 Task: Look for space in Odienné, Ivory Coast from 12th August, 2023 to 16th August, 2023 for 8 adults in price range Rs.10000 to Rs.16000. Place can be private room with 8 bedrooms having 8 beds and 8 bathrooms. Property type can be house, flat, guest house, hotel. Amenities needed are: wifi, TV, free parkinig on premises, gym, breakfast. Booking option can be shelf check-in. Required host language is English.
Action: Mouse moved to (499, 105)
Screenshot: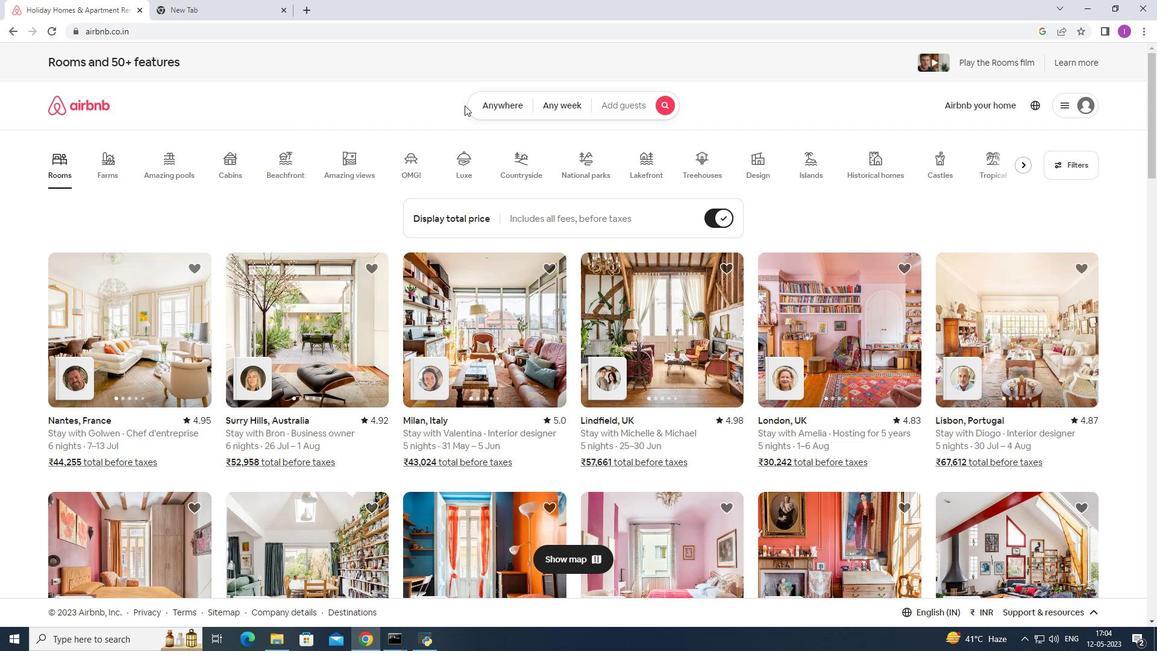 
Action: Mouse pressed left at (499, 105)
Screenshot: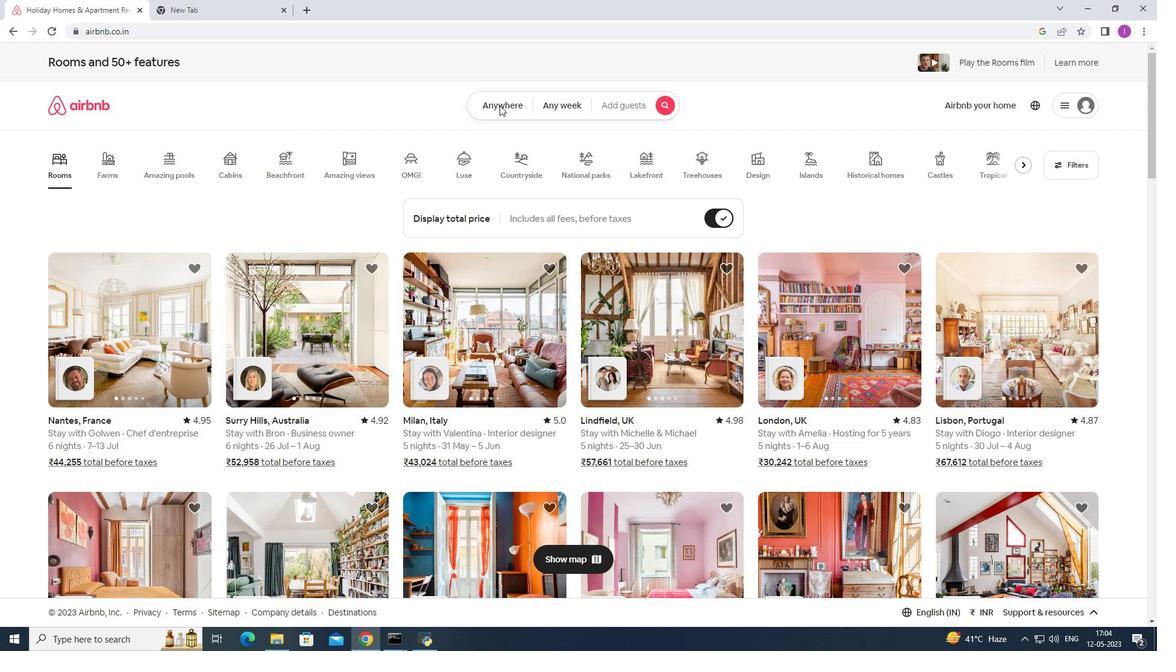 
Action: Mouse moved to (355, 156)
Screenshot: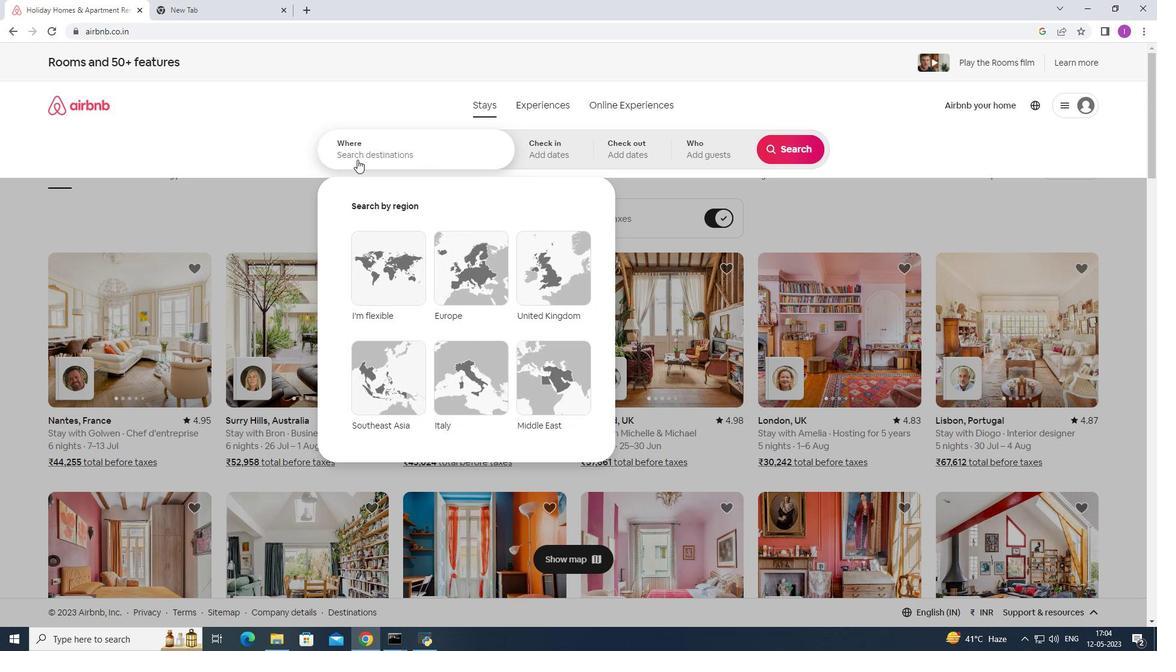 
Action: Mouse pressed left at (355, 156)
Screenshot: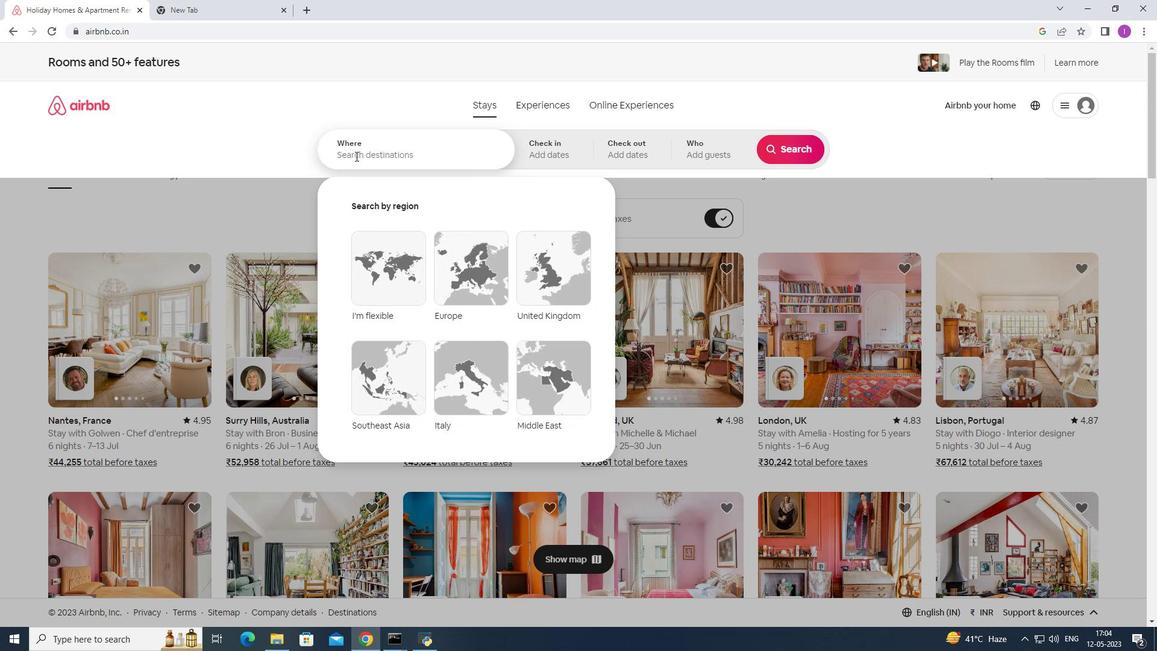 
Action: Mouse moved to (350, 153)
Screenshot: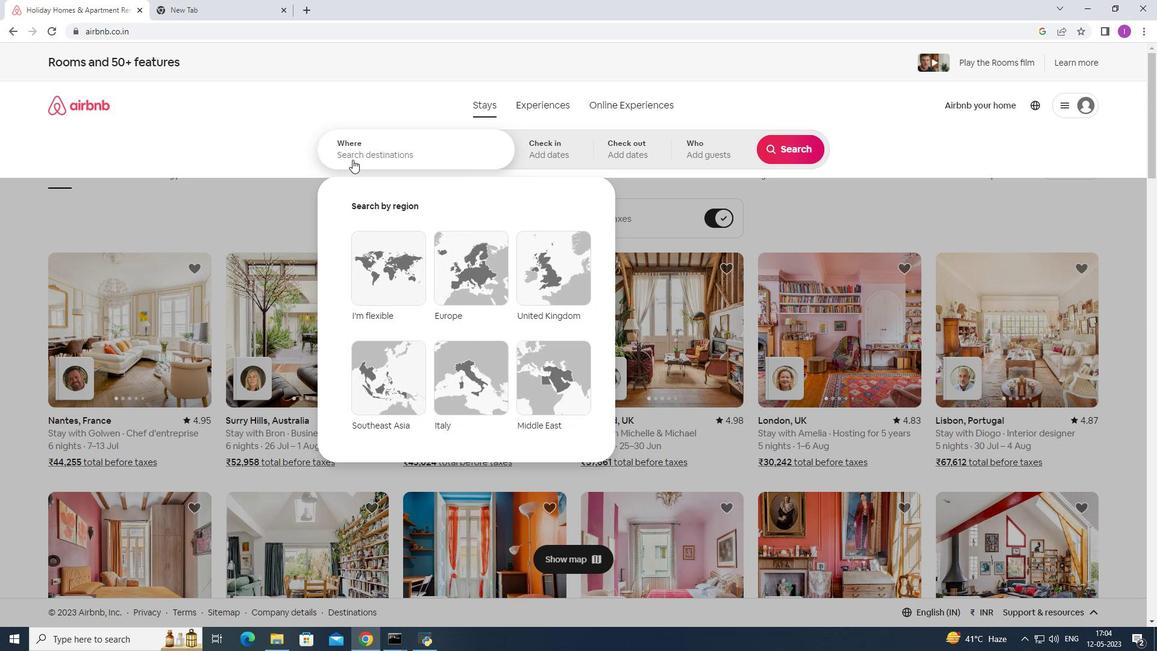 
Action: Mouse pressed left at (350, 153)
Screenshot: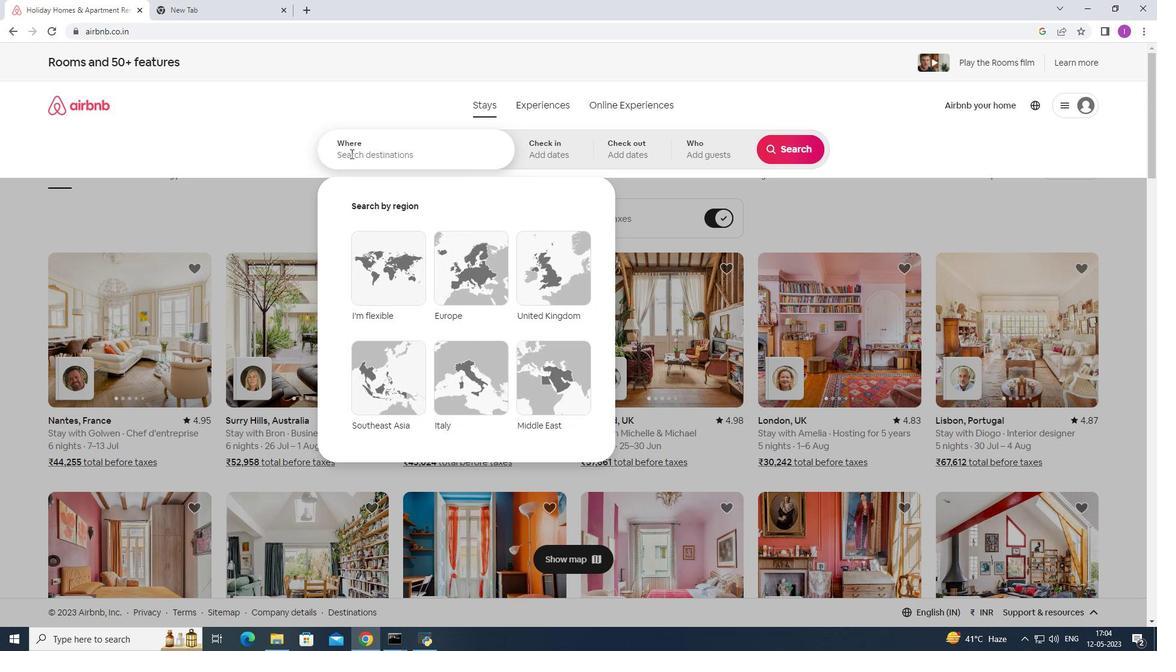 
Action: Mouse moved to (343, 136)
Screenshot: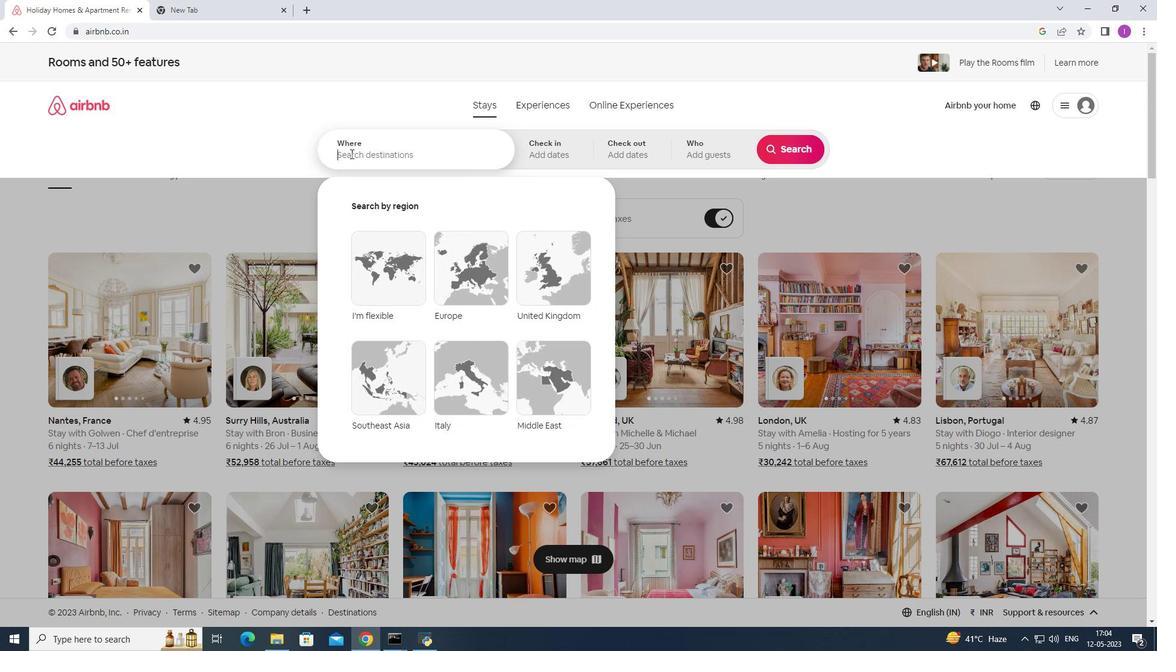 
Action: Key pressed <Key.shift><Key.shift>Odienne,<Key.shift>Ivory
Screenshot: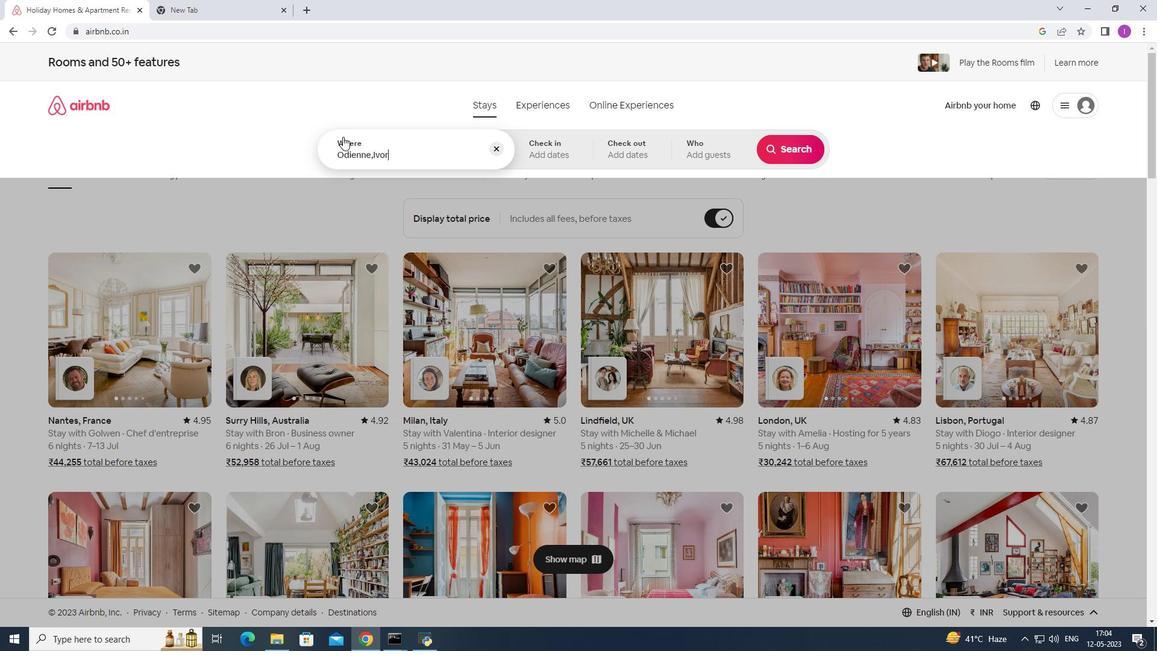 
Action: Mouse moved to (421, 214)
Screenshot: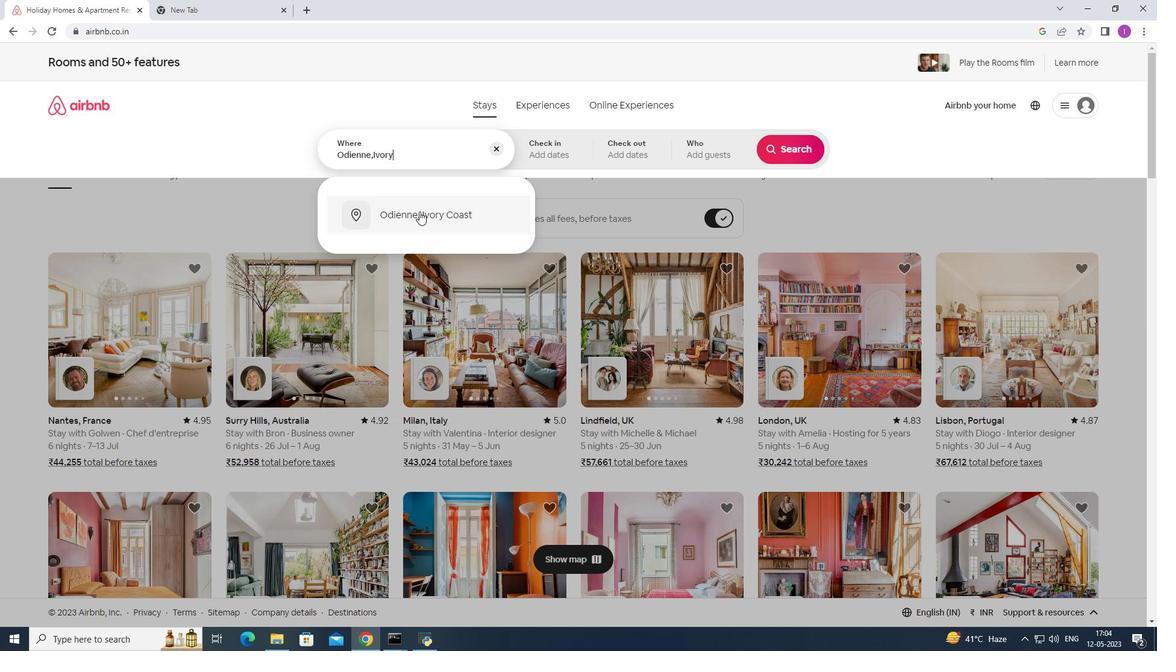
Action: Mouse pressed left at (421, 214)
Screenshot: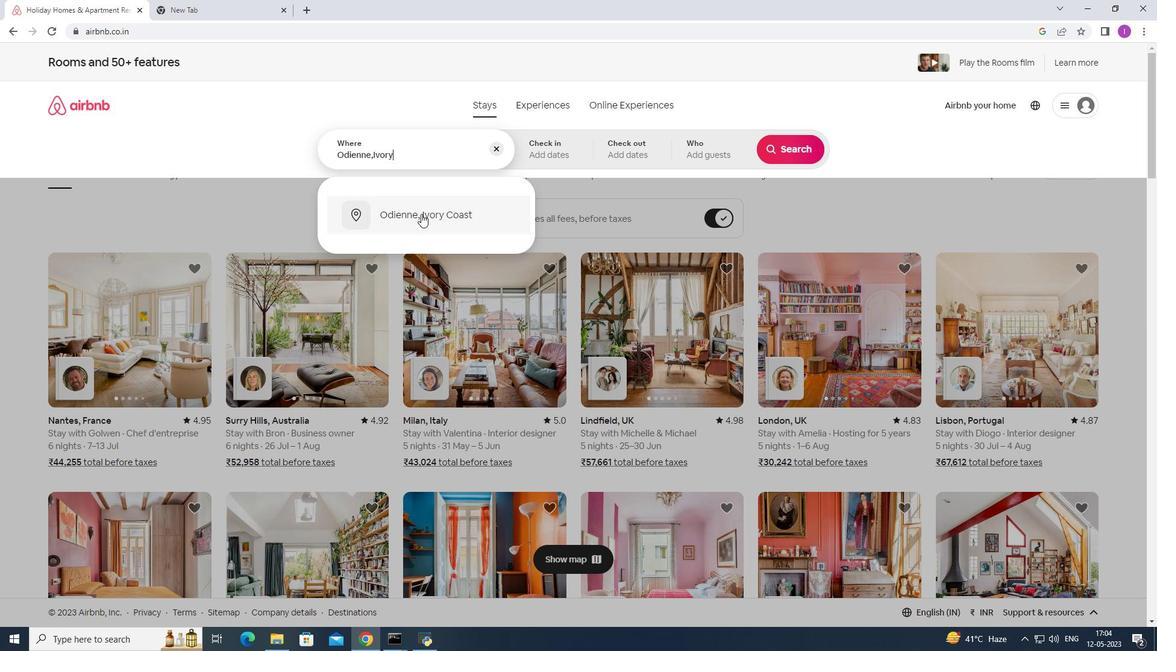 
Action: Mouse moved to (792, 244)
Screenshot: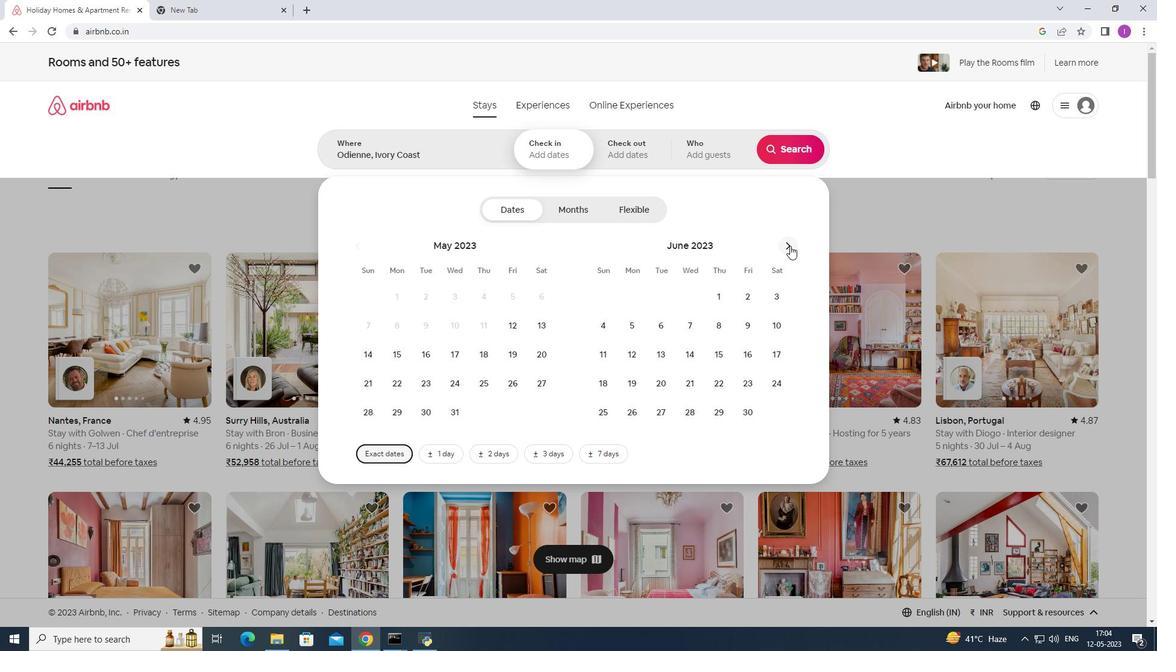 
Action: Mouse pressed left at (792, 244)
Screenshot: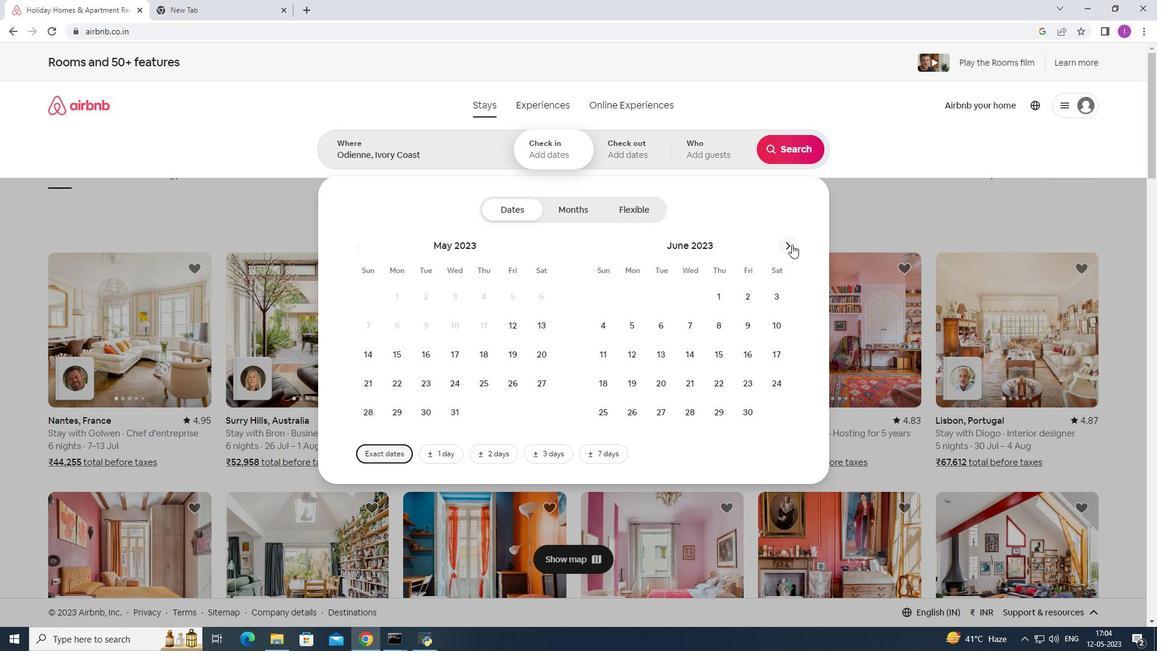 
Action: Mouse pressed left at (792, 244)
Screenshot: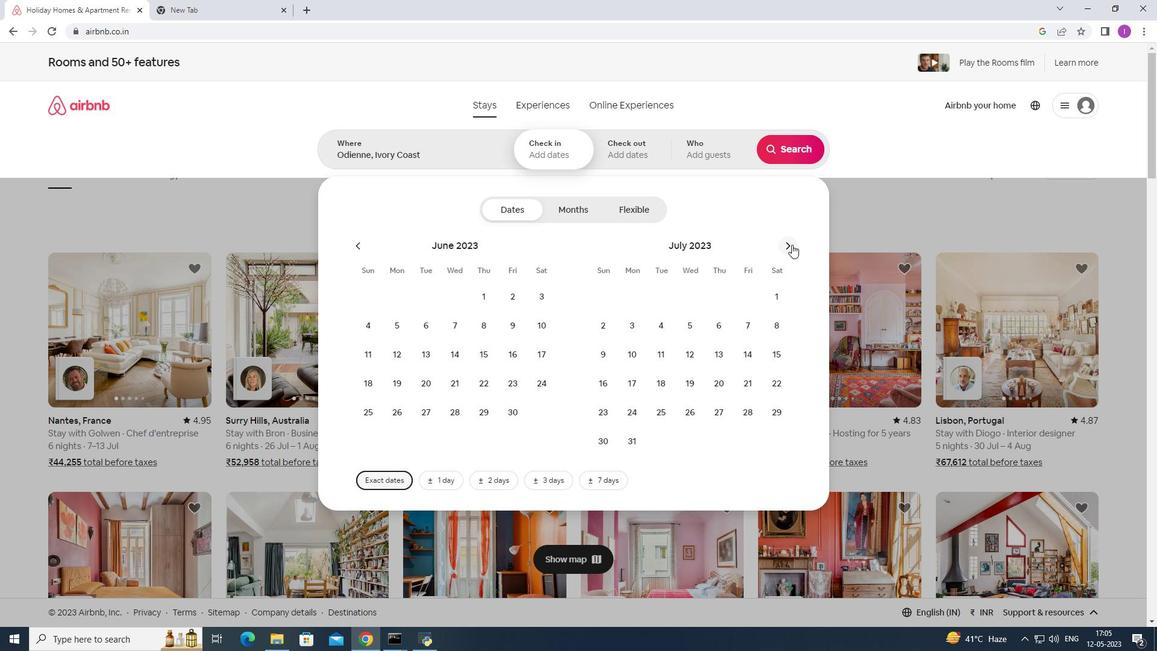 
Action: Mouse moved to (780, 320)
Screenshot: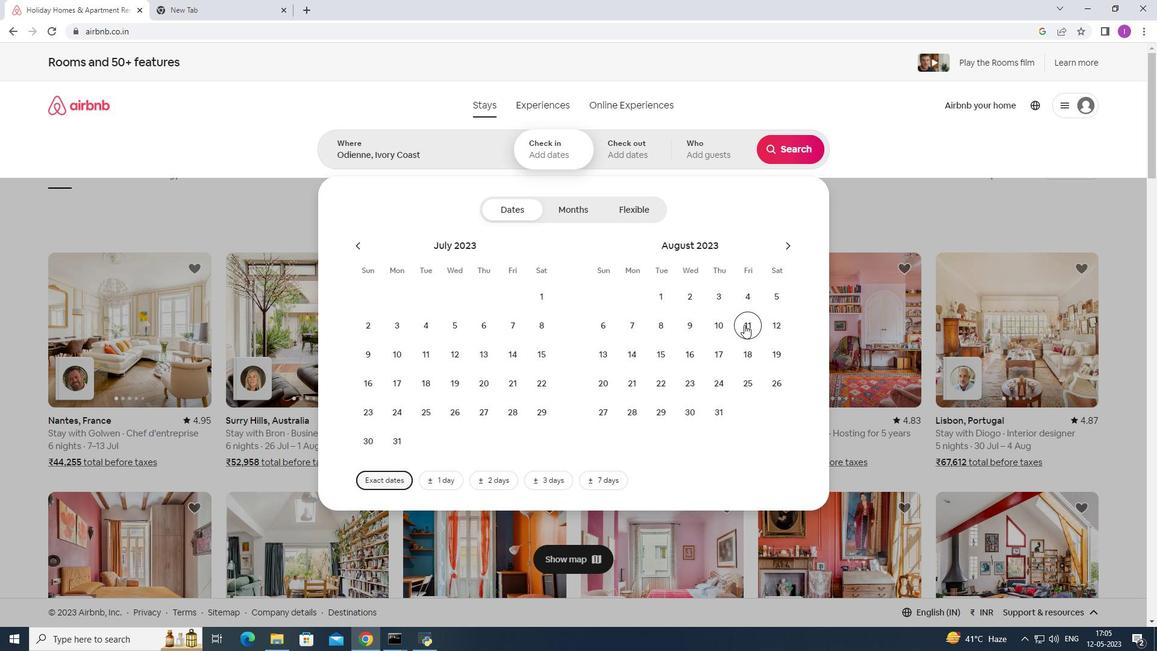 
Action: Mouse pressed left at (780, 320)
Screenshot: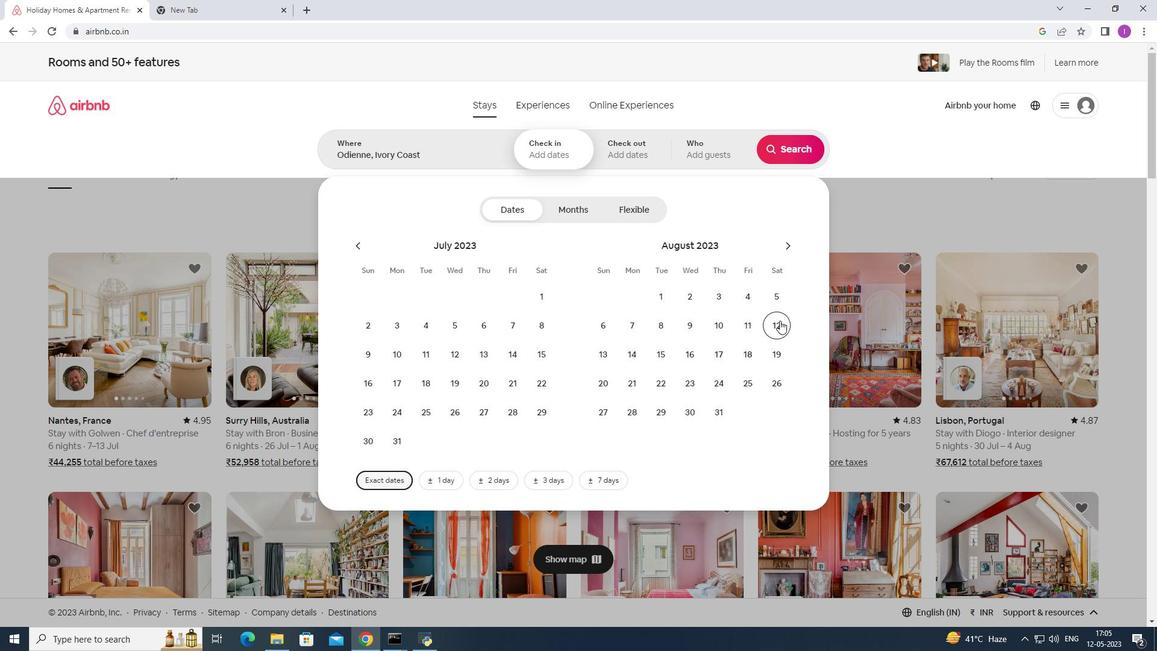 
Action: Mouse moved to (695, 354)
Screenshot: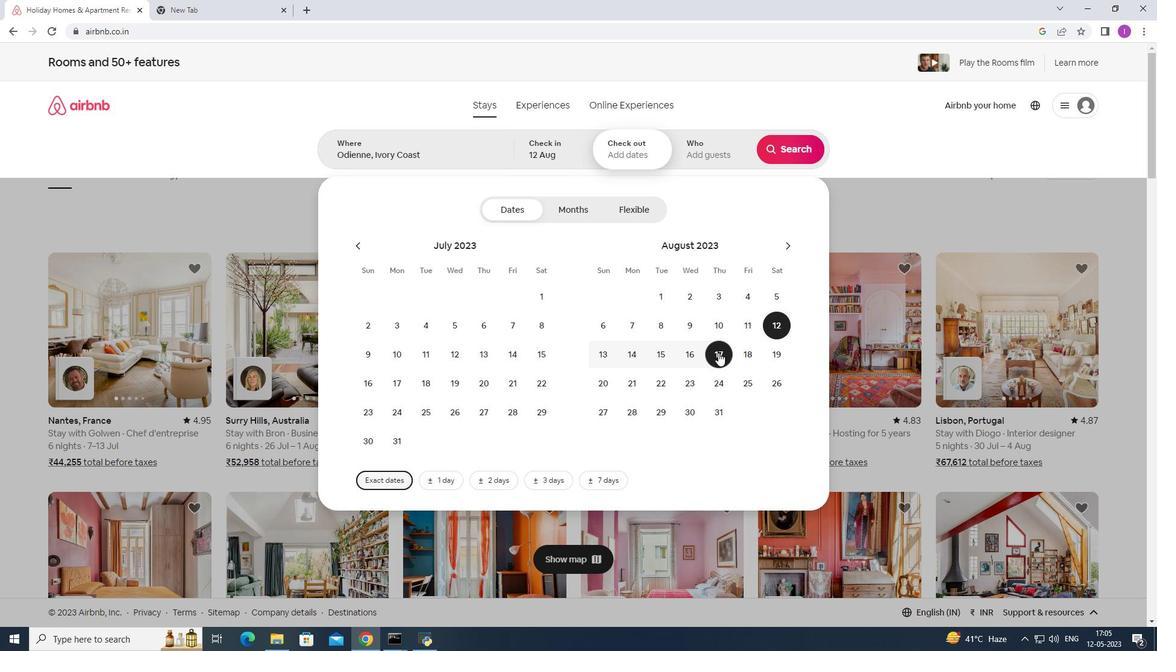 
Action: Mouse pressed left at (695, 354)
Screenshot: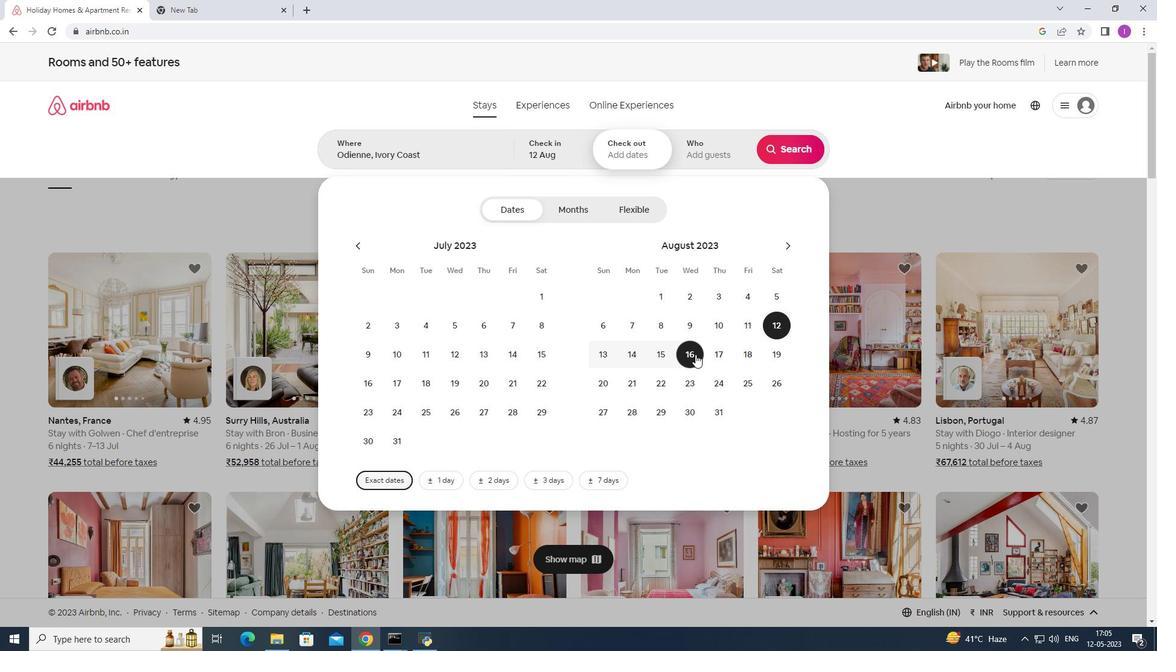 
Action: Mouse moved to (709, 148)
Screenshot: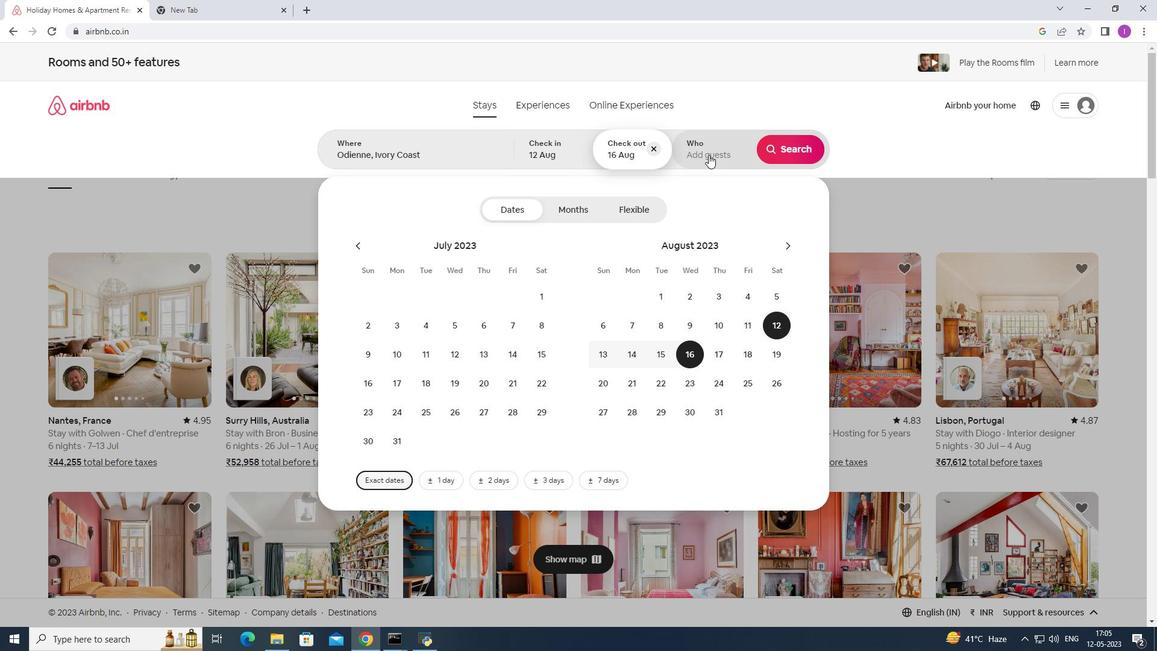 
Action: Mouse pressed left at (709, 148)
Screenshot: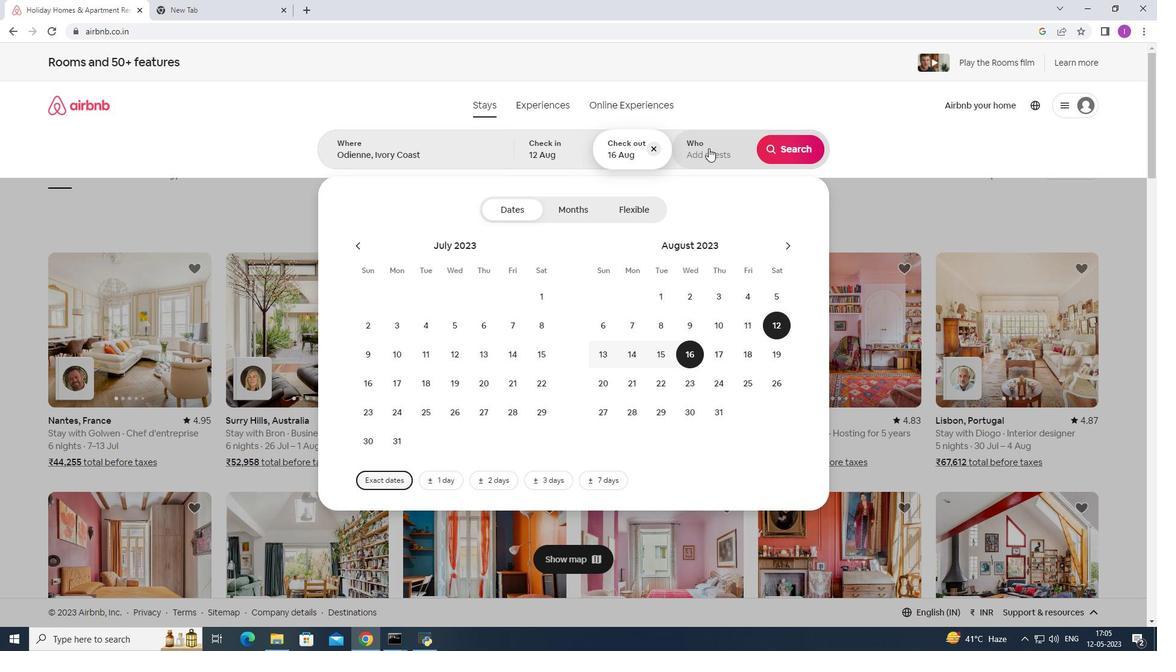 
Action: Mouse moved to (786, 212)
Screenshot: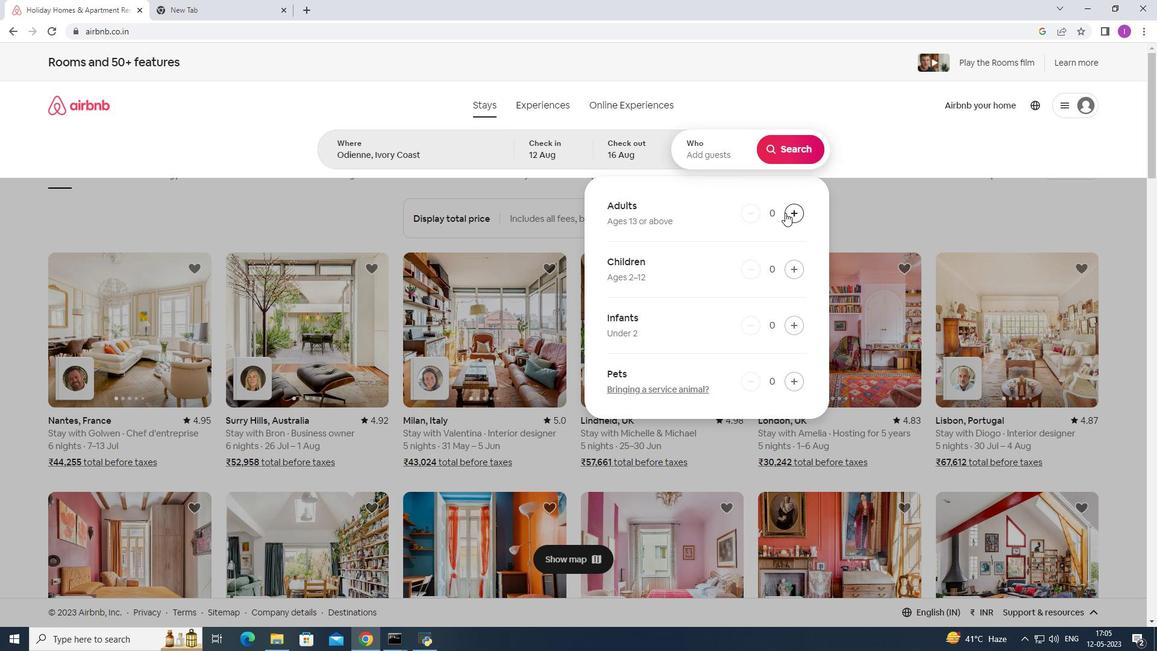 
Action: Mouse pressed left at (786, 212)
Screenshot: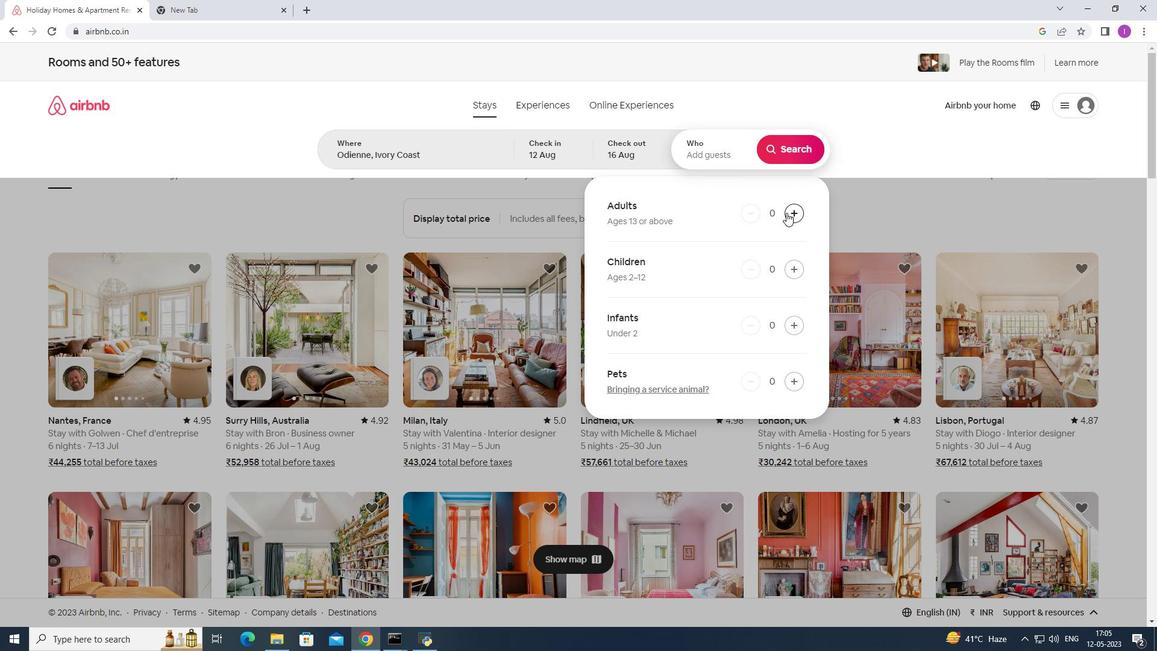 
Action: Mouse pressed left at (786, 212)
Screenshot: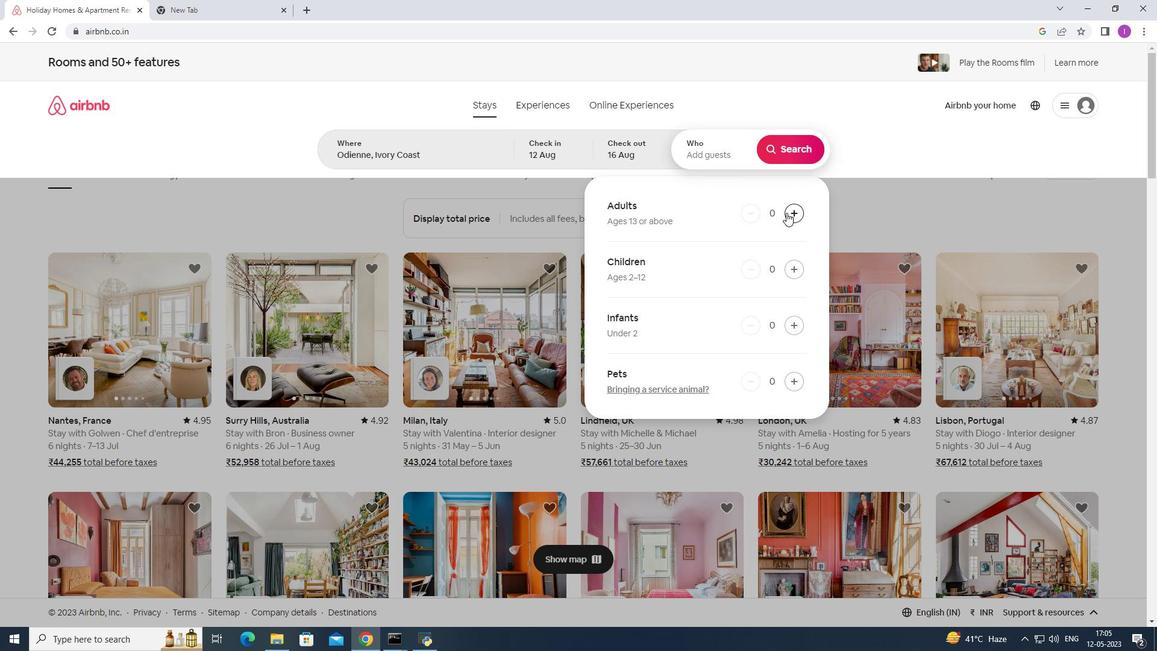 
Action: Mouse moved to (786, 212)
Screenshot: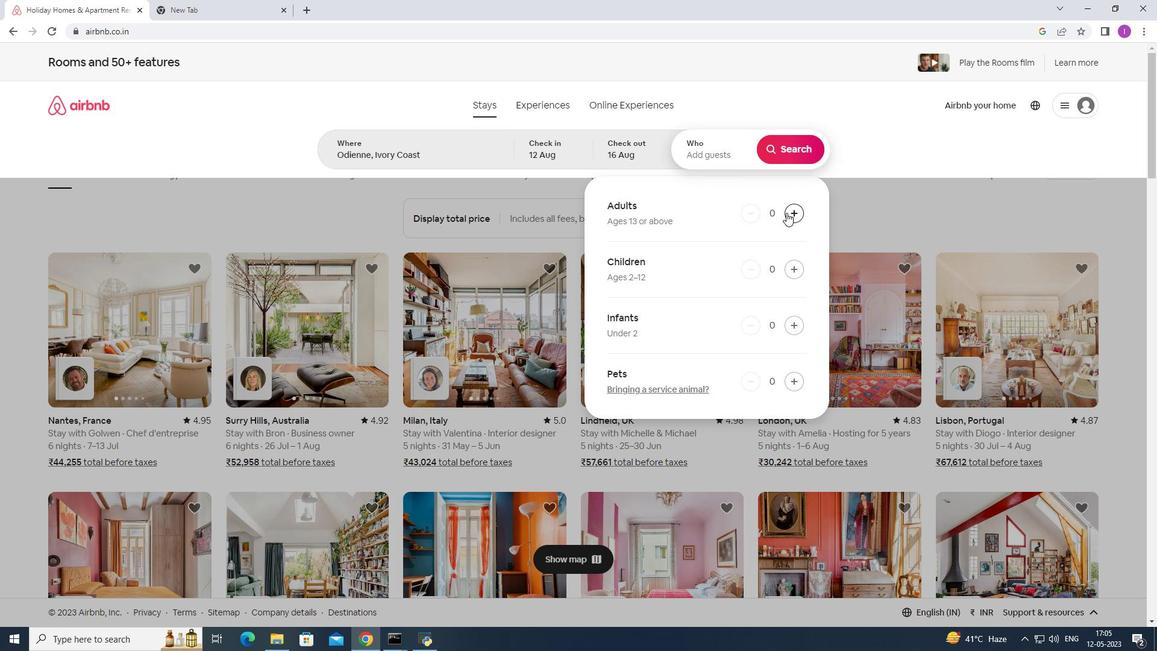 
Action: Mouse pressed left at (786, 212)
Screenshot: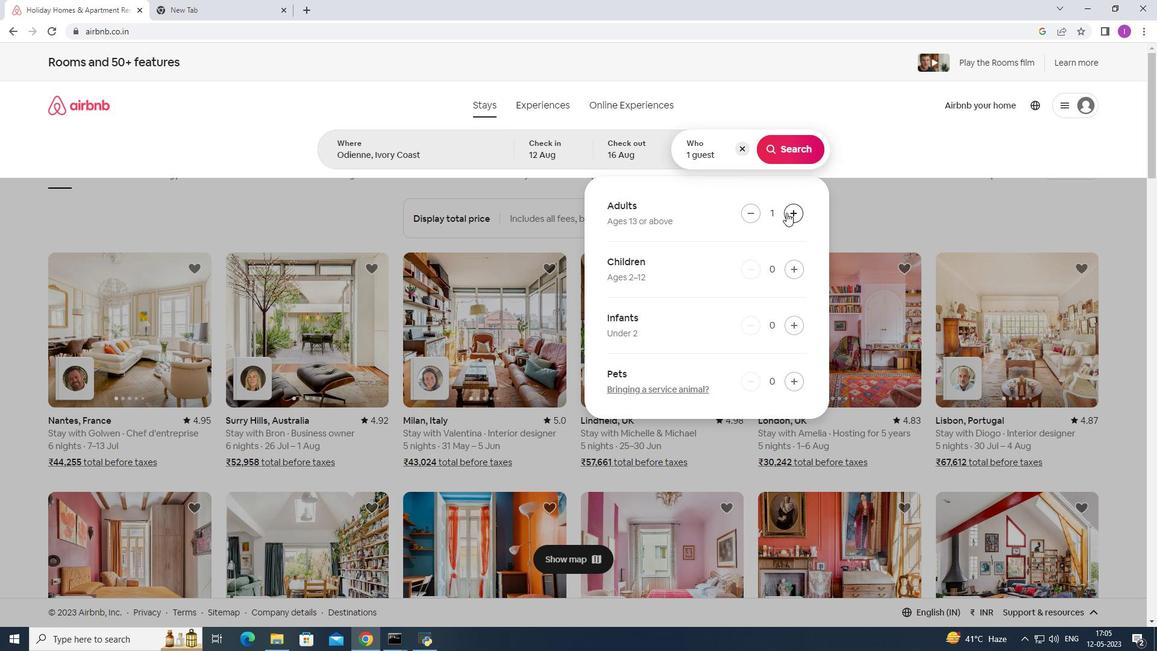 
Action: Mouse pressed left at (786, 212)
Screenshot: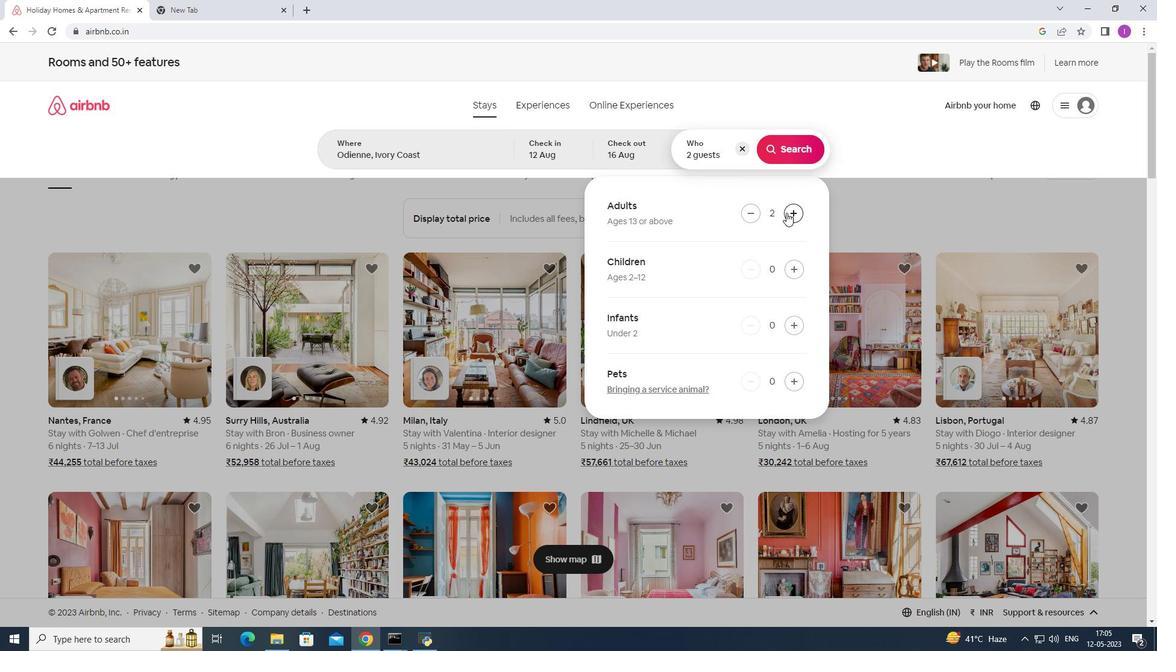 
Action: Mouse pressed left at (786, 212)
Screenshot: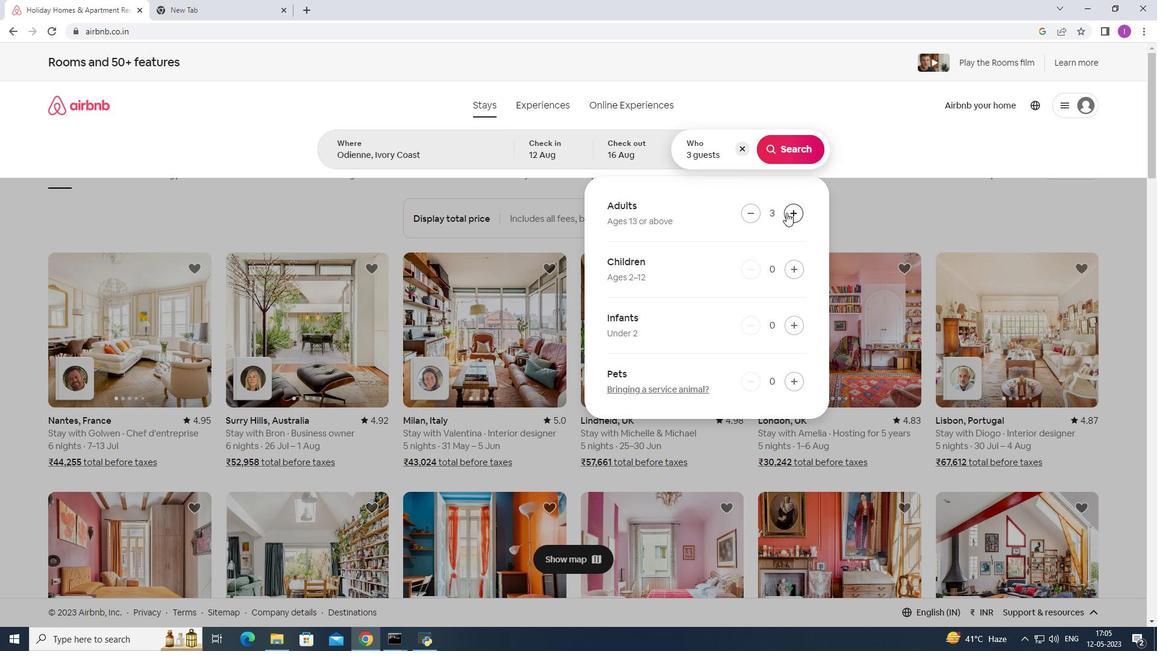 
Action: Mouse pressed left at (786, 212)
Screenshot: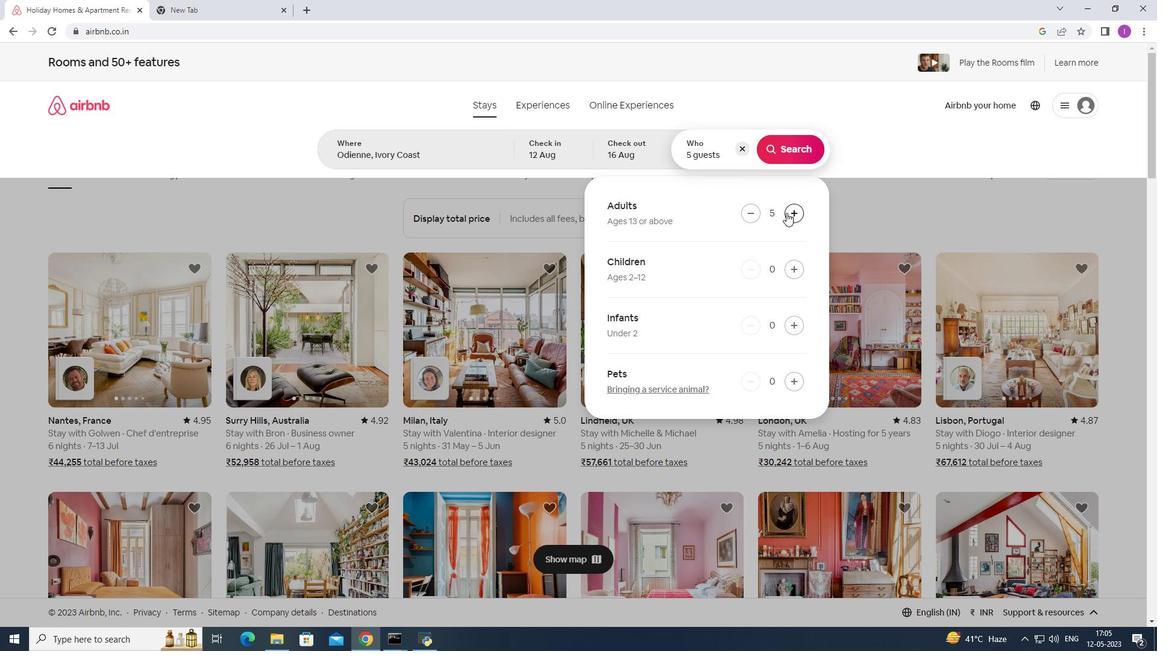 
Action: Mouse pressed left at (786, 212)
Screenshot: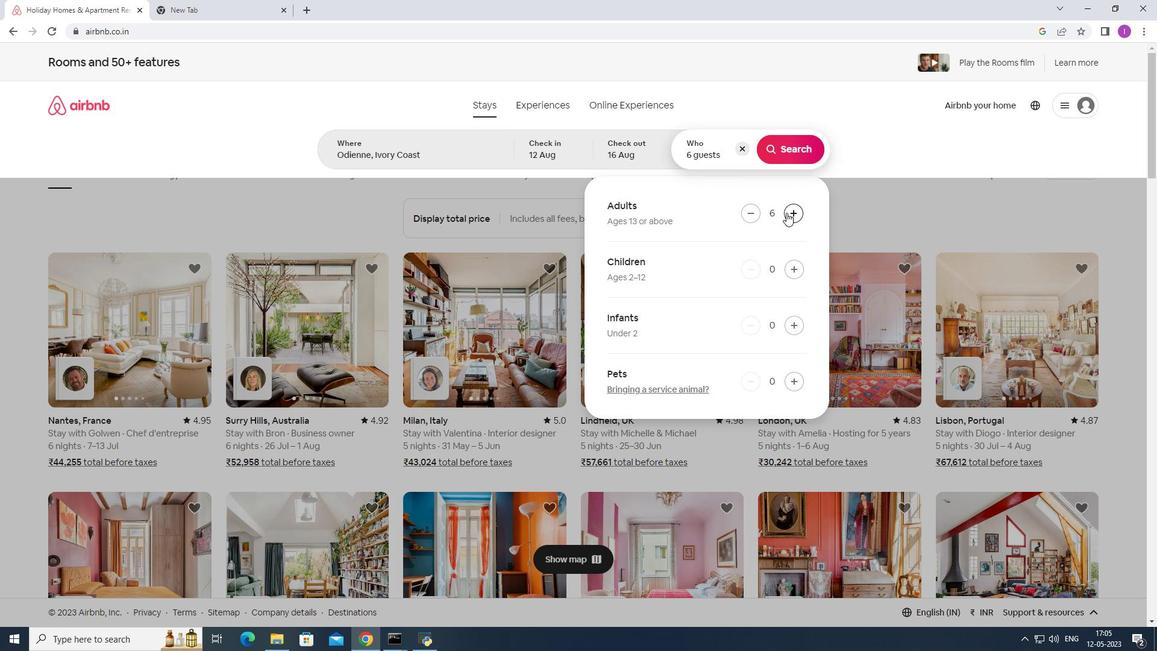 
Action: Mouse pressed left at (786, 212)
Screenshot: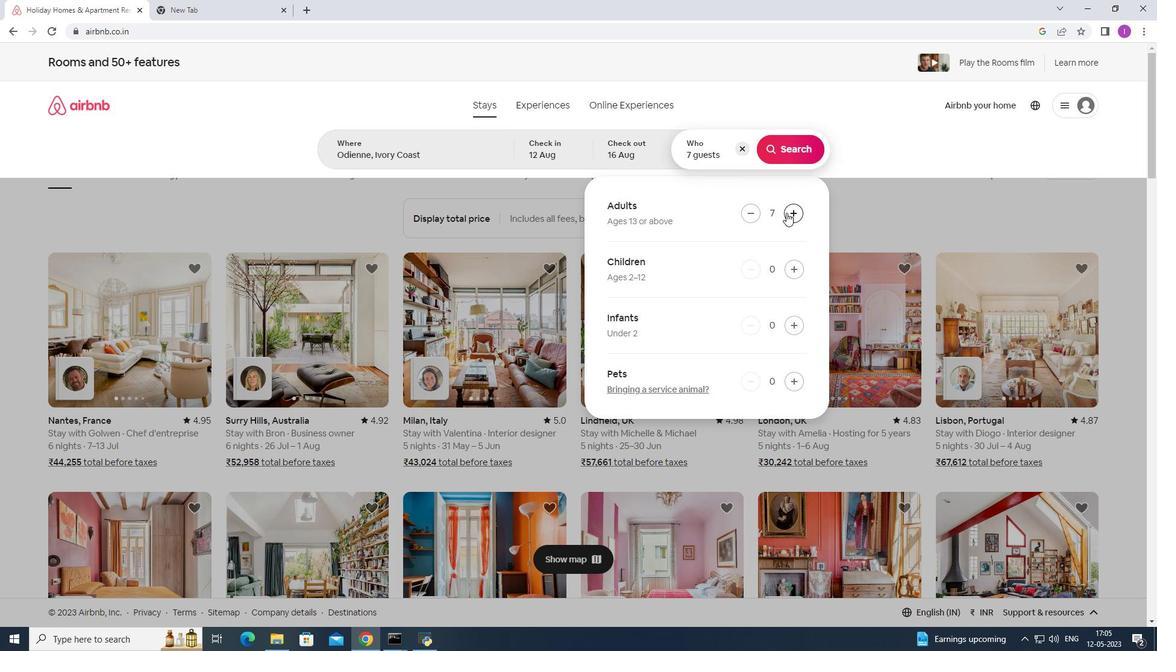 
Action: Mouse moved to (793, 154)
Screenshot: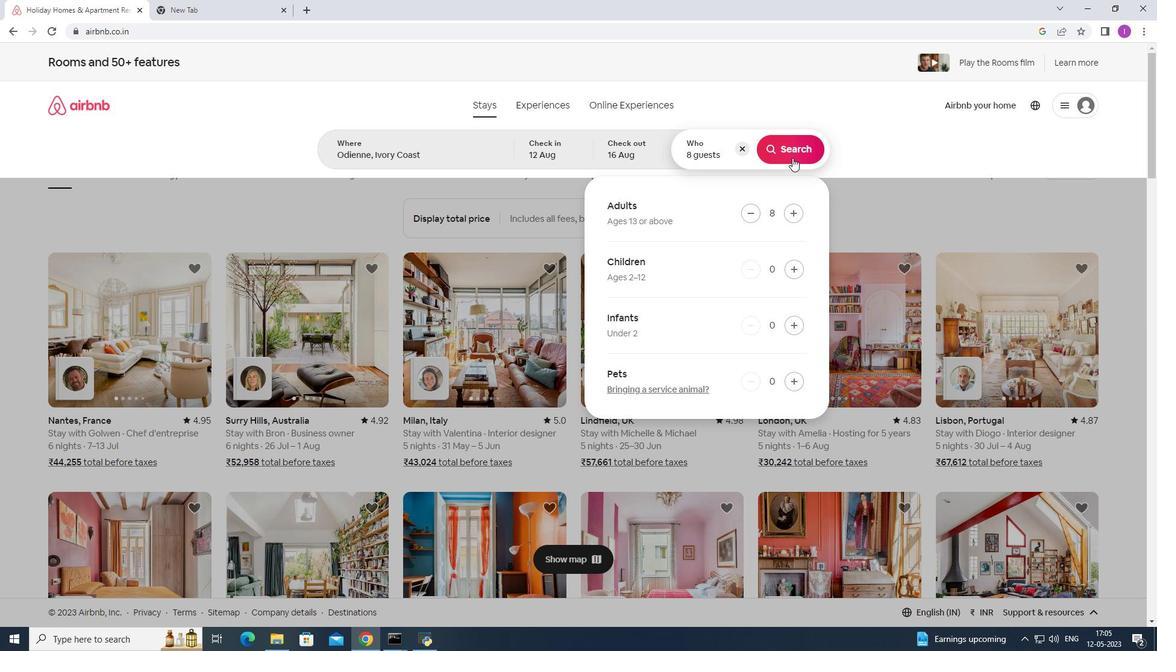 
Action: Mouse pressed left at (793, 154)
Screenshot: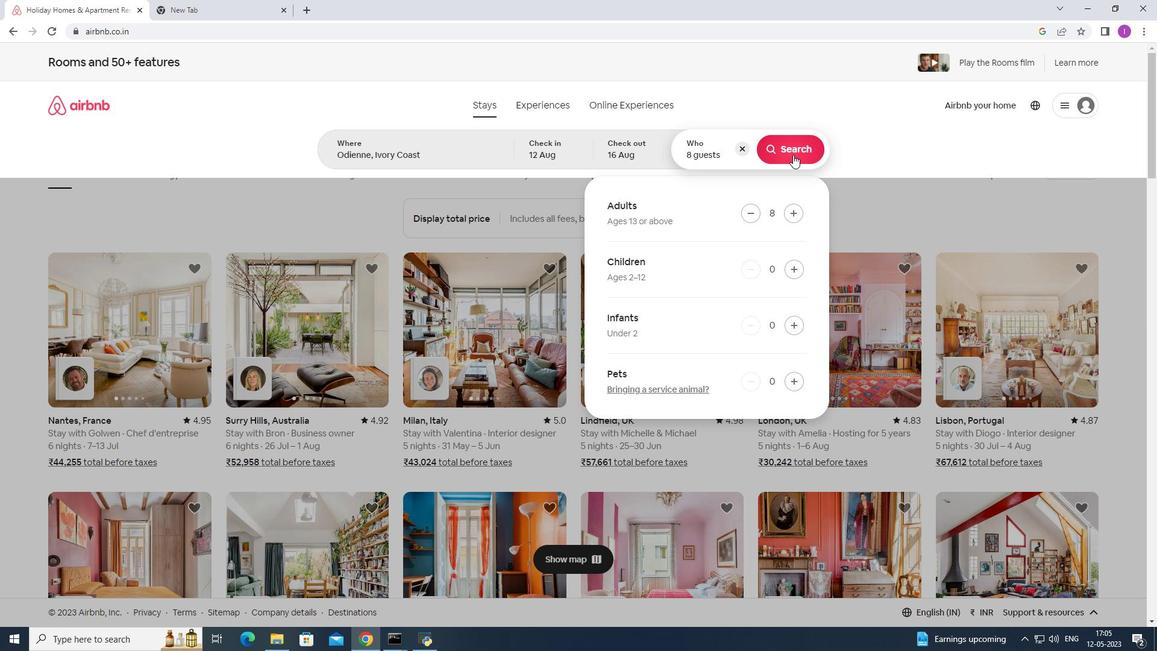 
Action: Mouse moved to (1104, 119)
Screenshot: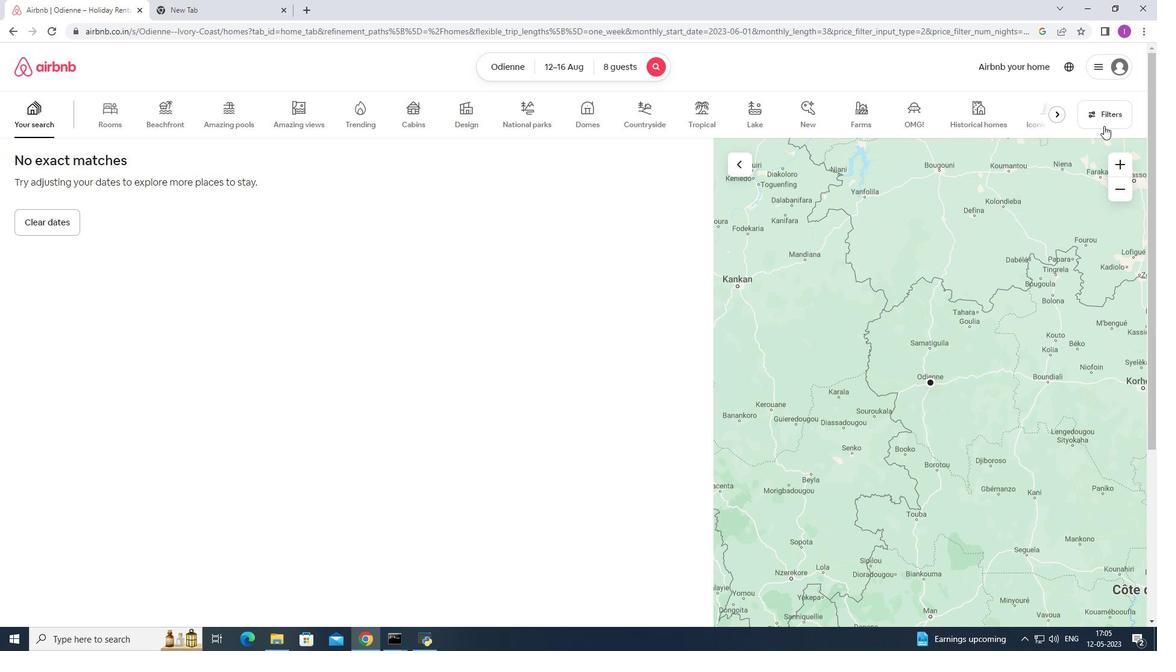 
Action: Mouse pressed left at (1104, 119)
Screenshot: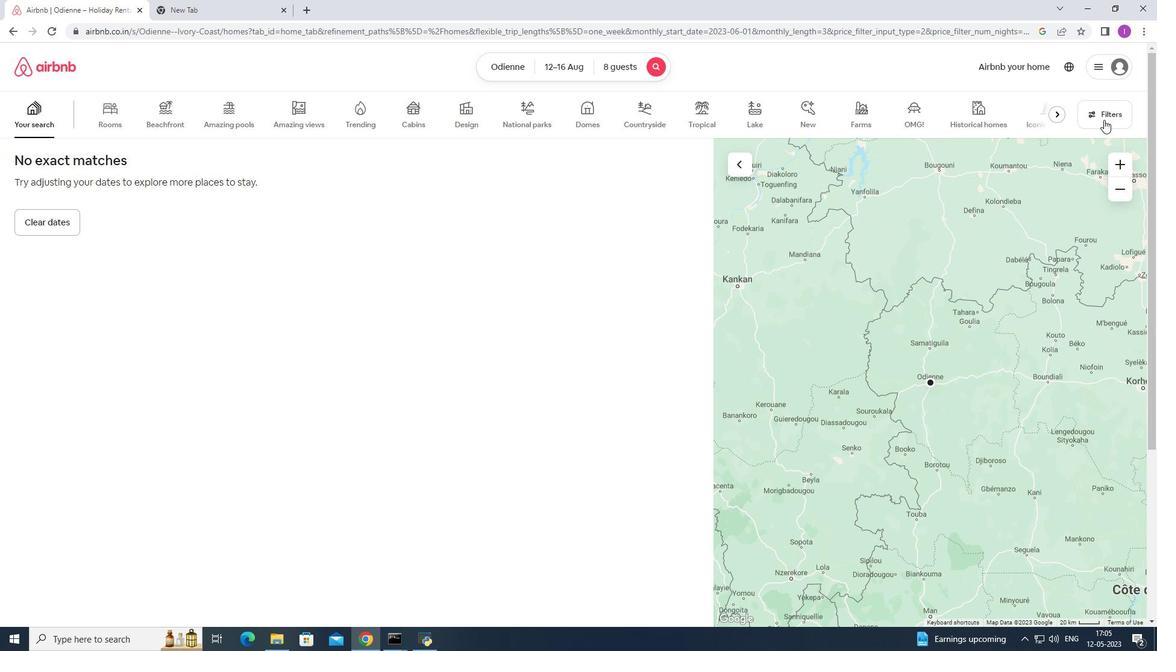 
Action: Mouse moved to (659, 410)
Screenshot: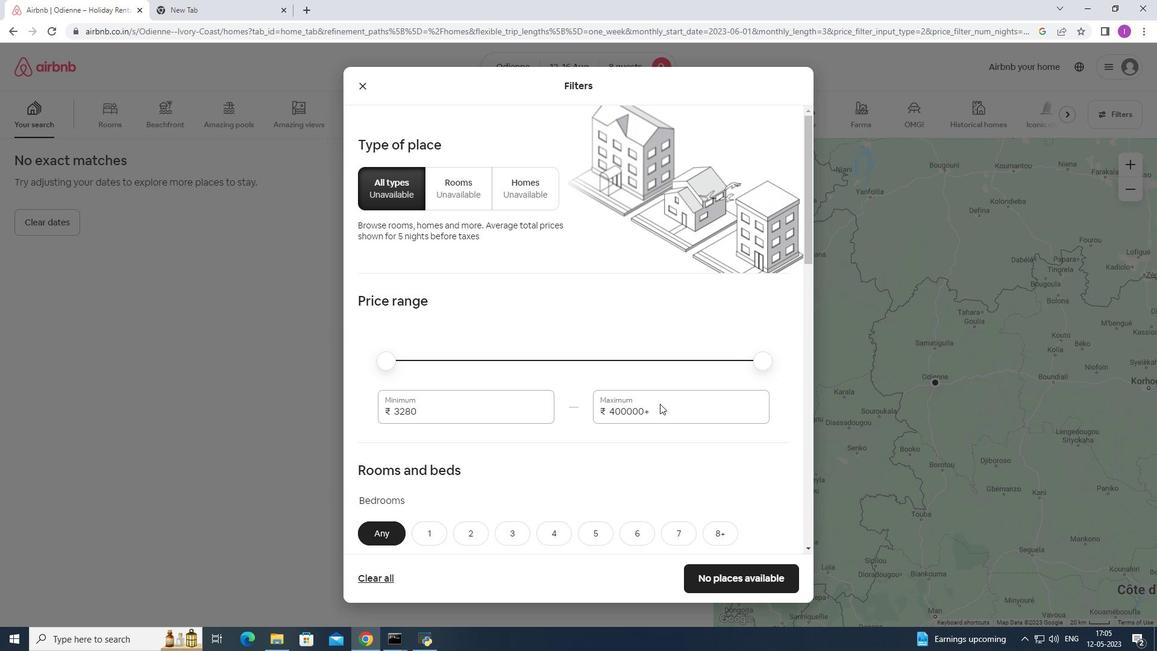
Action: Mouse pressed left at (659, 410)
Screenshot: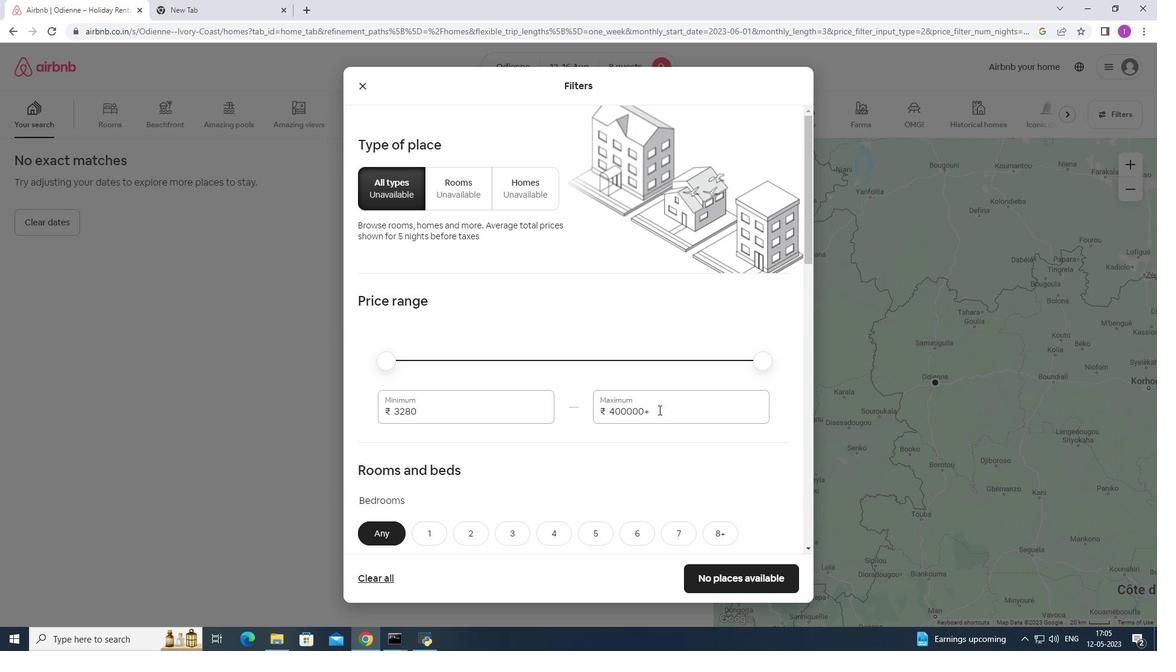 
Action: Mouse moved to (632, 390)
Screenshot: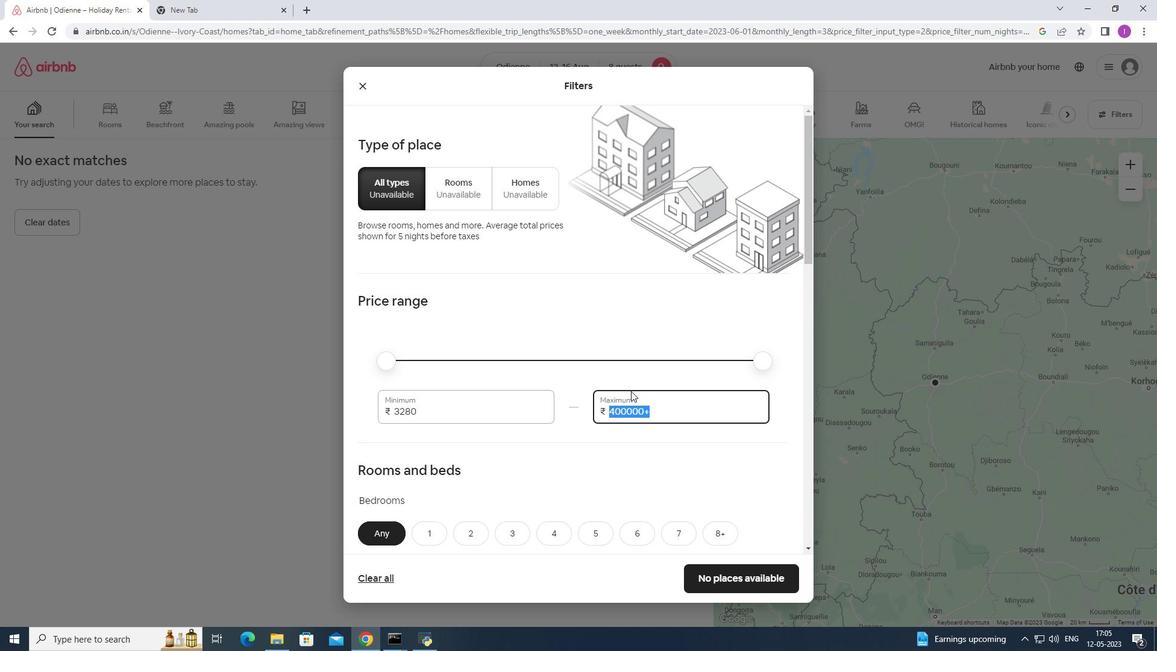 
Action: Key pressed 1
Screenshot: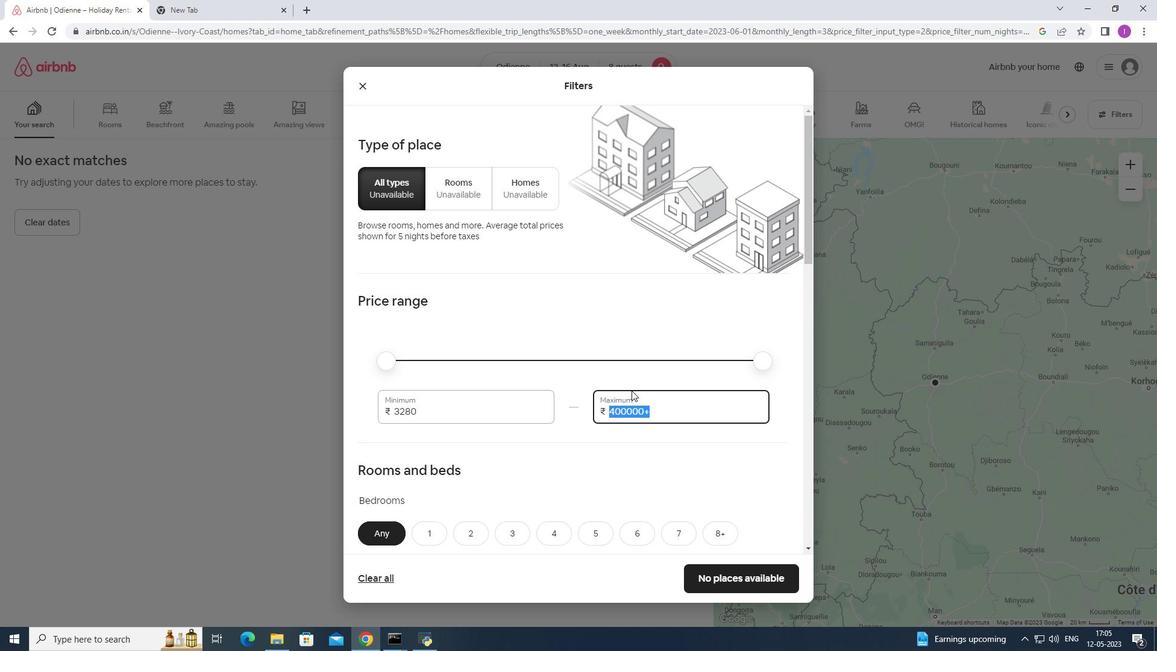 
Action: Mouse moved to (632, 390)
Screenshot: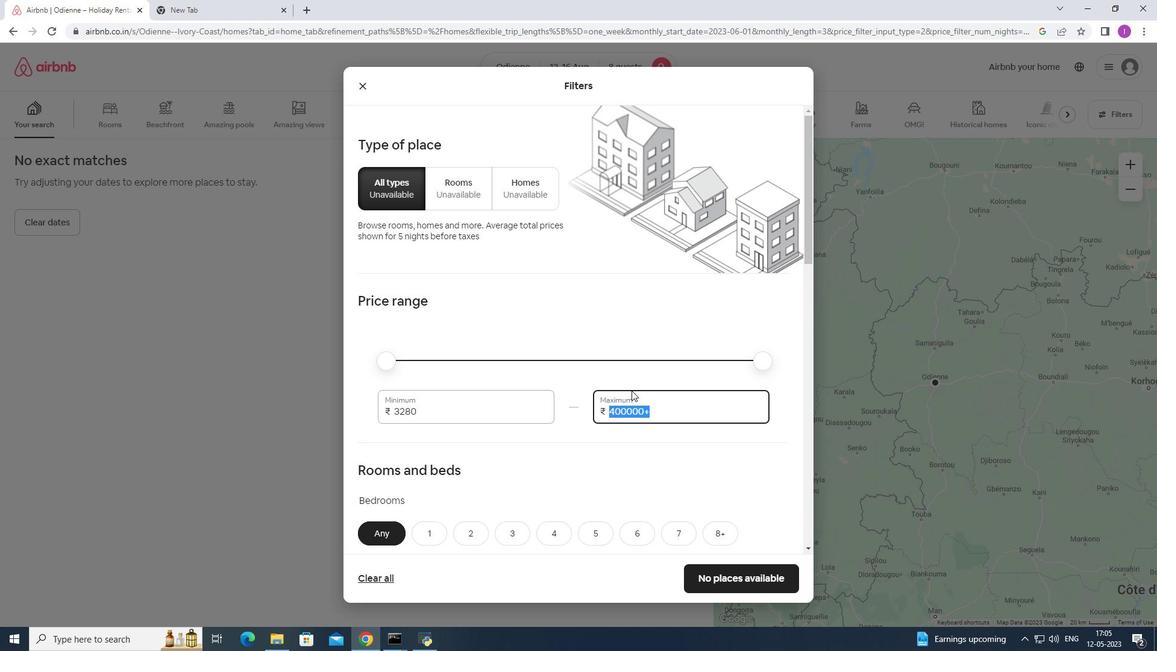 
Action: Key pressed 6
Screenshot: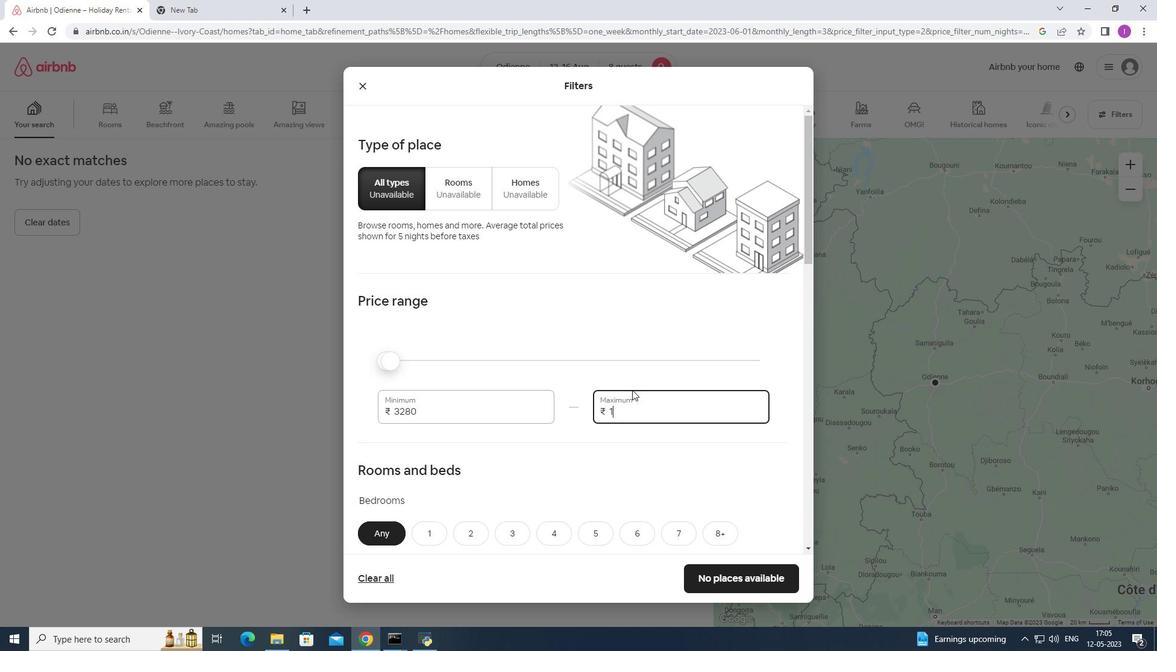 
Action: Mouse moved to (634, 388)
Screenshot: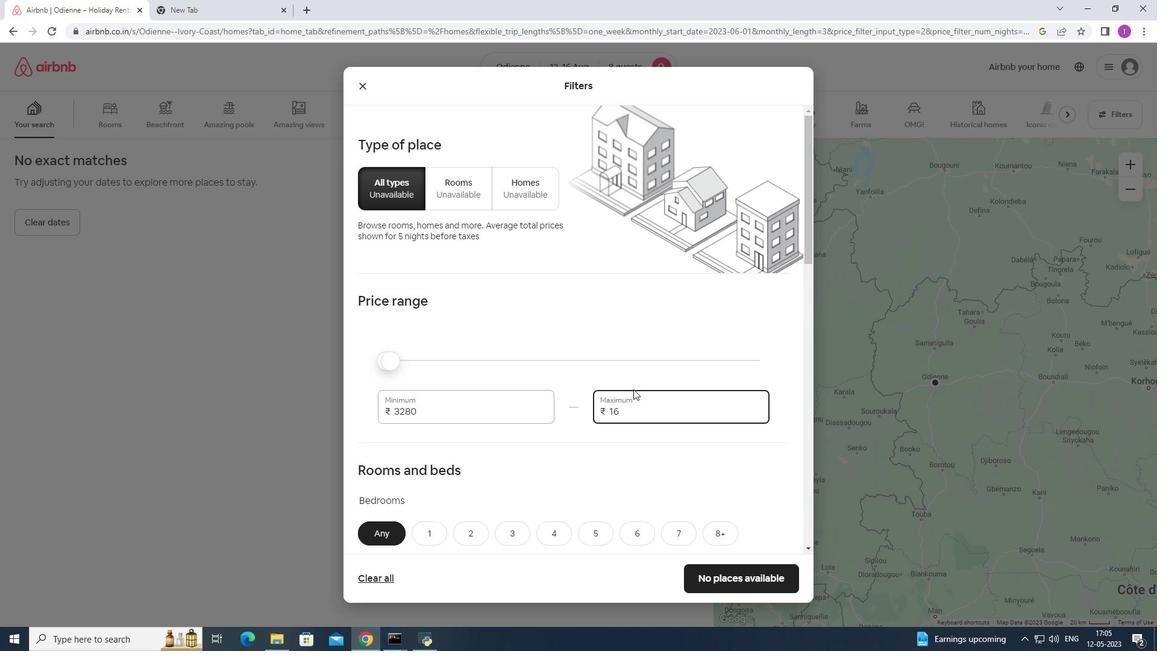 
Action: Key pressed 000
Screenshot: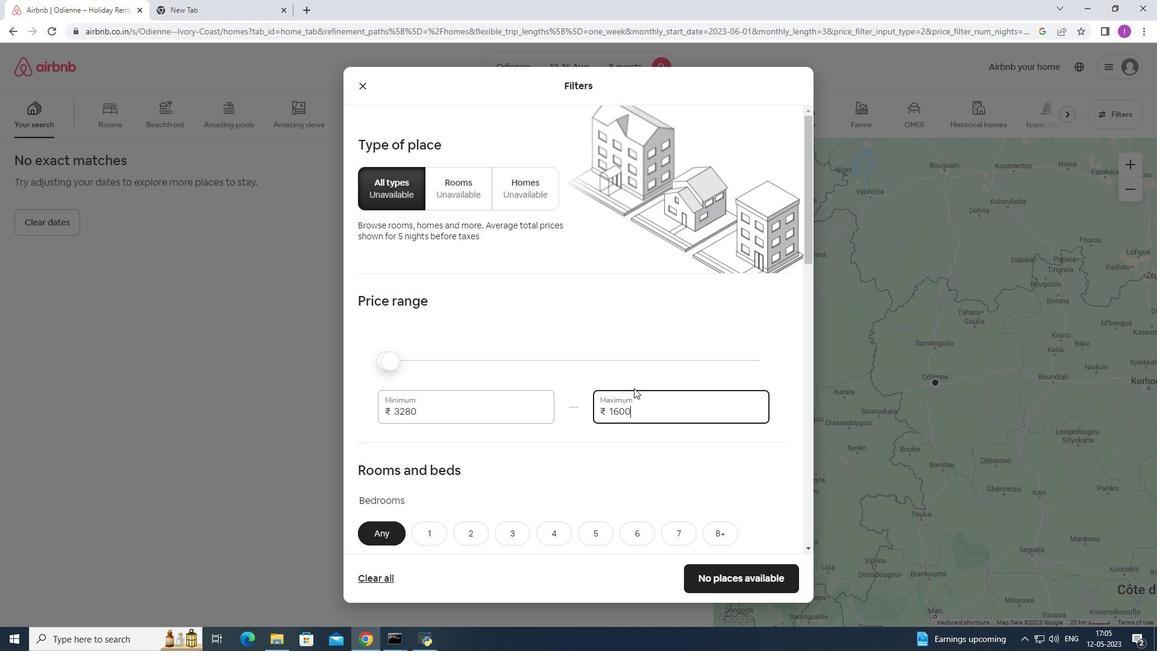 
Action: Mouse moved to (439, 411)
Screenshot: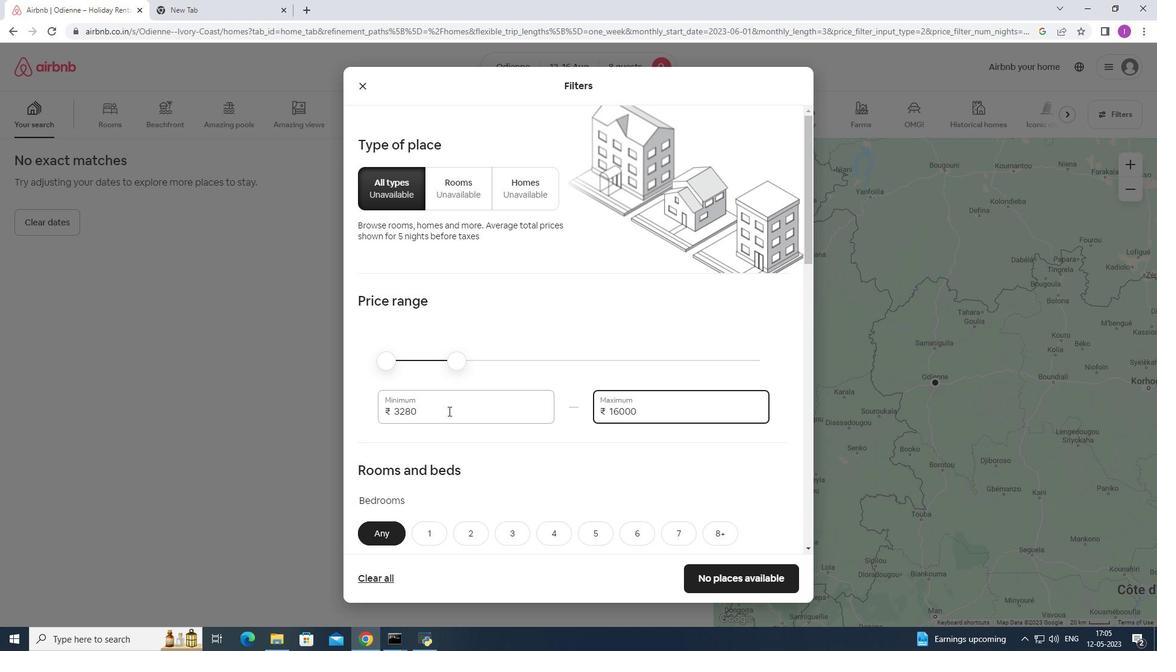 
Action: Mouse pressed left at (439, 411)
Screenshot: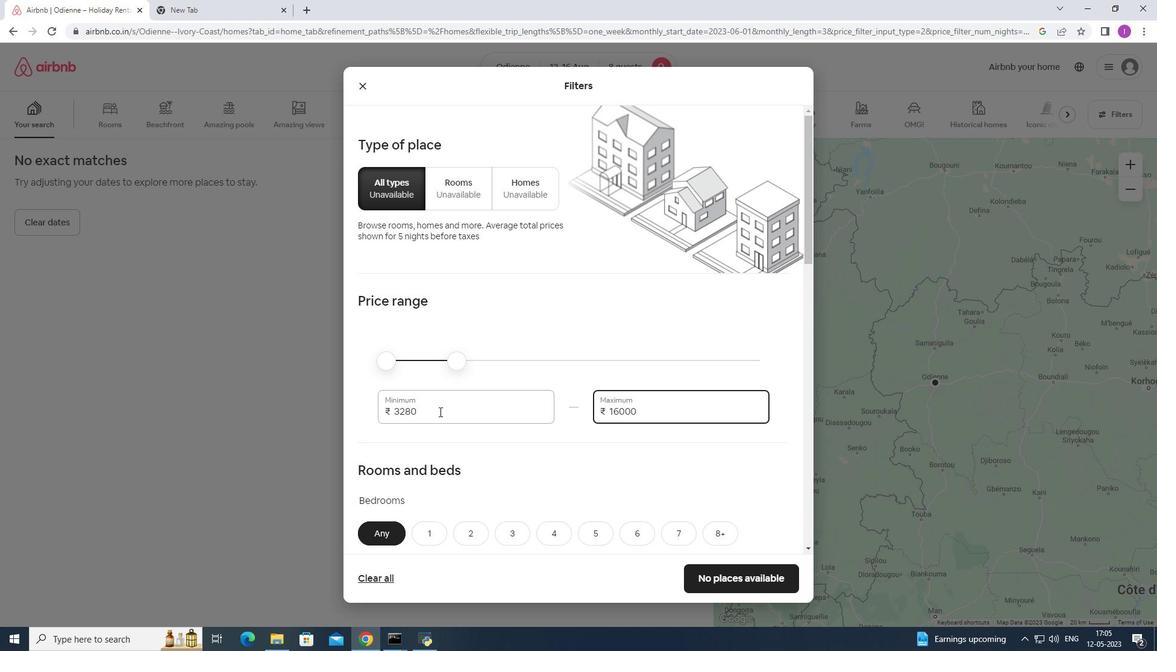 
Action: Mouse moved to (454, 410)
Screenshot: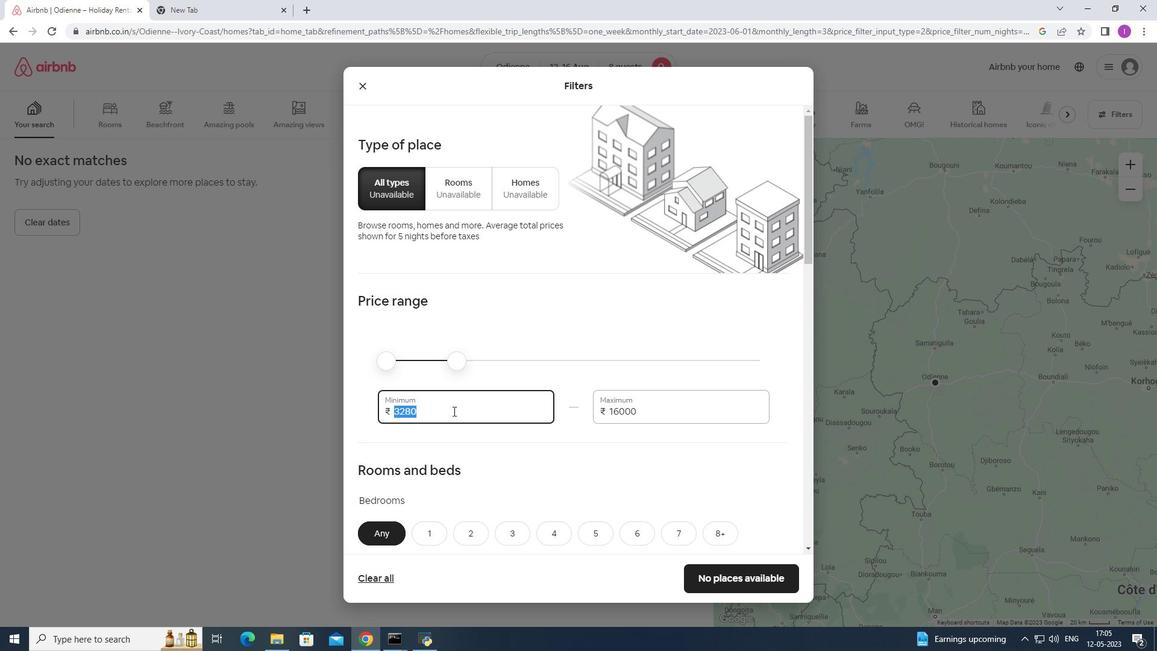 
Action: Key pressed 1
Screenshot: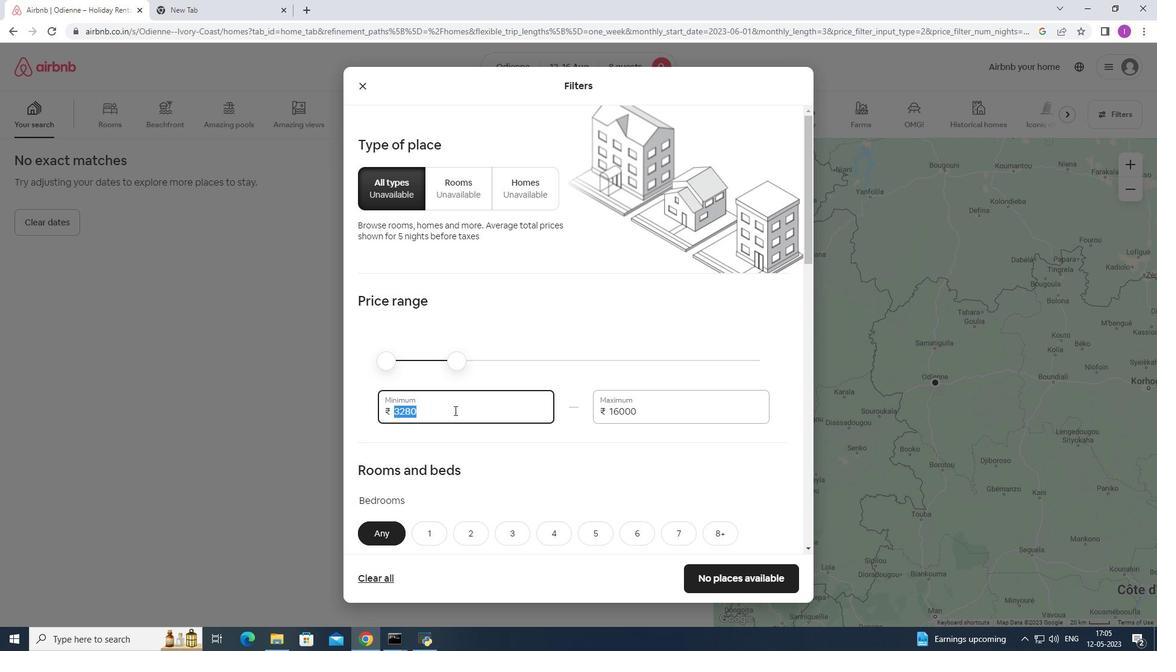 
Action: Mouse moved to (455, 409)
Screenshot: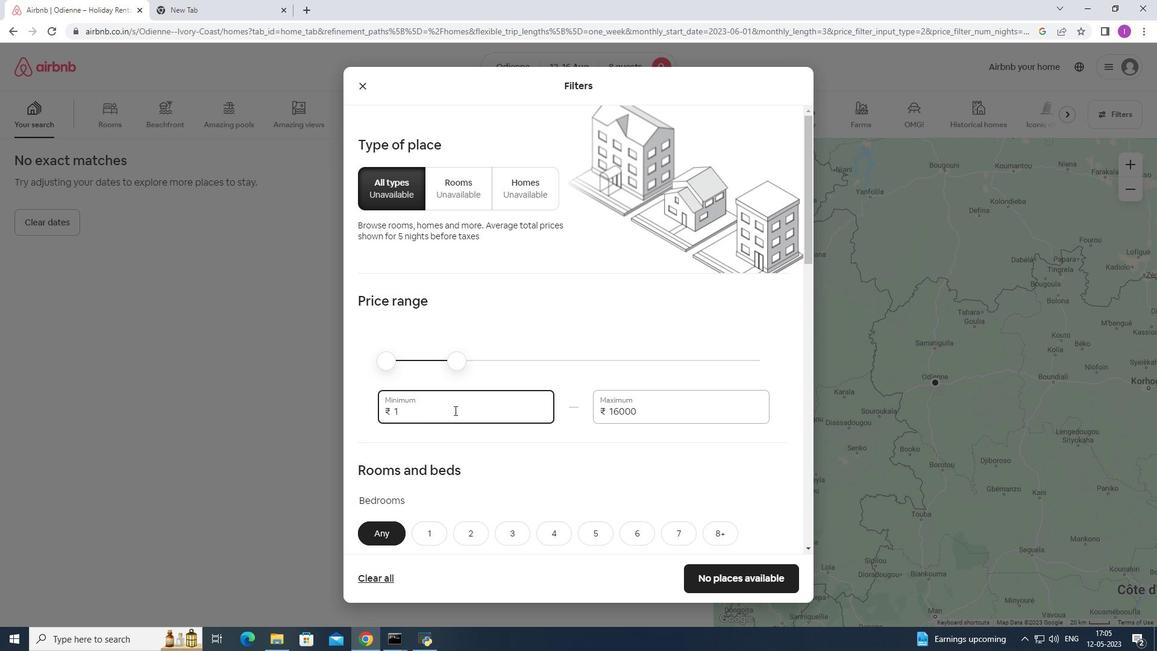 
Action: Key pressed 0
Screenshot: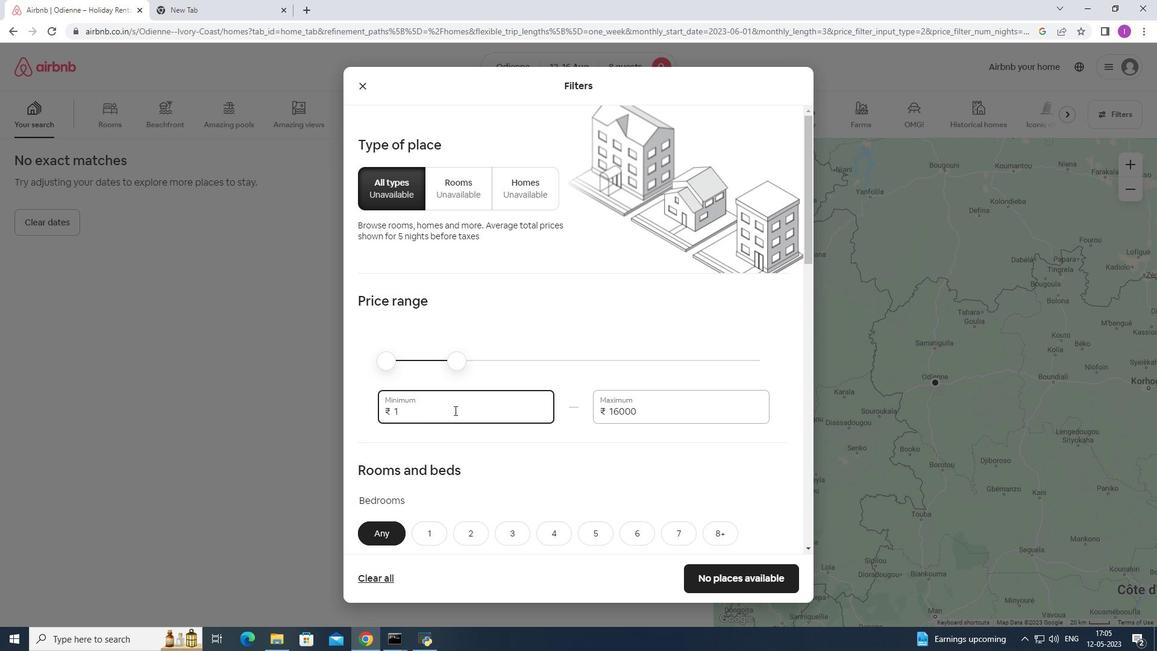 
Action: Mouse moved to (455, 408)
Screenshot: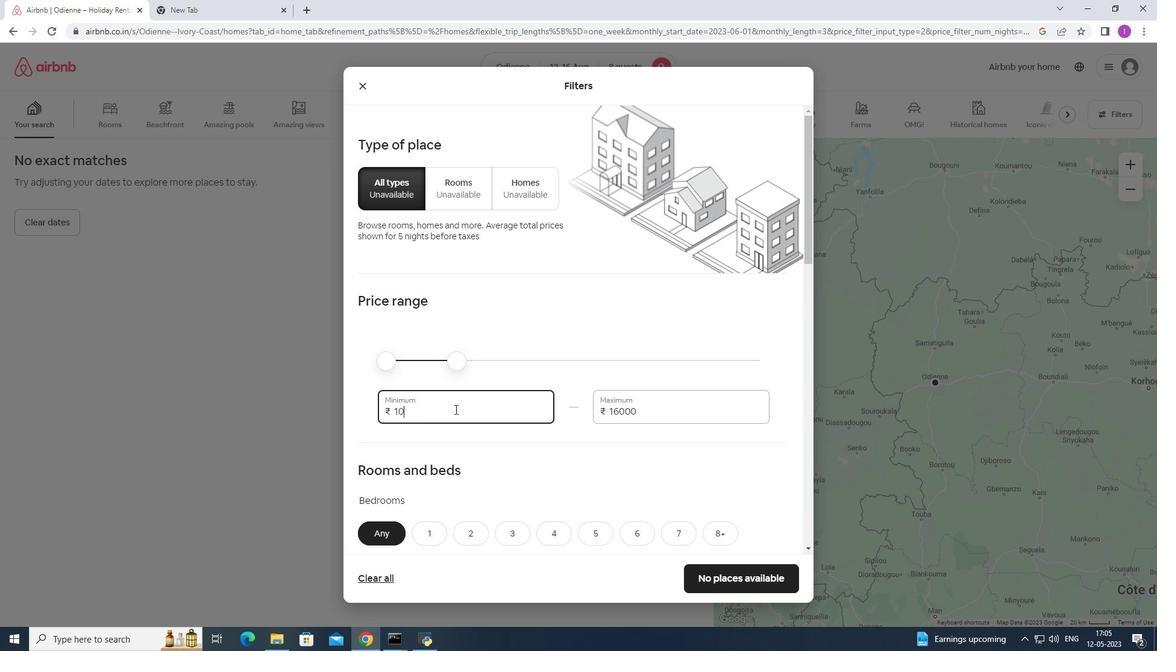 
Action: Key pressed 0
Screenshot: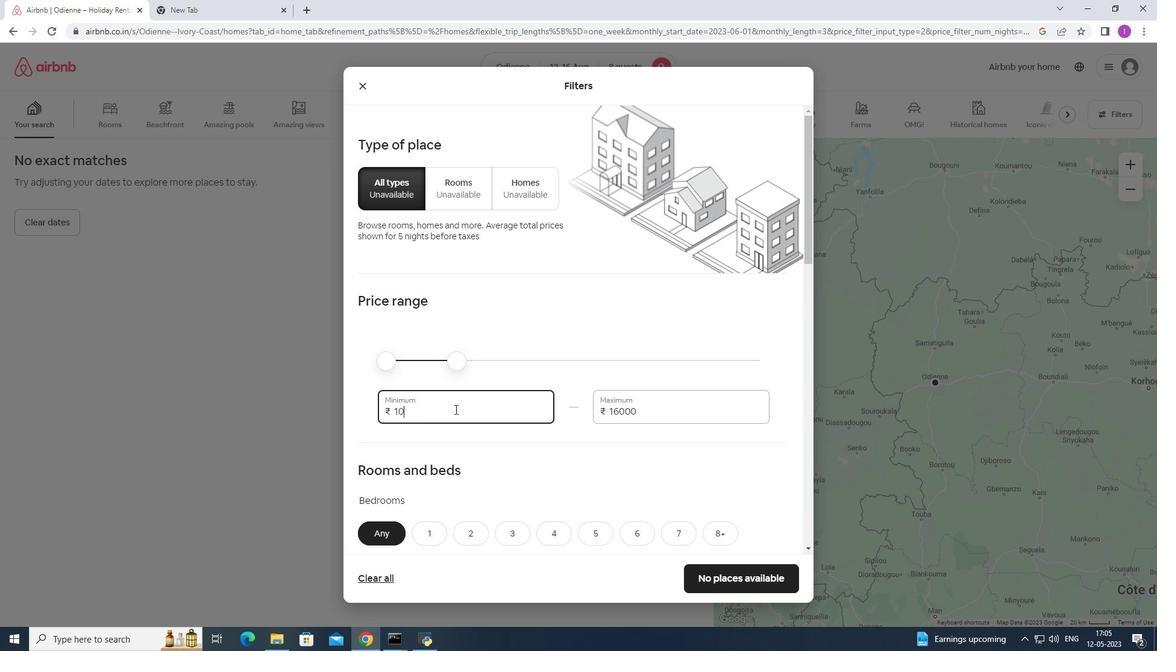 
Action: Mouse moved to (456, 407)
Screenshot: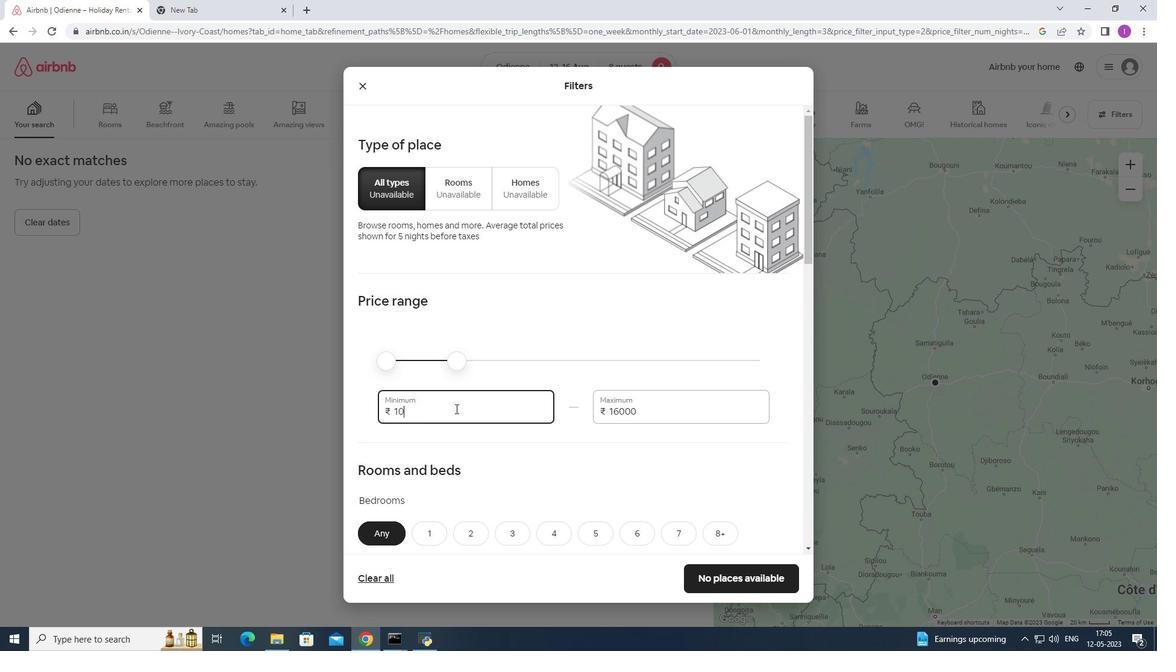 
Action: Key pressed 00
Screenshot: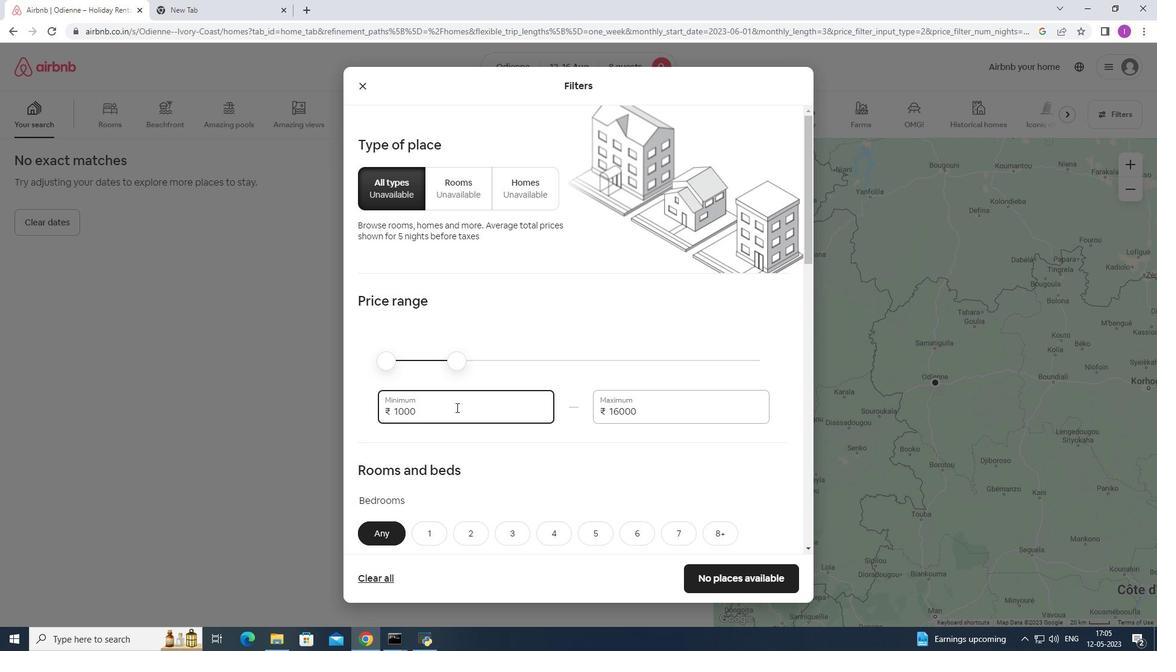 
Action: Mouse moved to (471, 425)
Screenshot: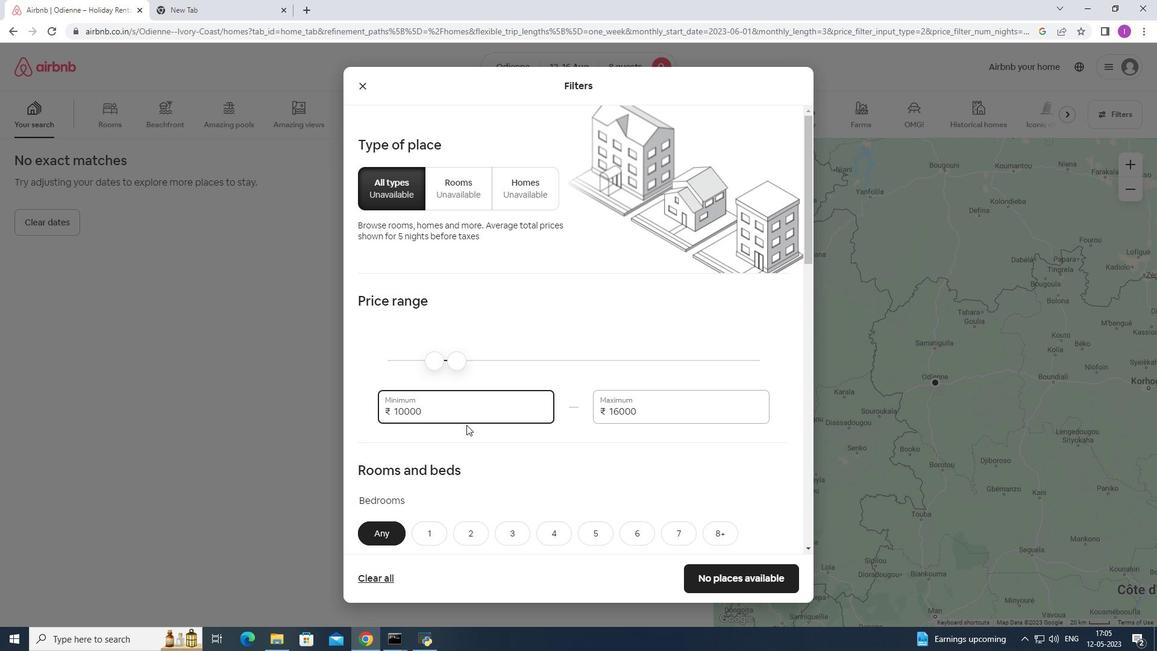 
Action: Mouse scrolled (471, 425) with delta (0, 0)
Screenshot: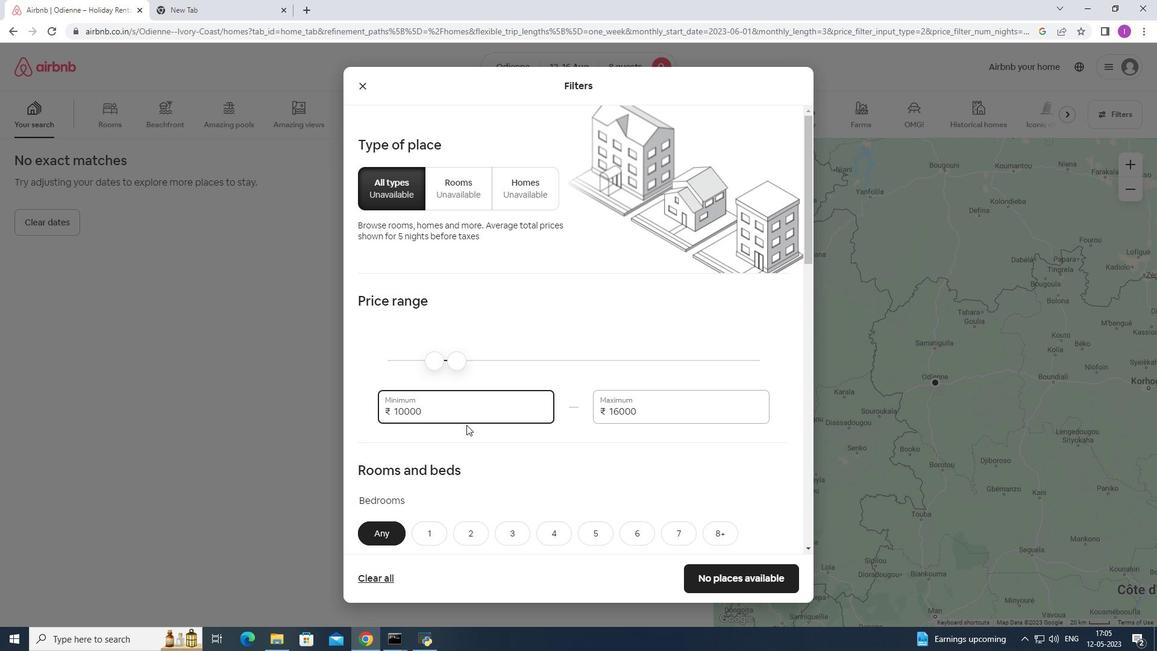 
Action: Mouse moved to (518, 383)
Screenshot: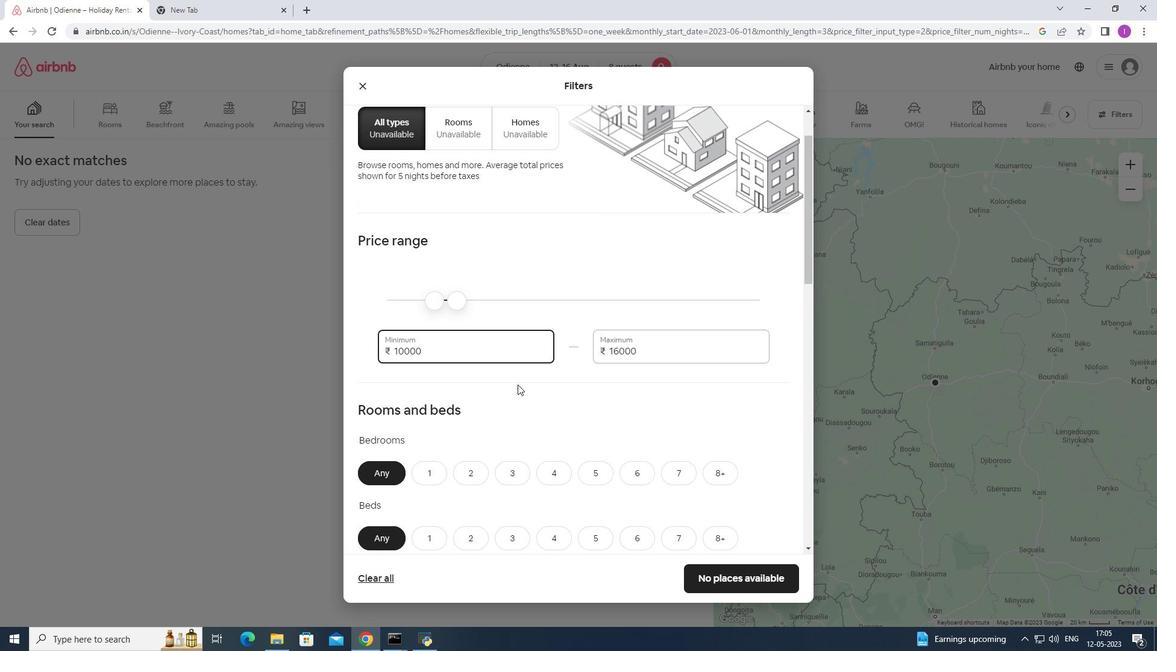 
Action: Mouse scrolled (518, 382) with delta (0, 0)
Screenshot: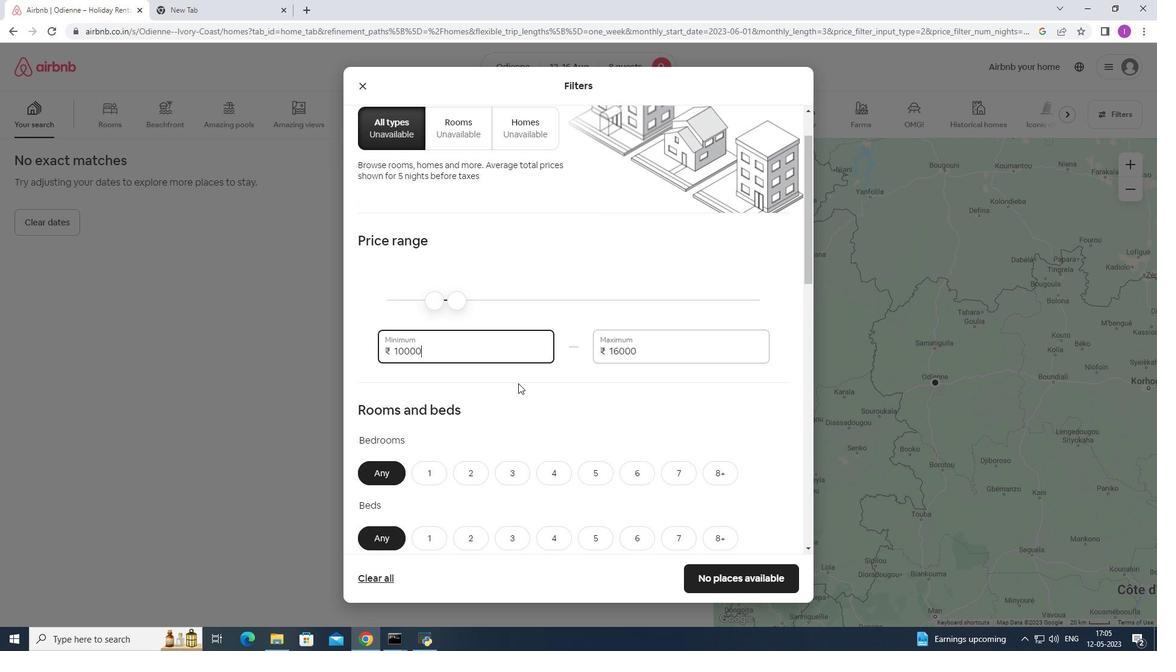 
Action: Mouse moved to (529, 372)
Screenshot: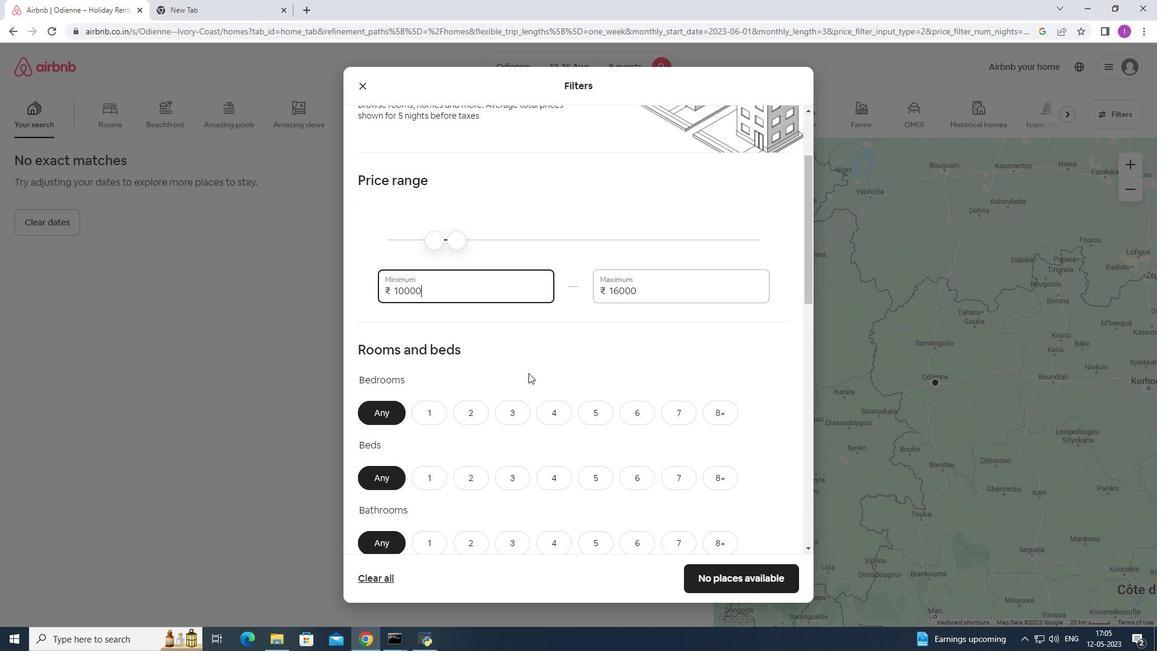 
Action: Mouse scrolled (529, 372) with delta (0, 0)
Screenshot: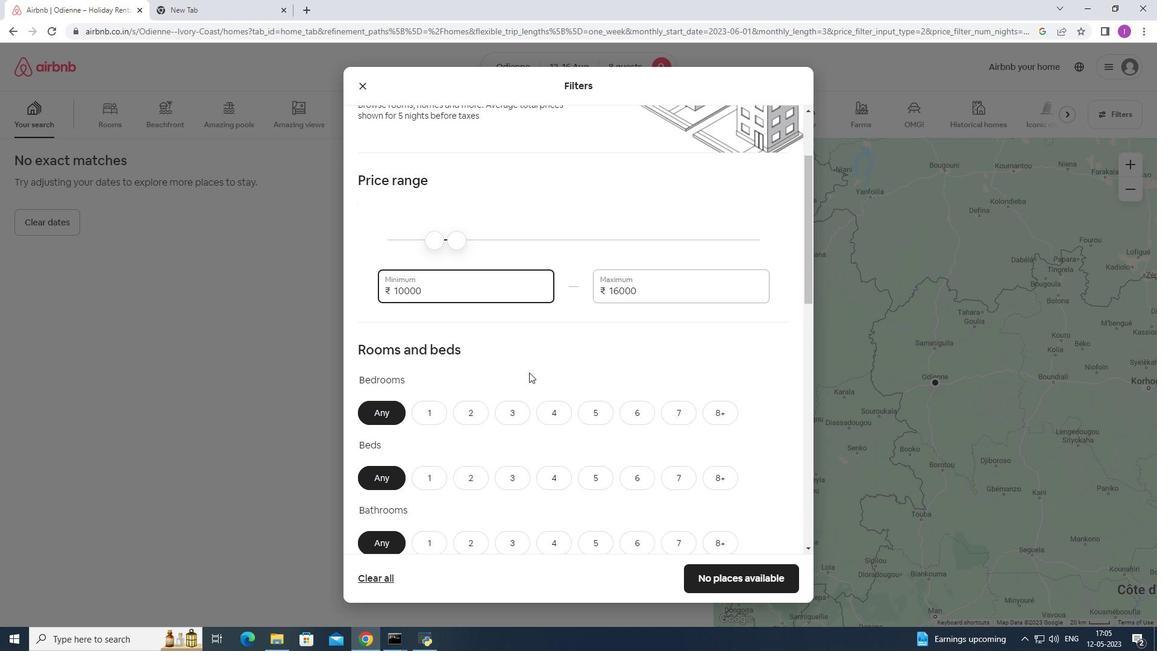 
Action: Mouse scrolled (529, 372) with delta (0, 0)
Screenshot: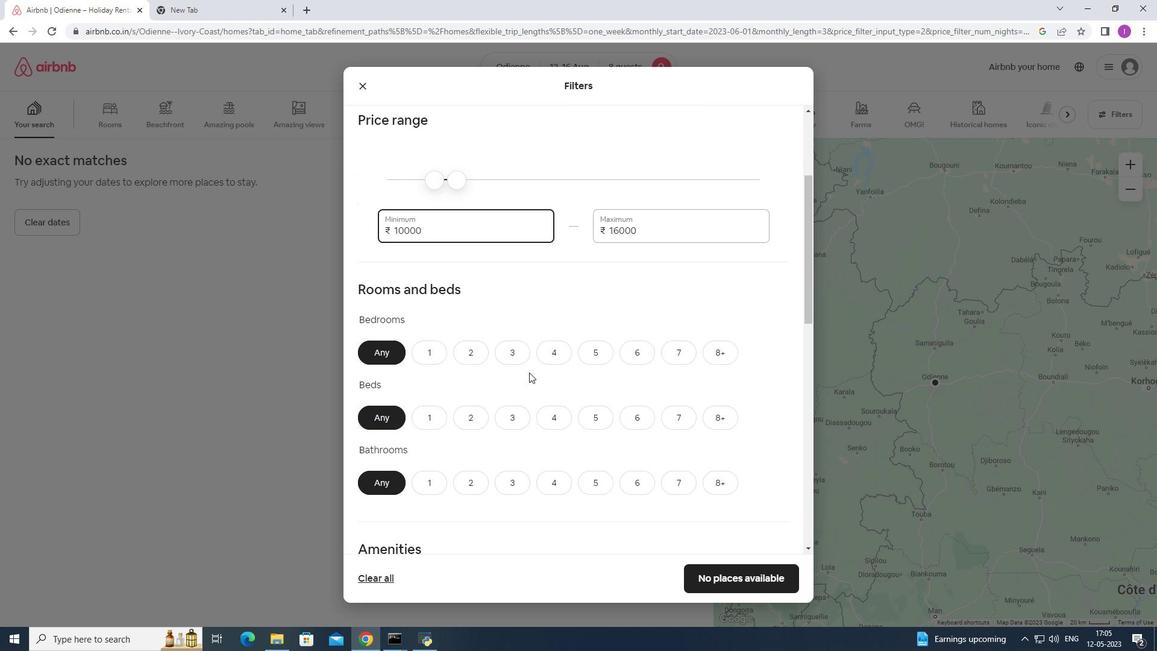 
Action: Mouse moved to (712, 300)
Screenshot: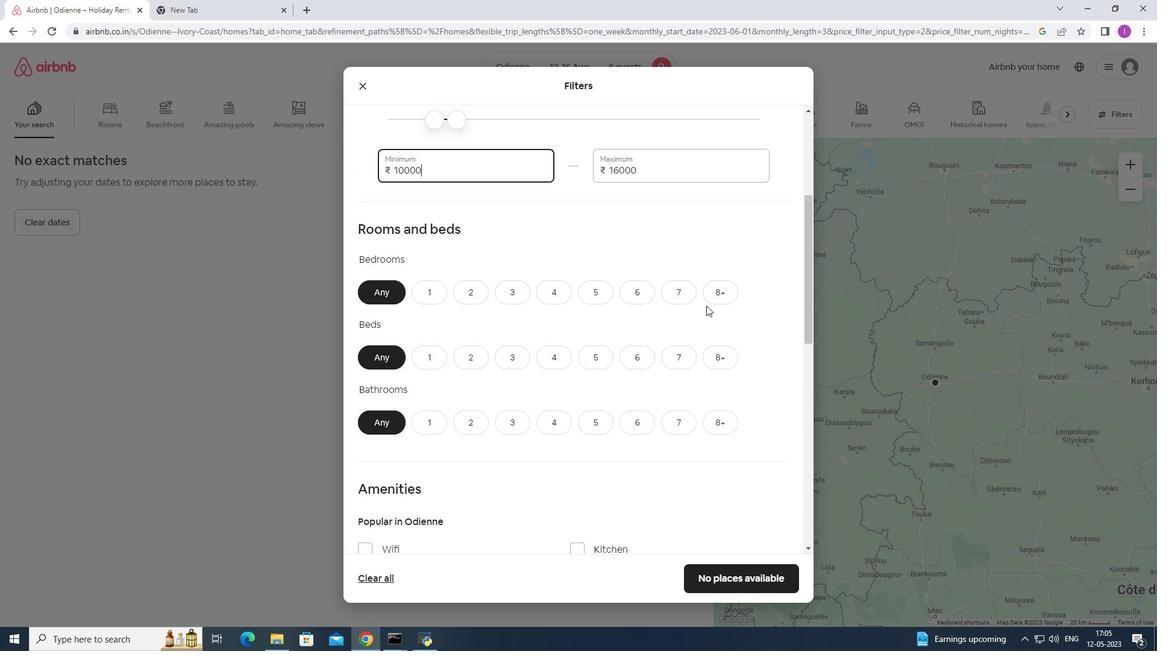 
Action: Mouse pressed left at (712, 300)
Screenshot: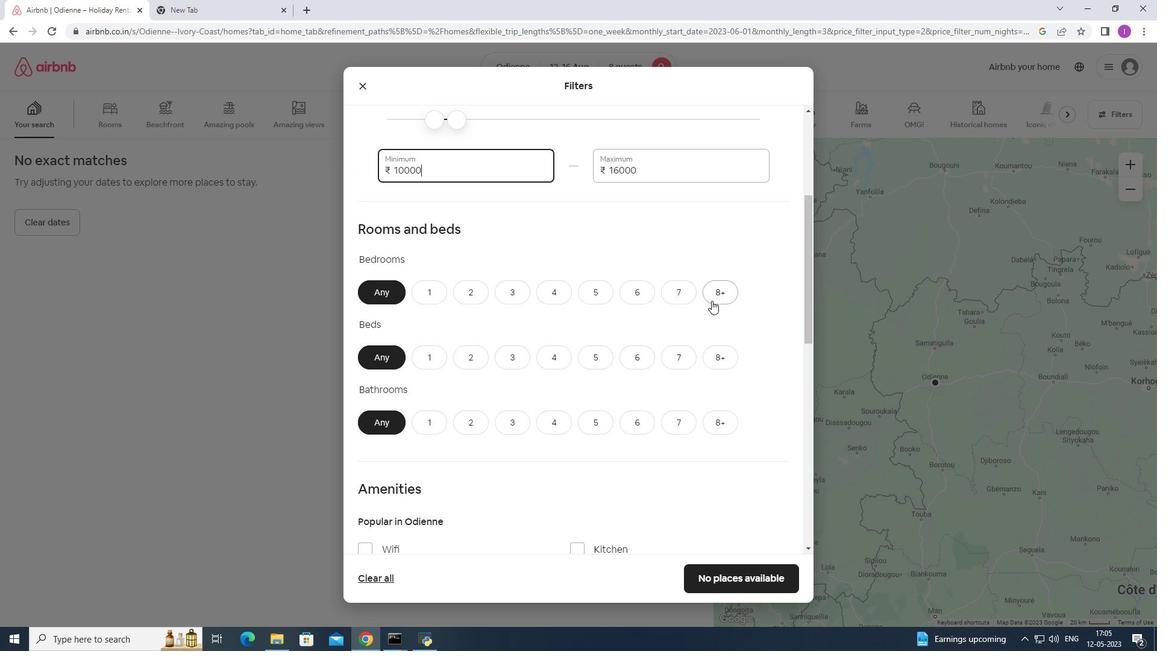 
Action: Mouse moved to (714, 353)
Screenshot: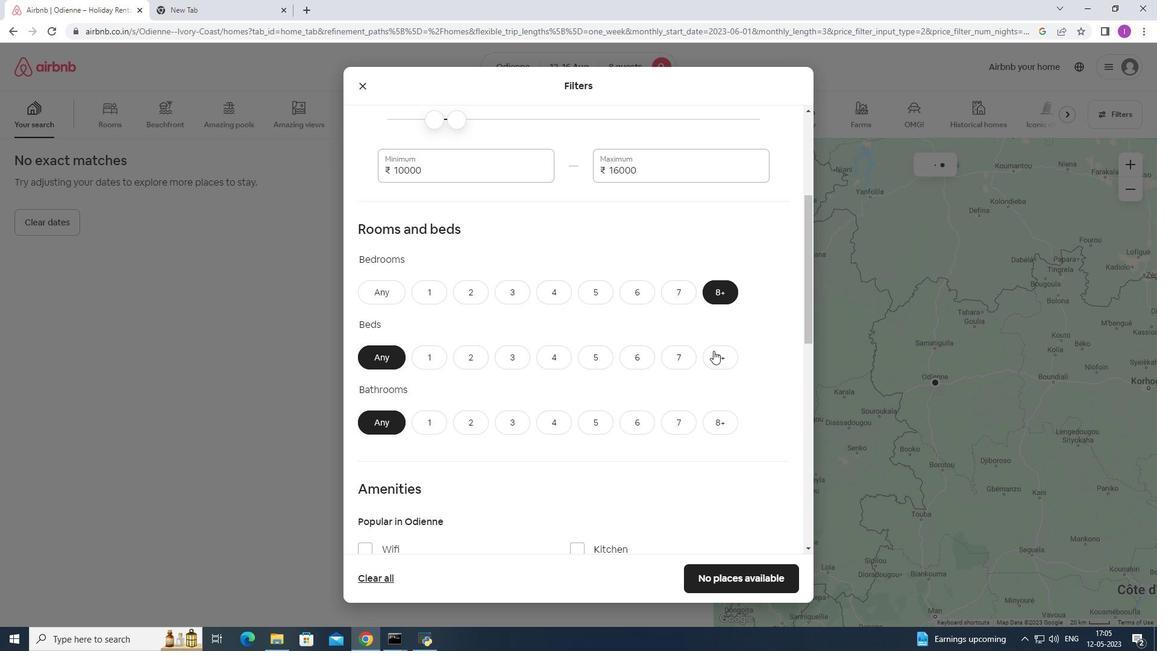 
Action: Mouse pressed left at (714, 353)
Screenshot: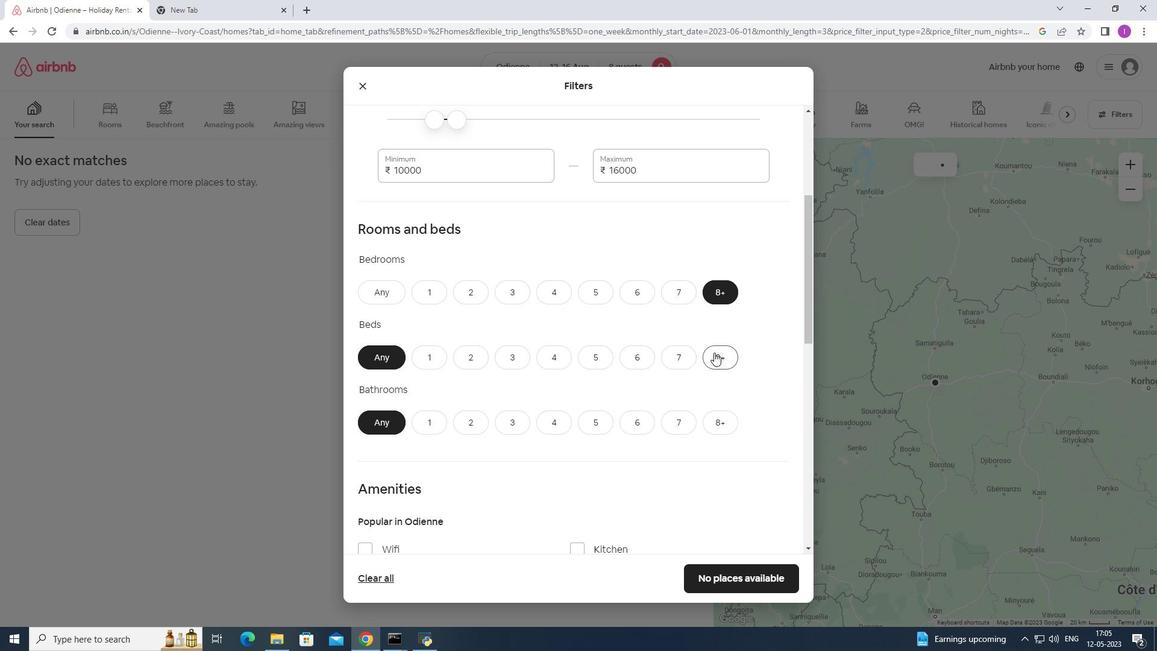 
Action: Mouse moved to (724, 422)
Screenshot: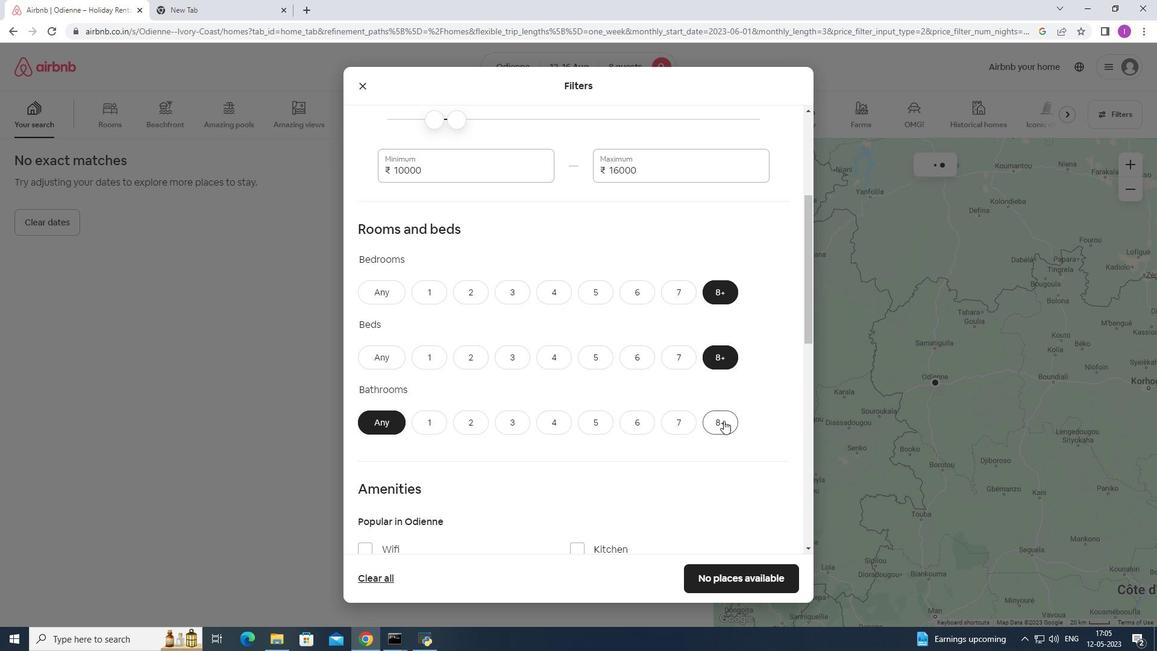 
Action: Mouse pressed left at (724, 422)
Screenshot: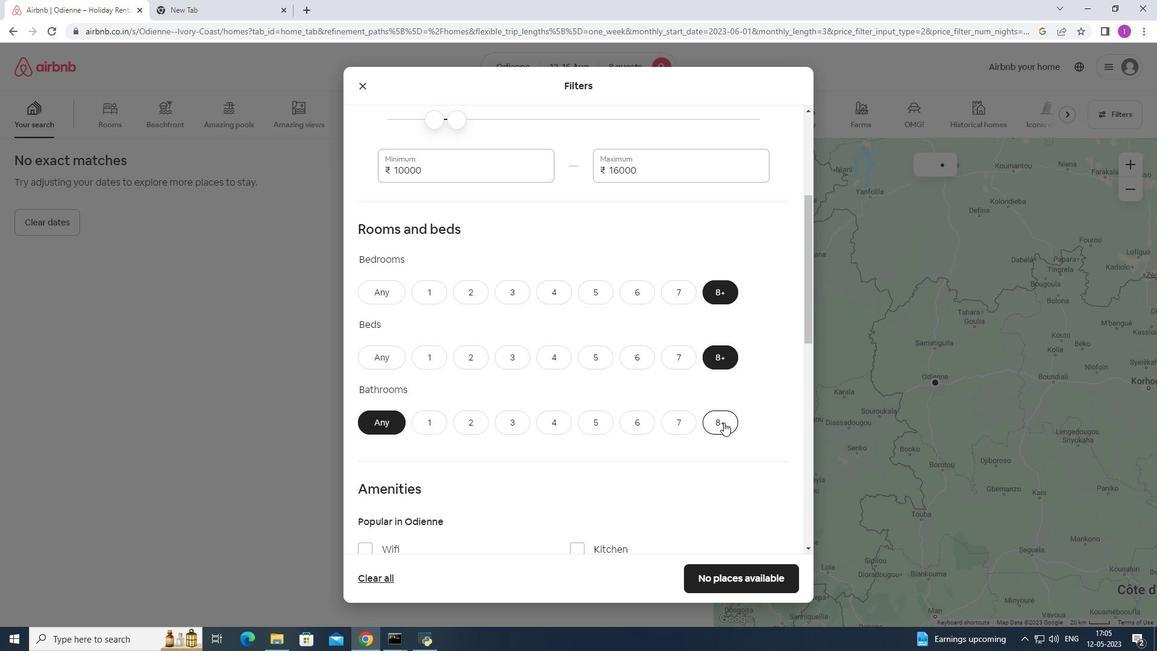 
Action: Mouse moved to (637, 419)
Screenshot: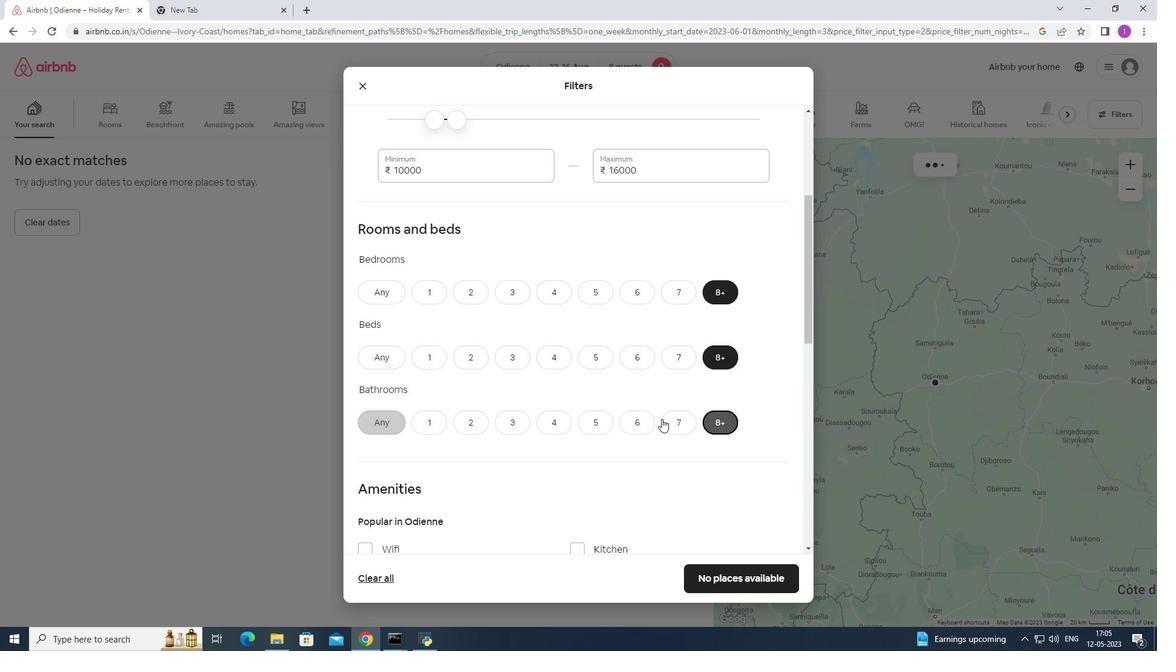 
Action: Mouse scrolled (639, 418) with delta (0, 0)
Screenshot: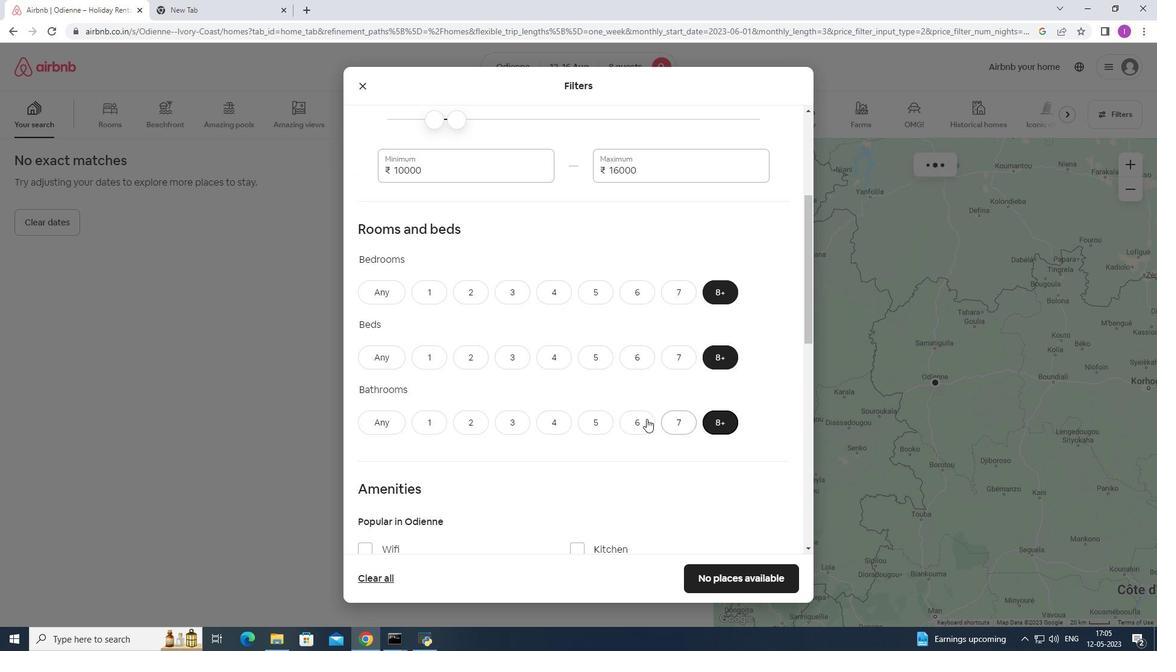 
Action: Mouse moved to (629, 421)
Screenshot: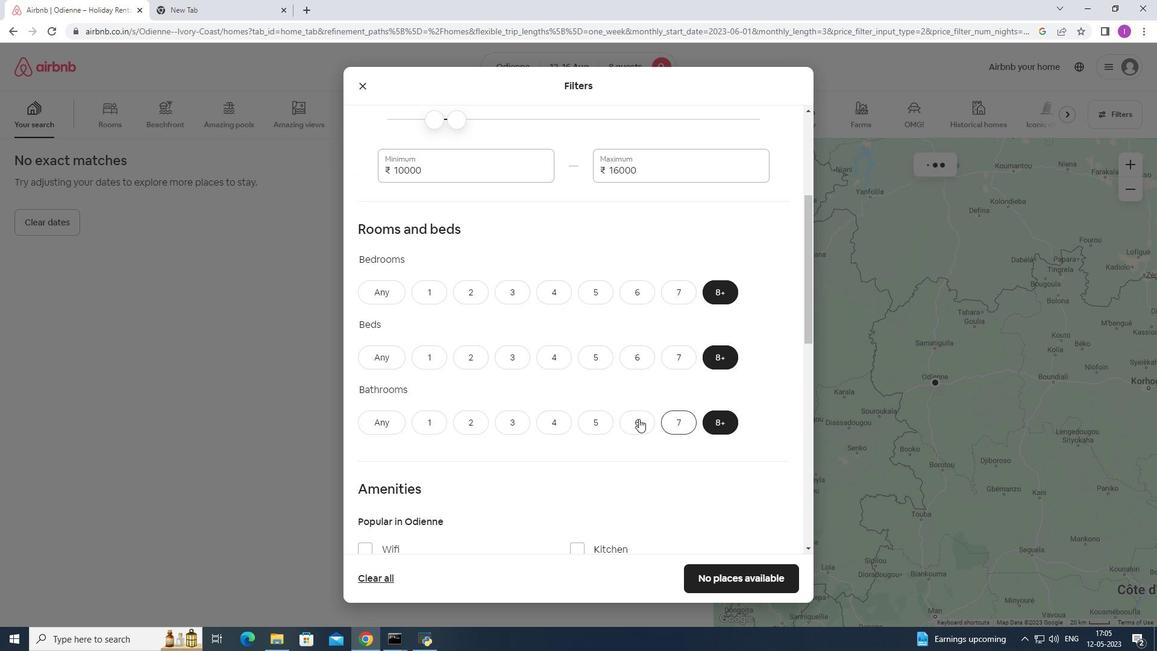 
Action: Mouse scrolled (629, 420) with delta (0, 0)
Screenshot: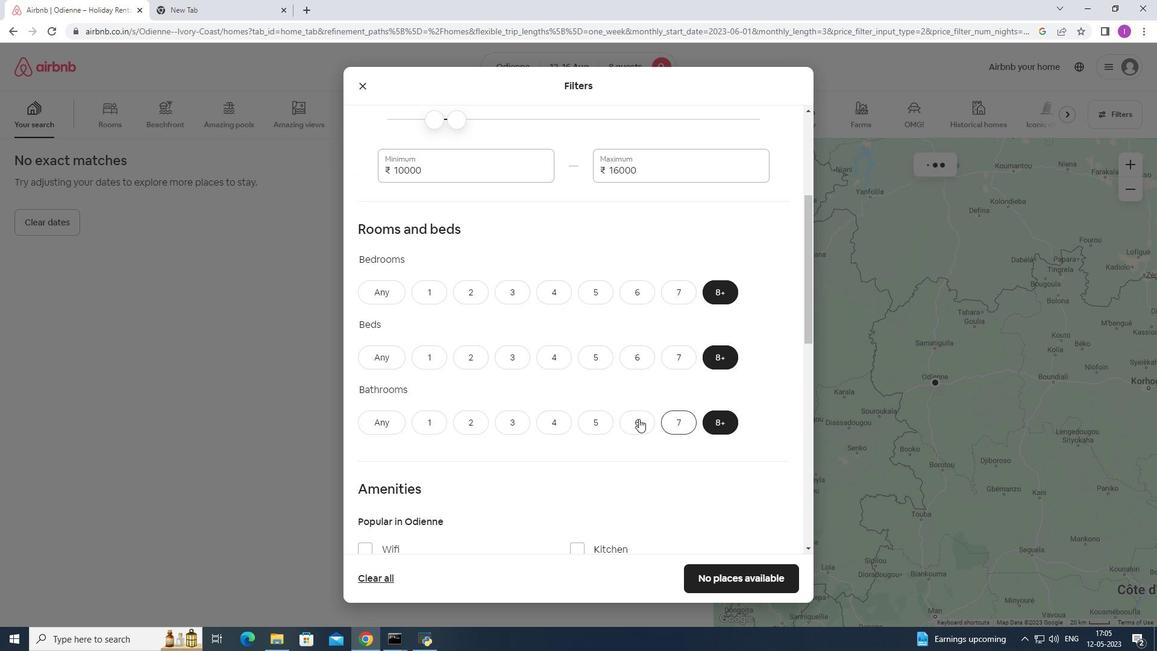 
Action: Mouse scrolled (629, 420) with delta (0, 0)
Screenshot: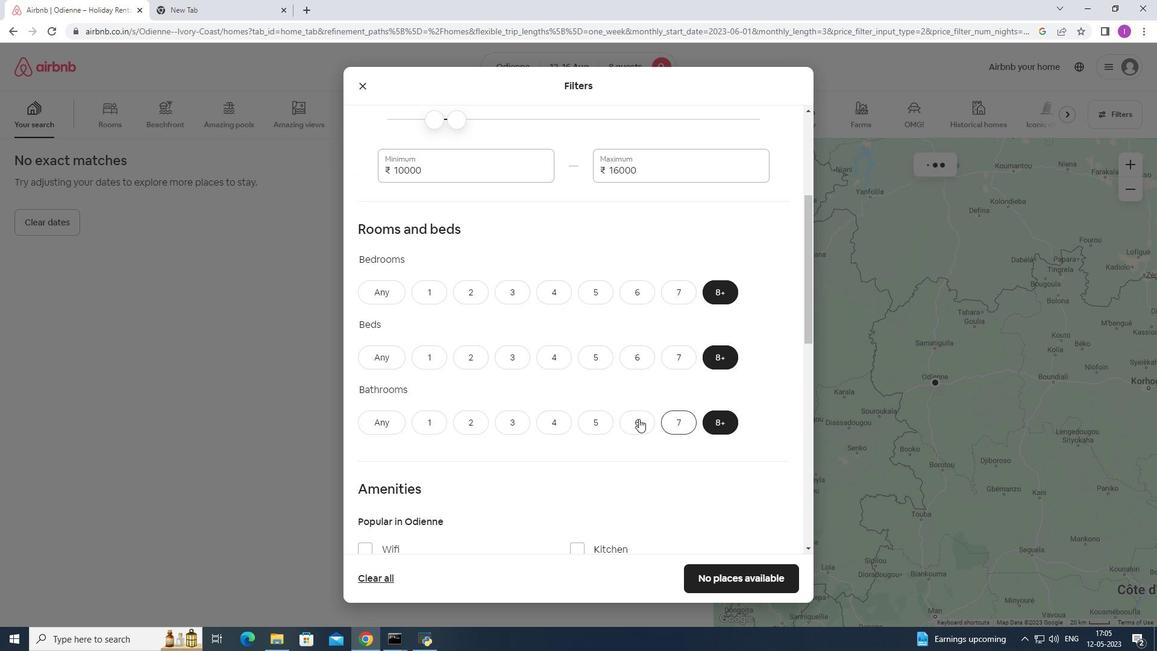 
Action: Mouse moved to (628, 421)
Screenshot: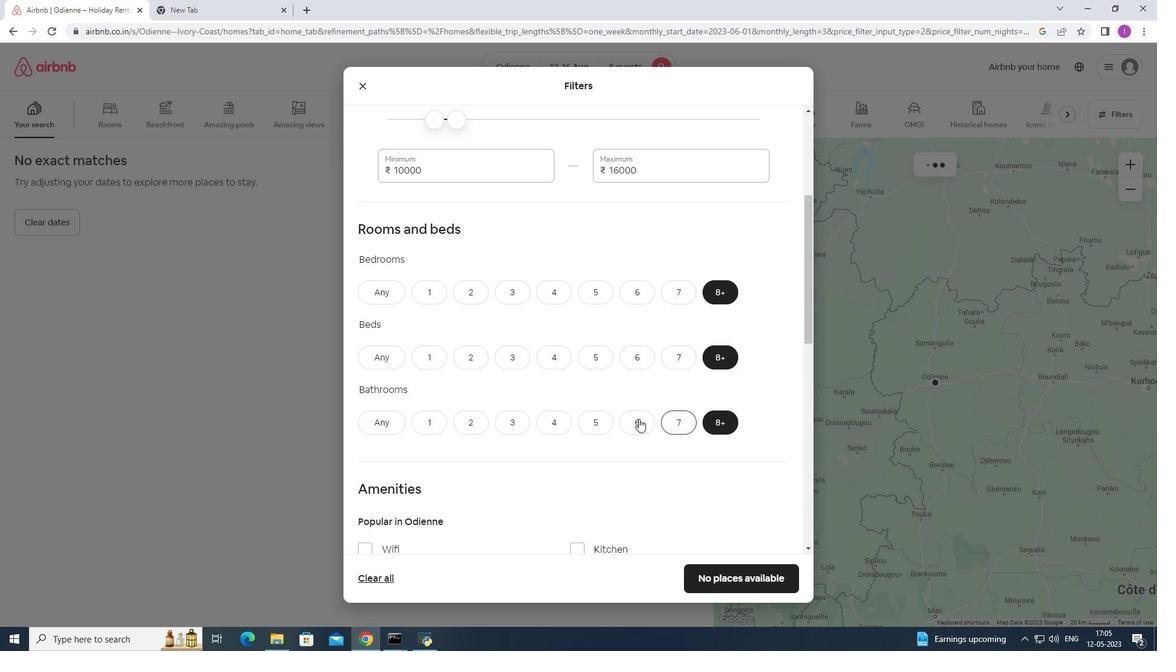 
Action: Mouse scrolled (628, 420) with delta (0, 0)
Screenshot: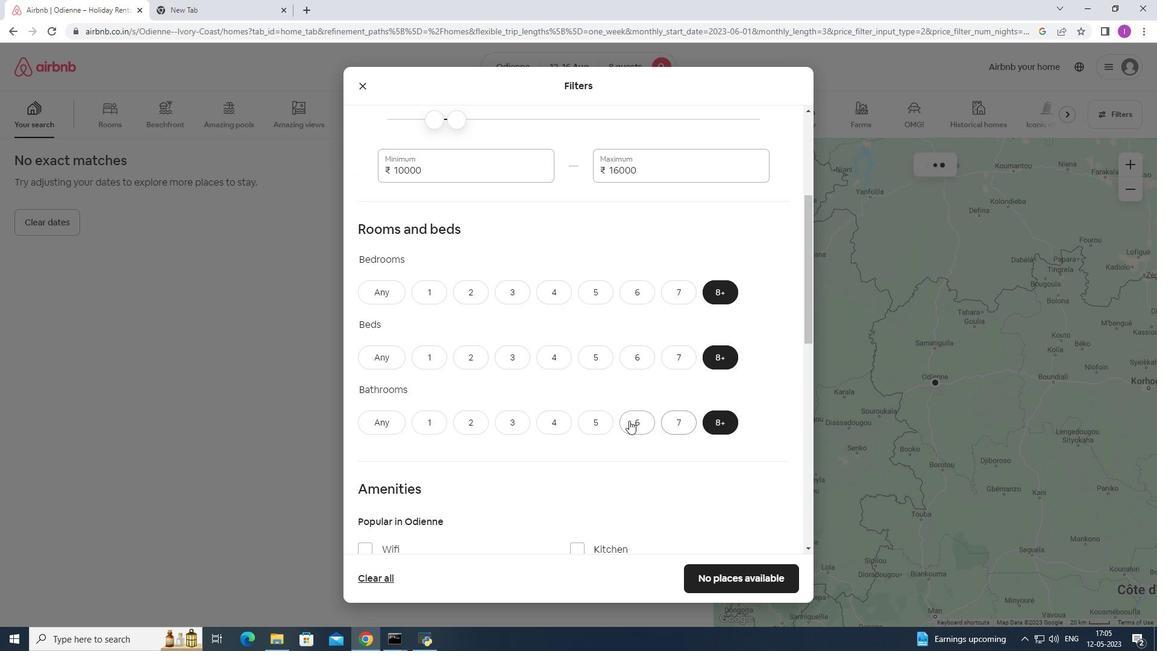 
Action: Mouse moved to (370, 302)
Screenshot: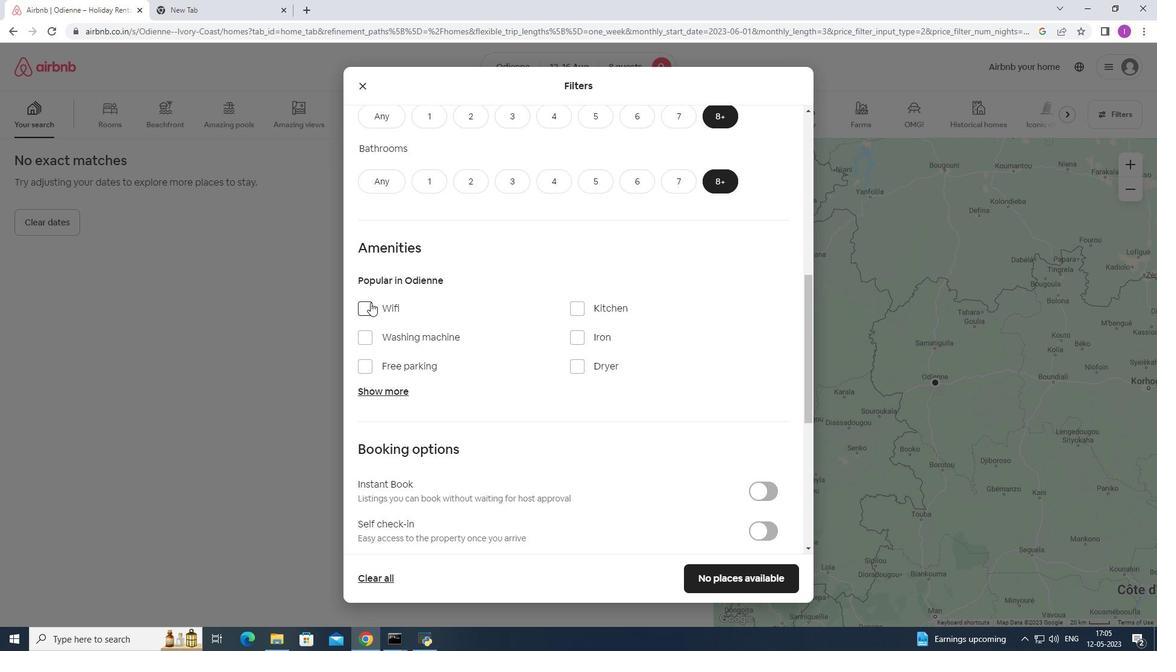 
Action: Mouse pressed left at (370, 302)
Screenshot: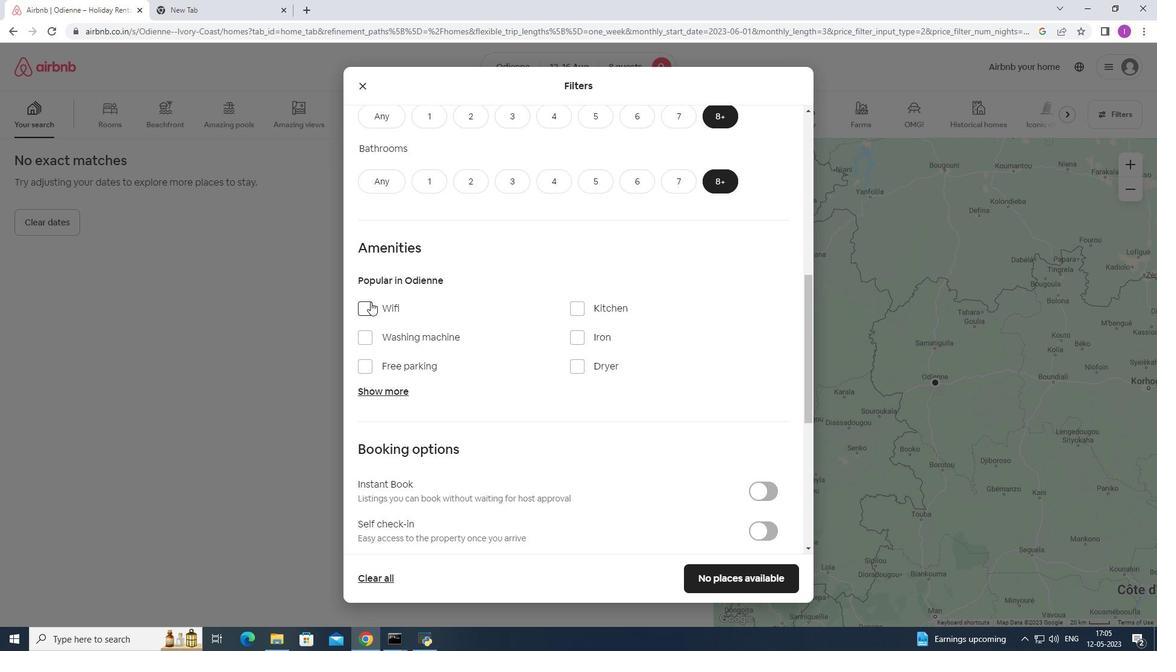 
Action: Mouse moved to (371, 365)
Screenshot: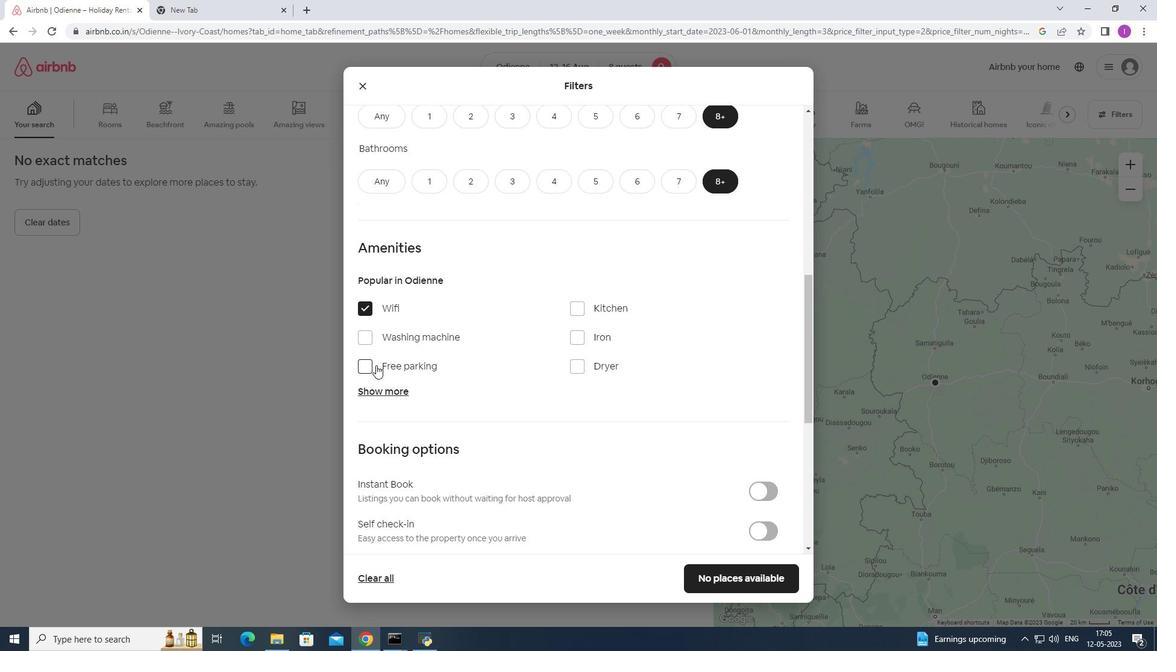 
Action: Mouse pressed left at (371, 365)
Screenshot: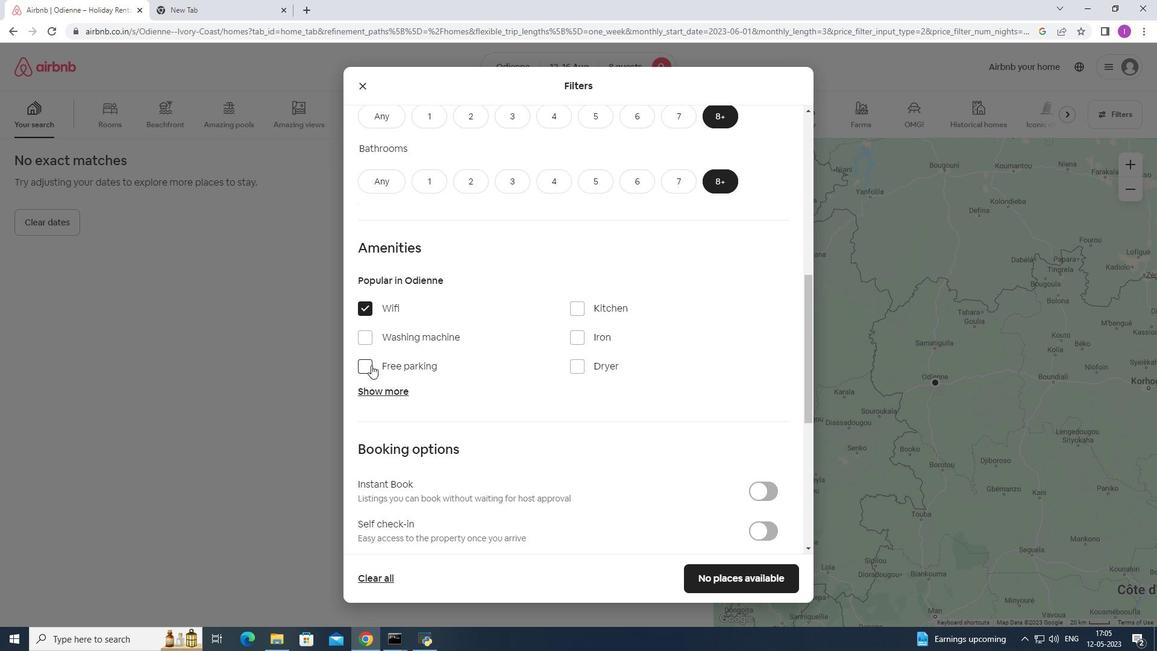 
Action: Mouse moved to (393, 393)
Screenshot: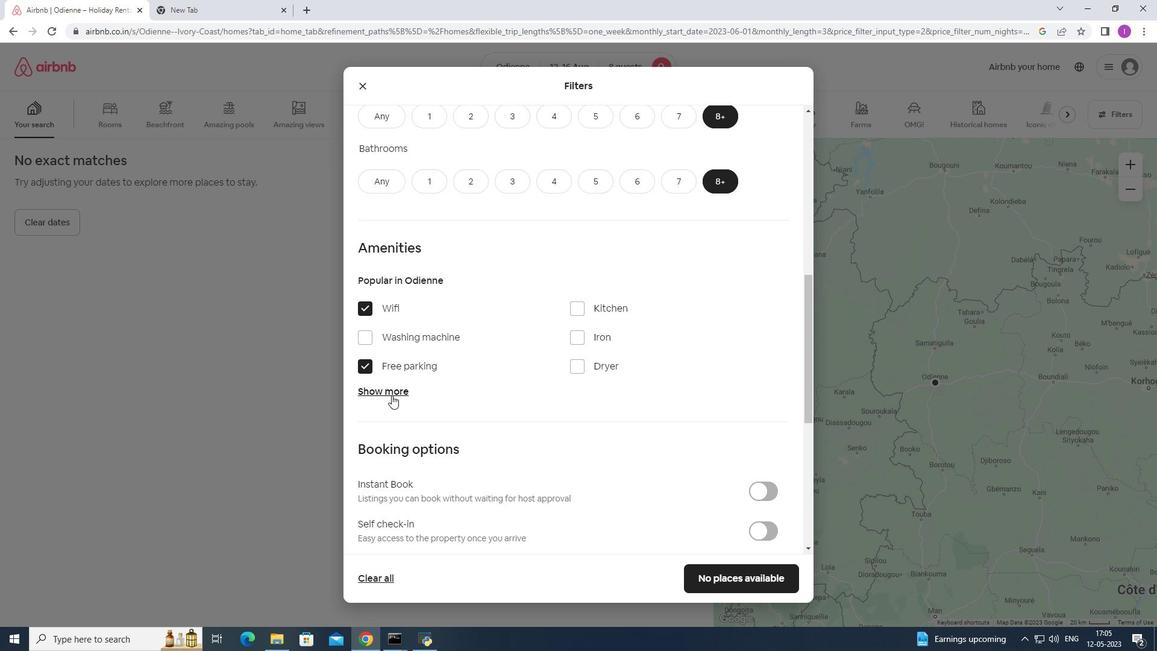 
Action: Mouse pressed left at (393, 393)
Screenshot: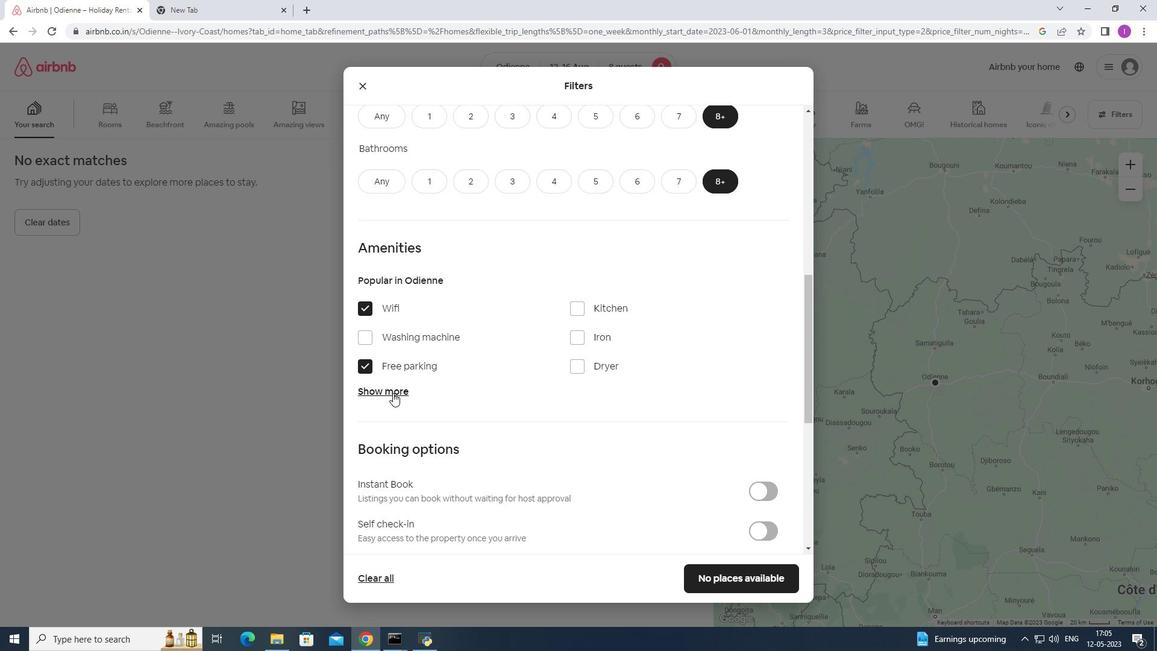 
Action: Mouse moved to (578, 460)
Screenshot: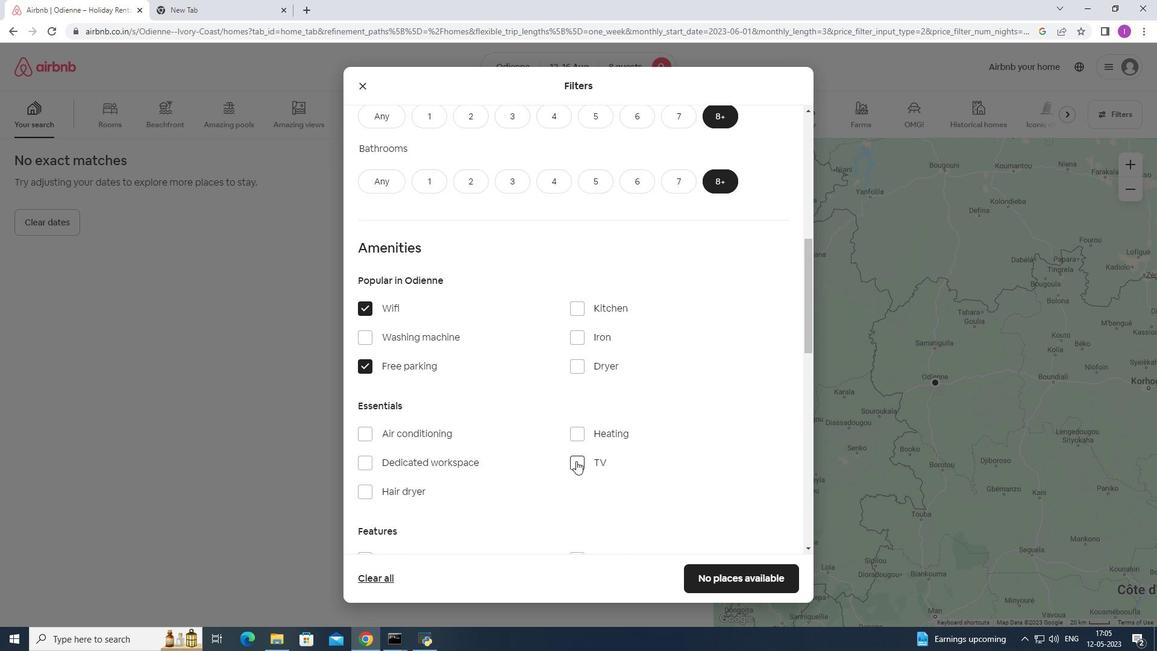 
Action: Mouse pressed left at (578, 460)
Screenshot: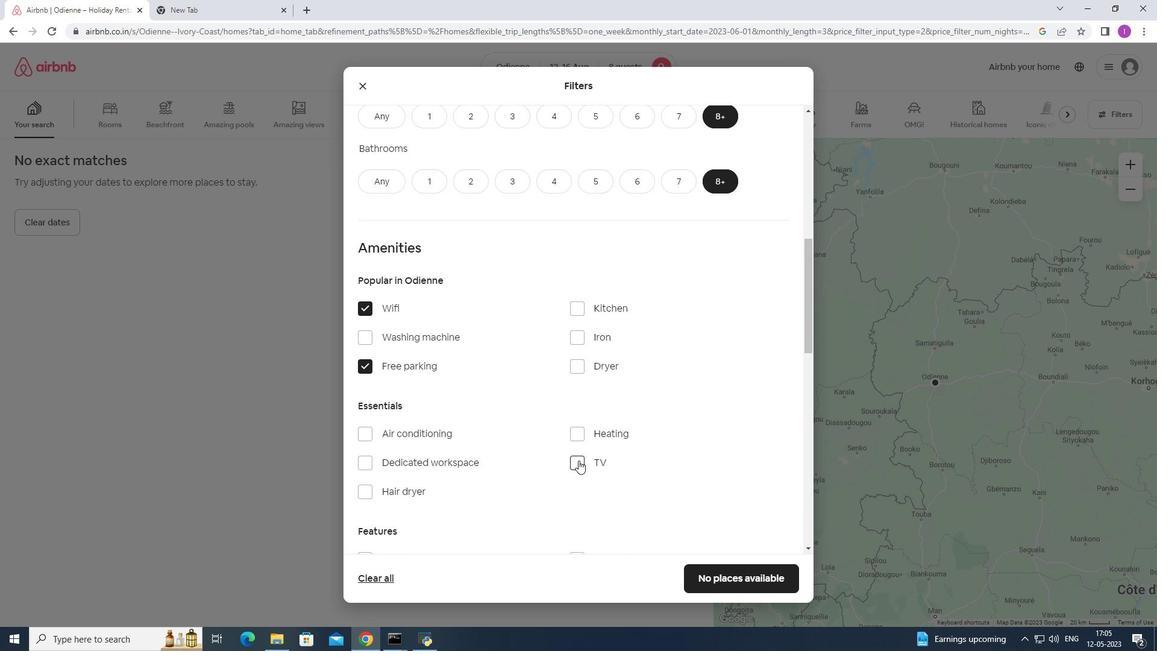 
Action: Mouse moved to (530, 457)
Screenshot: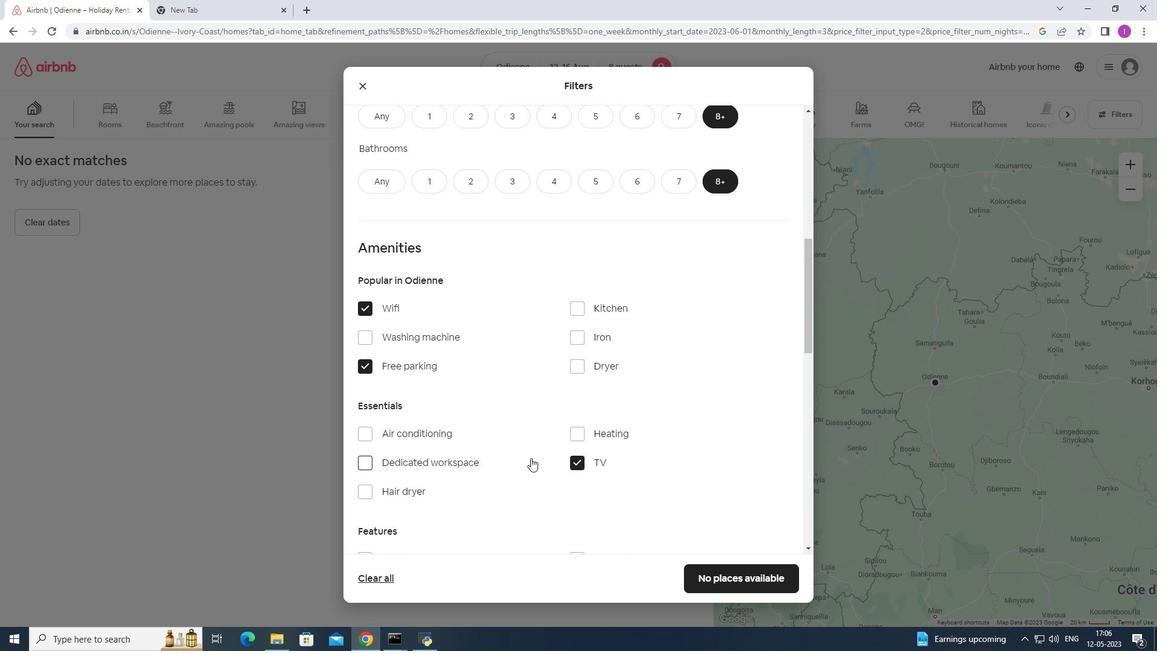 
Action: Mouse scrolled (530, 457) with delta (0, 0)
Screenshot: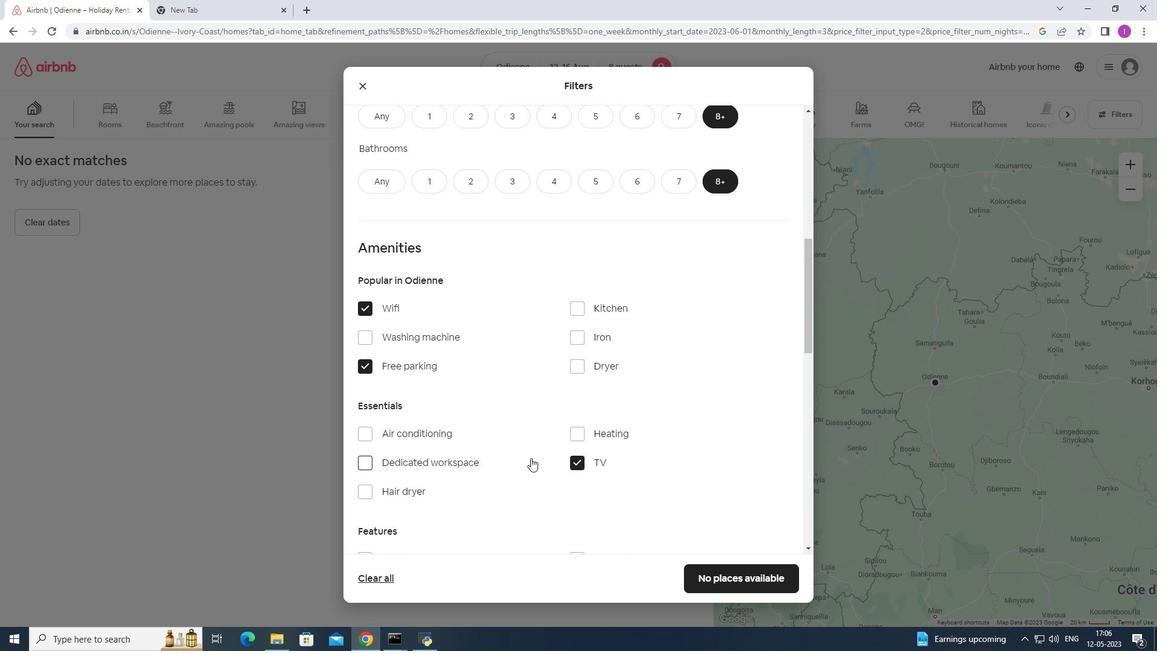 
Action: Mouse moved to (524, 461)
Screenshot: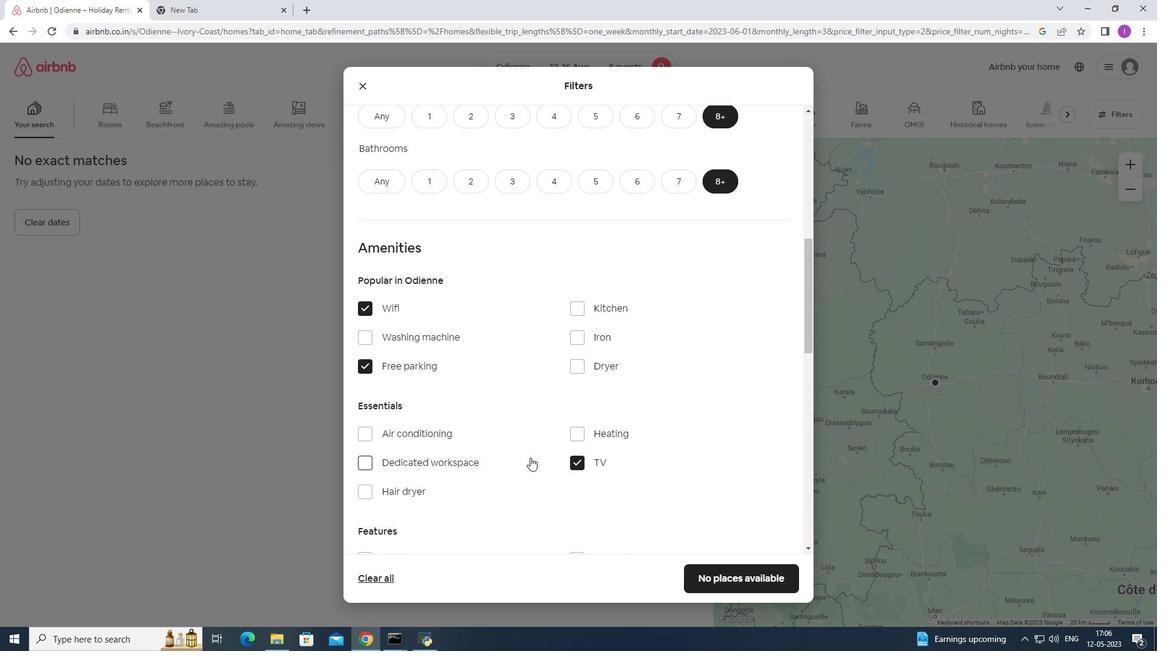 
Action: Mouse scrolled (527, 460) with delta (0, 0)
Screenshot: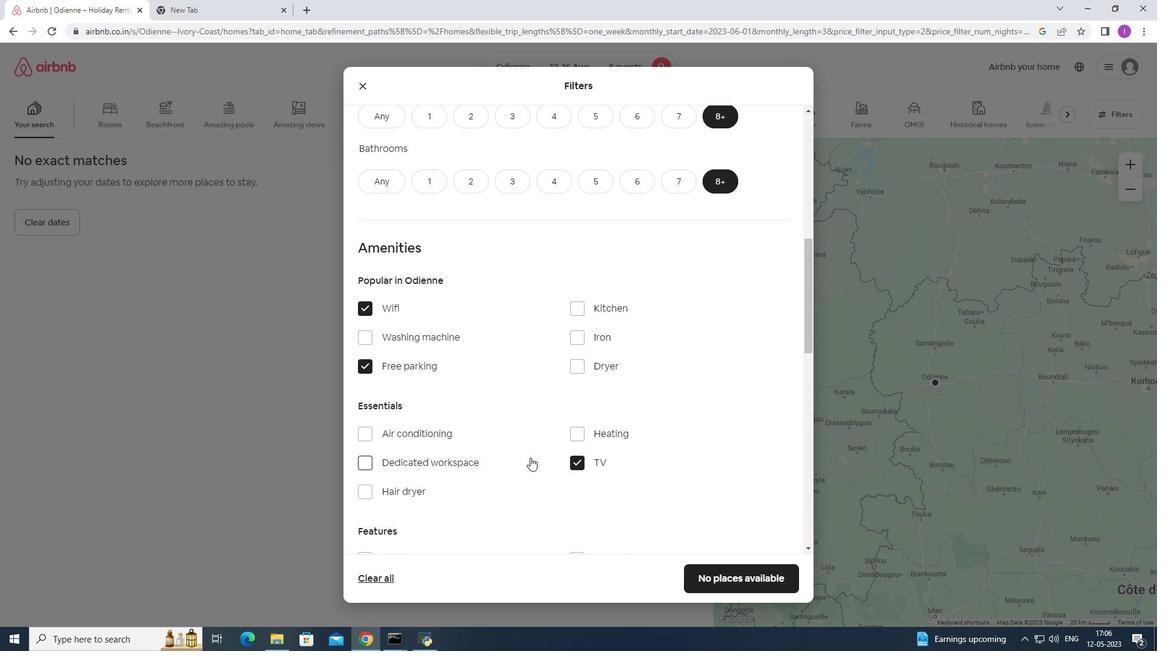 
Action: Mouse moved to (519, 463)
Screenshot: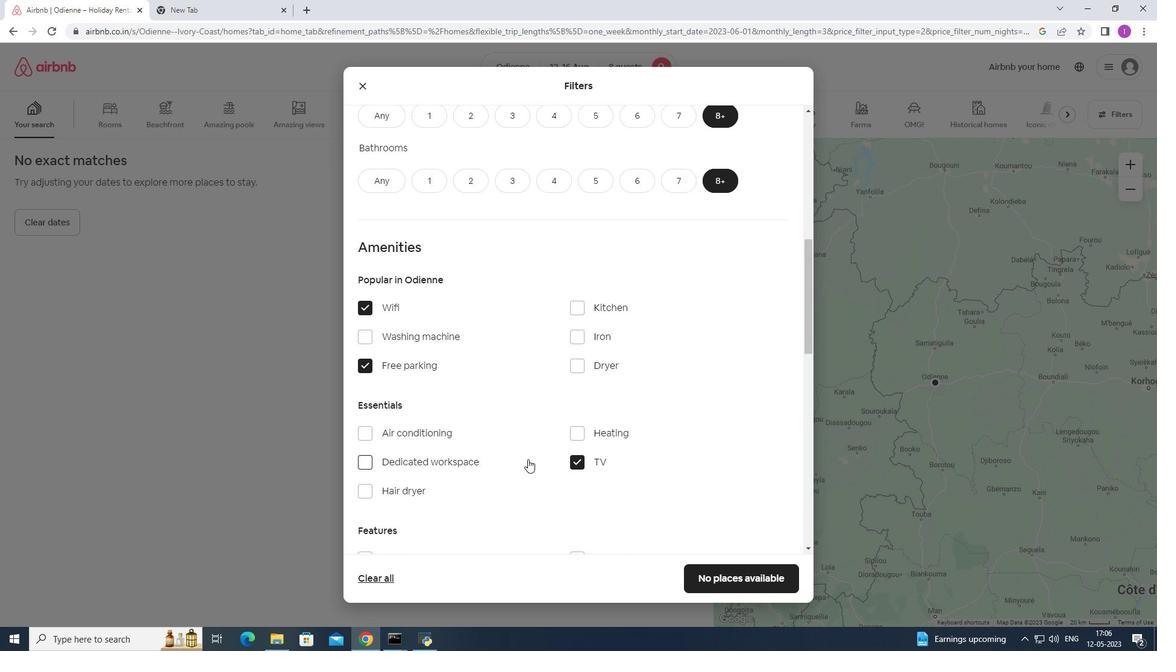 
Action: Mouse scrolled (519, 463) with delta (0, 0)
Screenshot: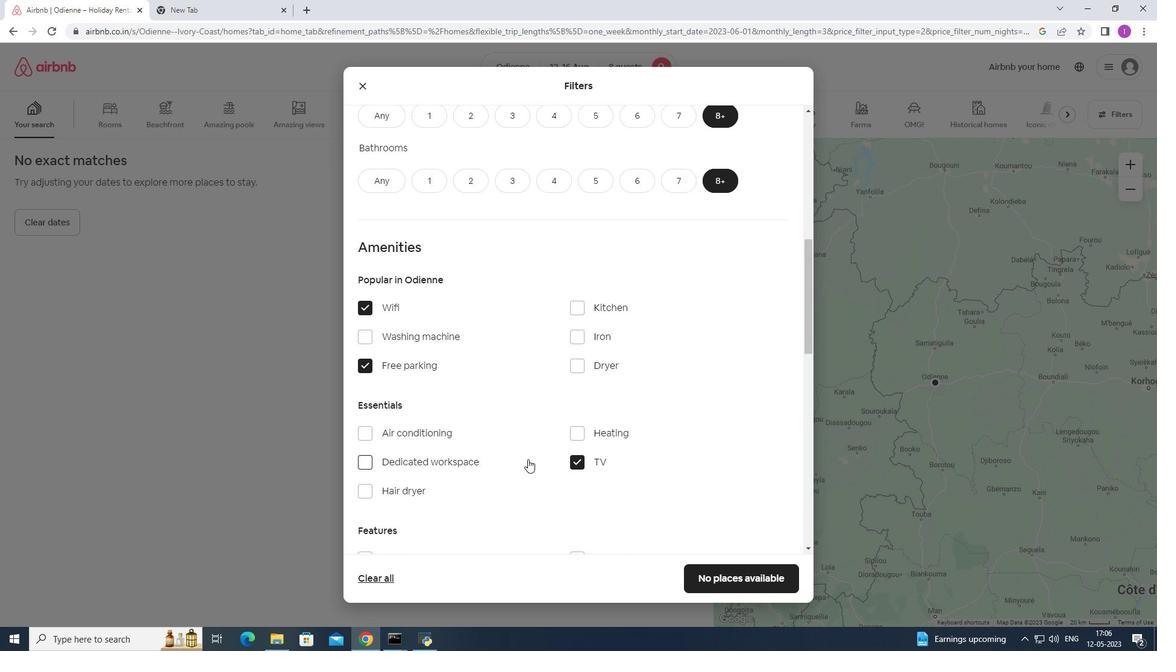 
Action: Mouse moved to (365, 436)
Screenshot: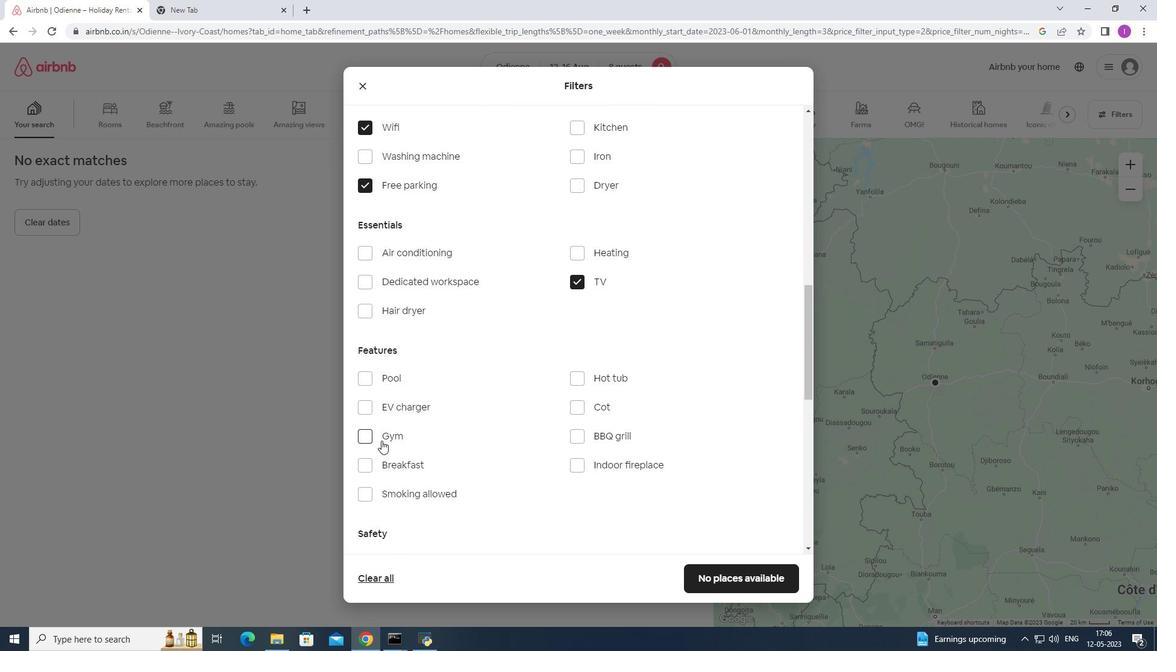
Action: Mouse pressed left at (365, 436)
Screenshot: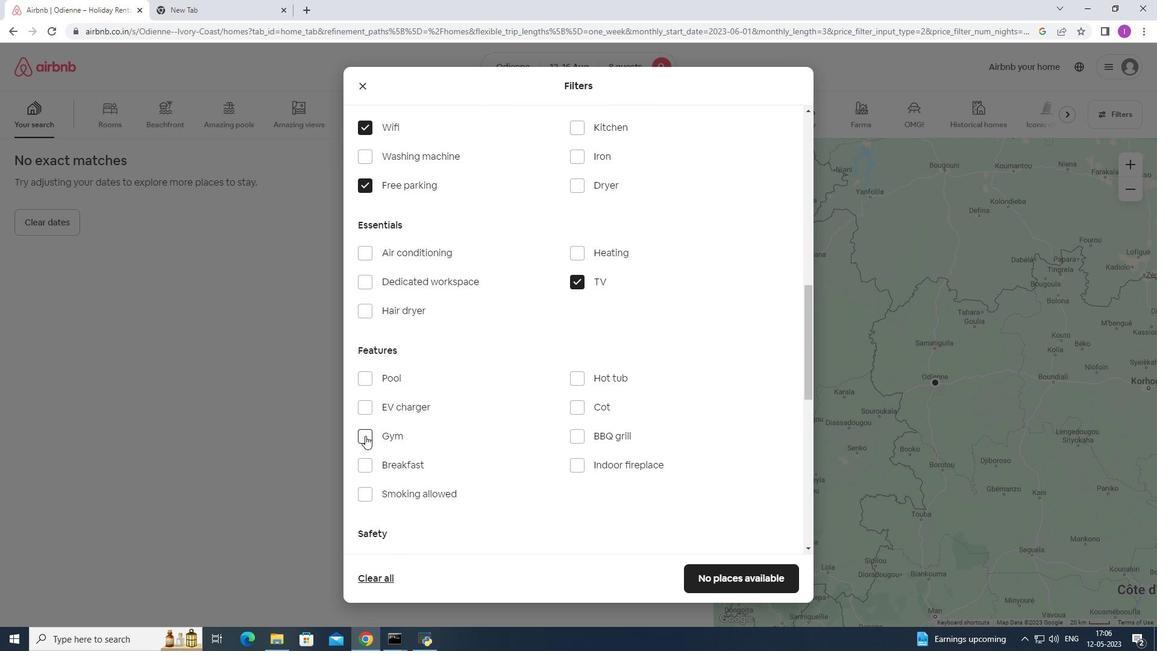 
Action: Mouse moved to (370, 460)
Screenshot: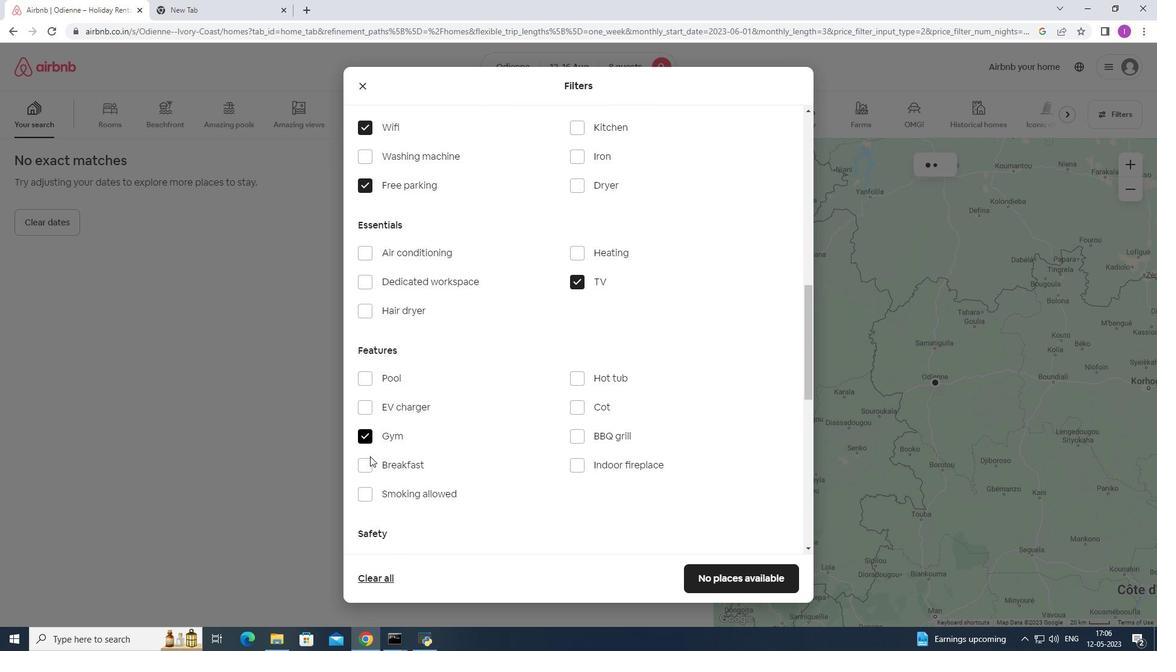 
Action: Mouse pressed left at (370, 460)
Screenshot: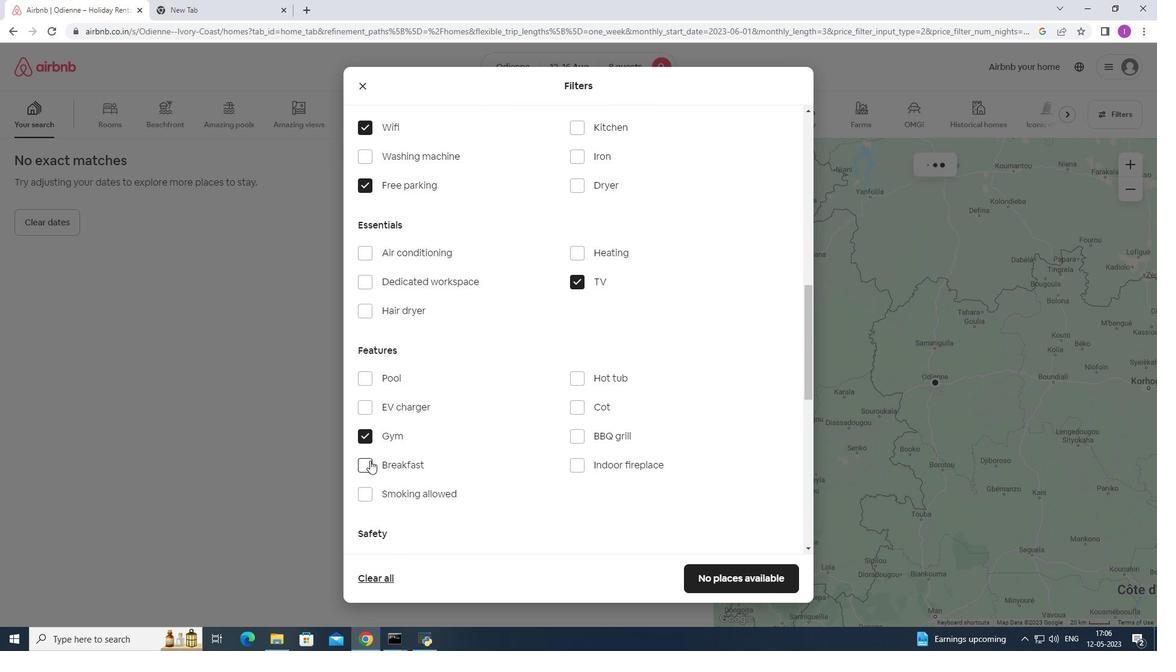 
Action: Mouse moved to (425, 434)
Screenshot: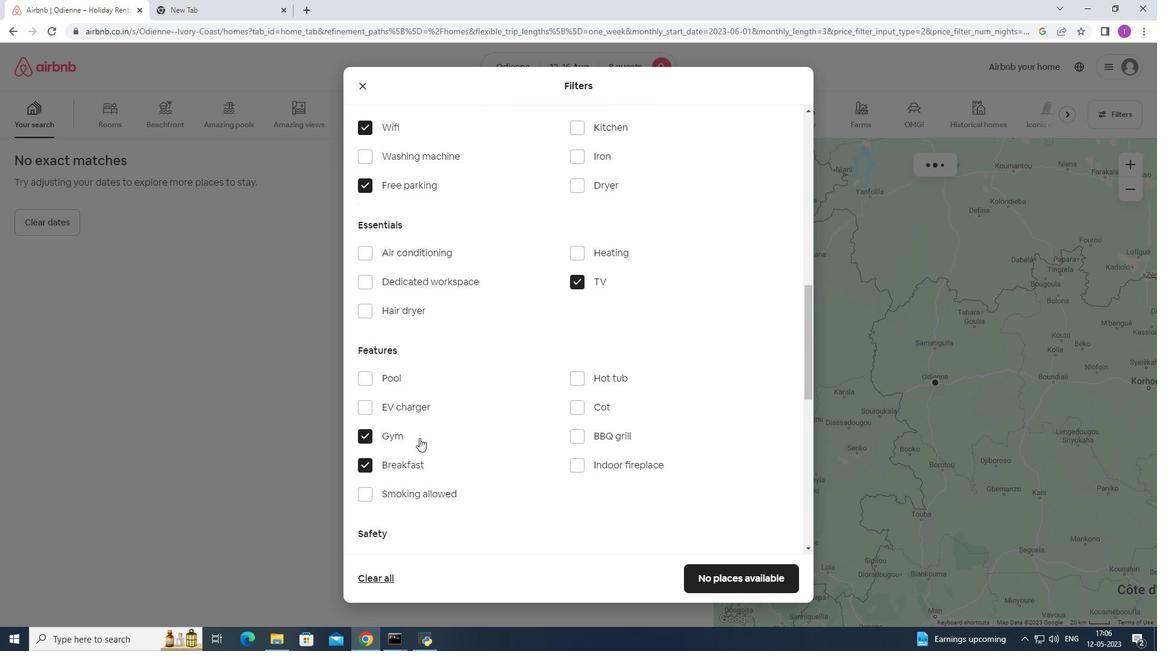 
Action: Mouse scrolled (425, 434) with delta (0, 0)
Screenshot: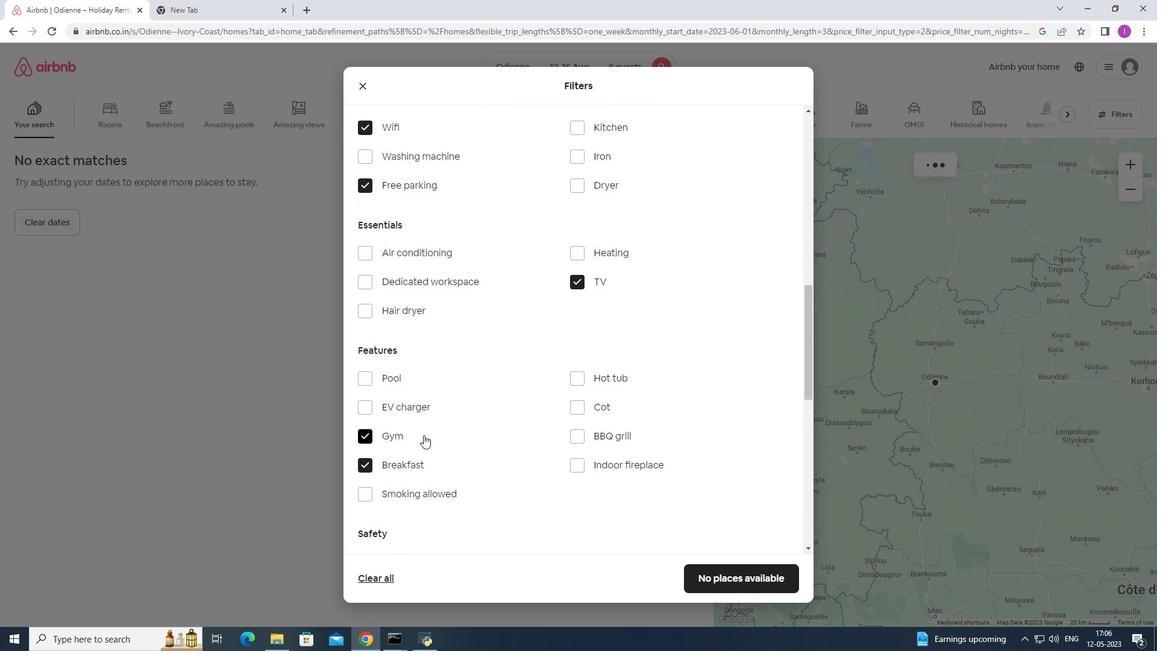 
Action: Mouse scrolled (425, 434) with delta (0, 0)
Screenshot: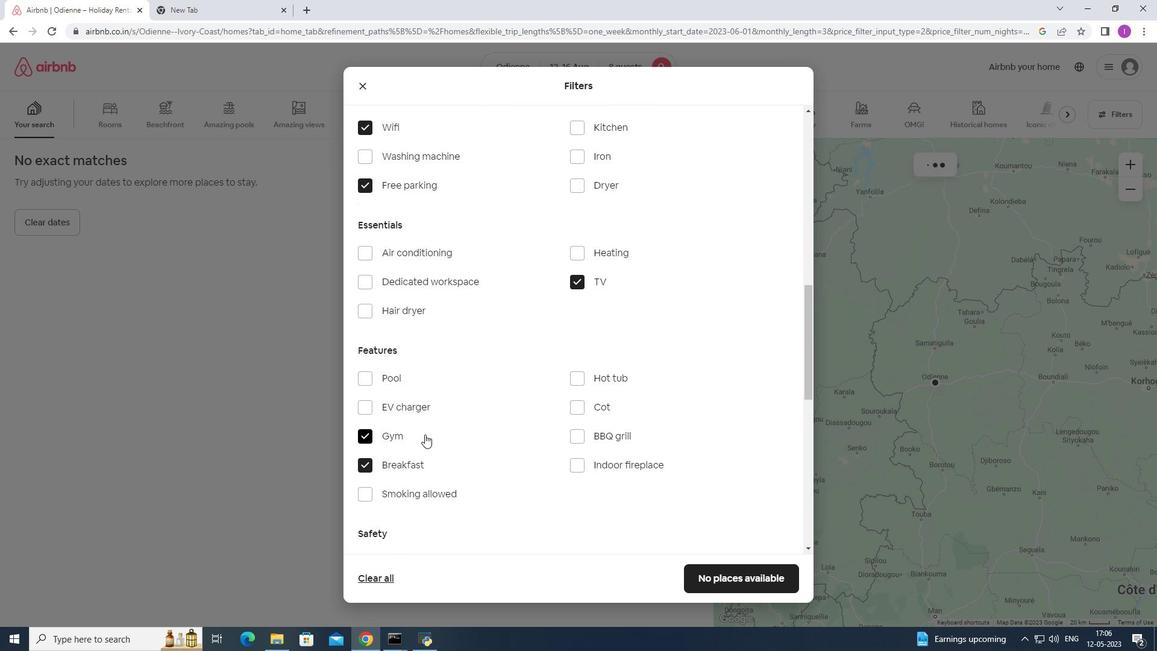
Action: Mouse scrolled (425, 434) with delta (0, 0)
Screenshot: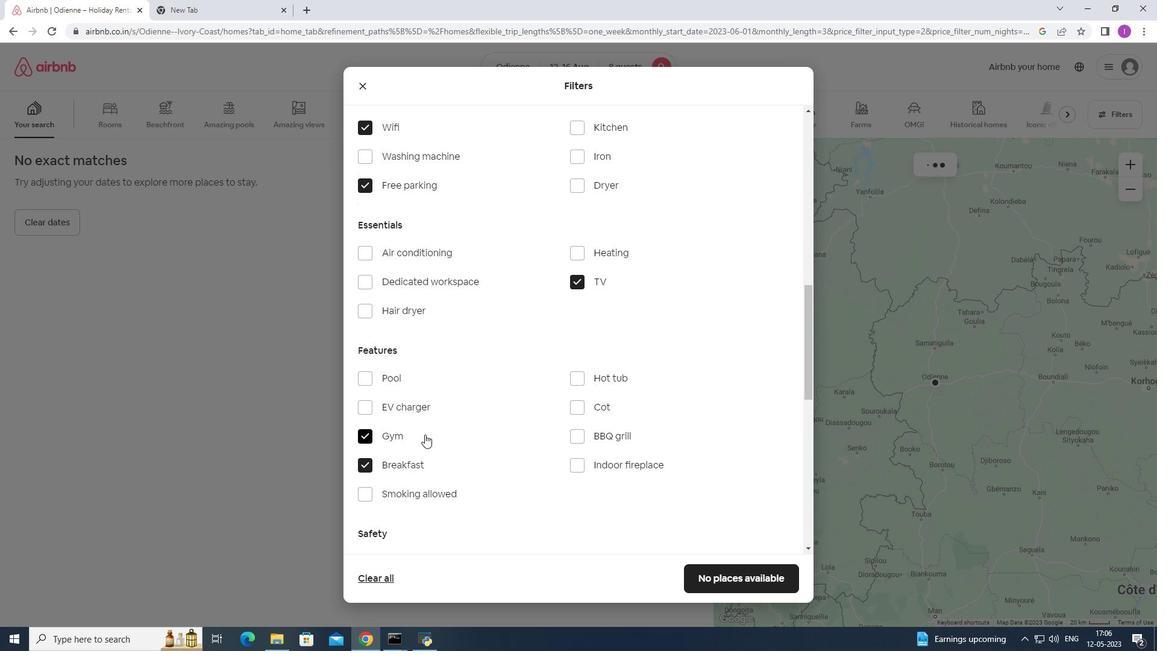 
Action: Mouse scrolled (425, 434) with delta (0, 0)
Screenshot: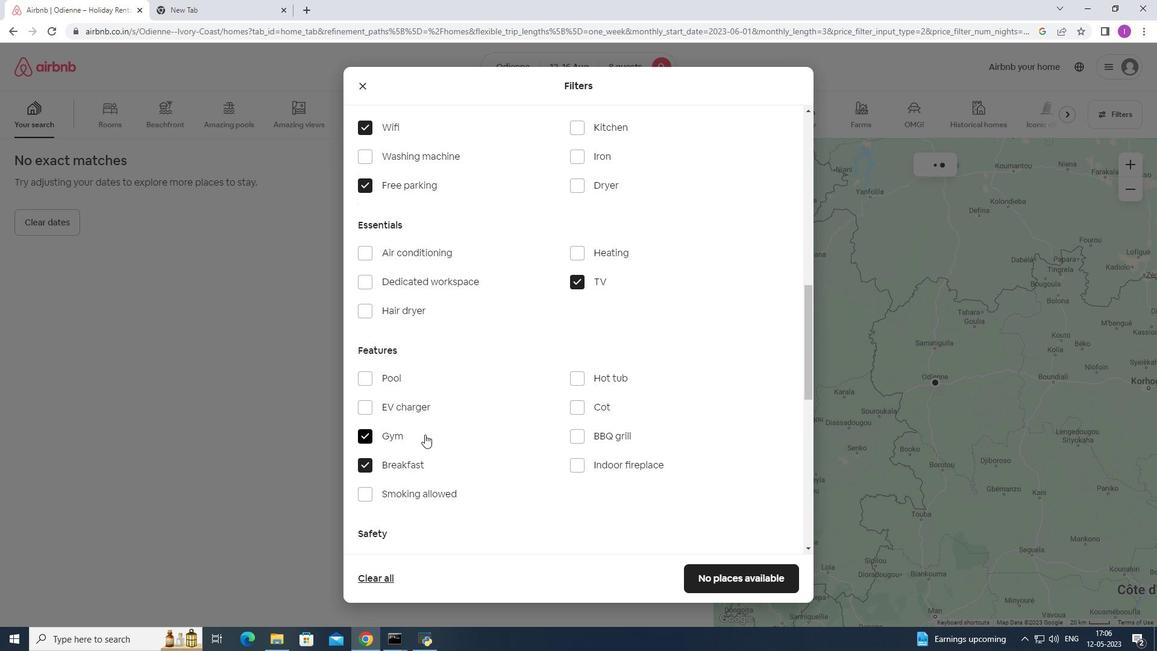 
Action: Mouse moved to (448, 427)
Screenshot: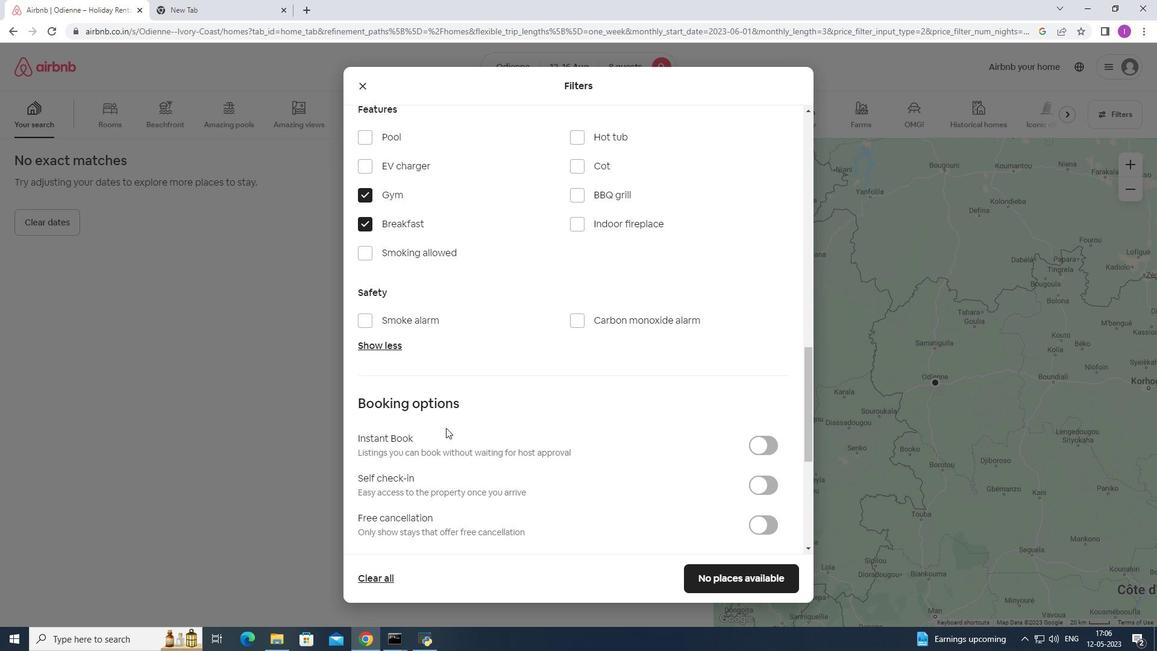 
Action: Mouse scrolled (448, 426) with delta (0, 0)
Screenshot: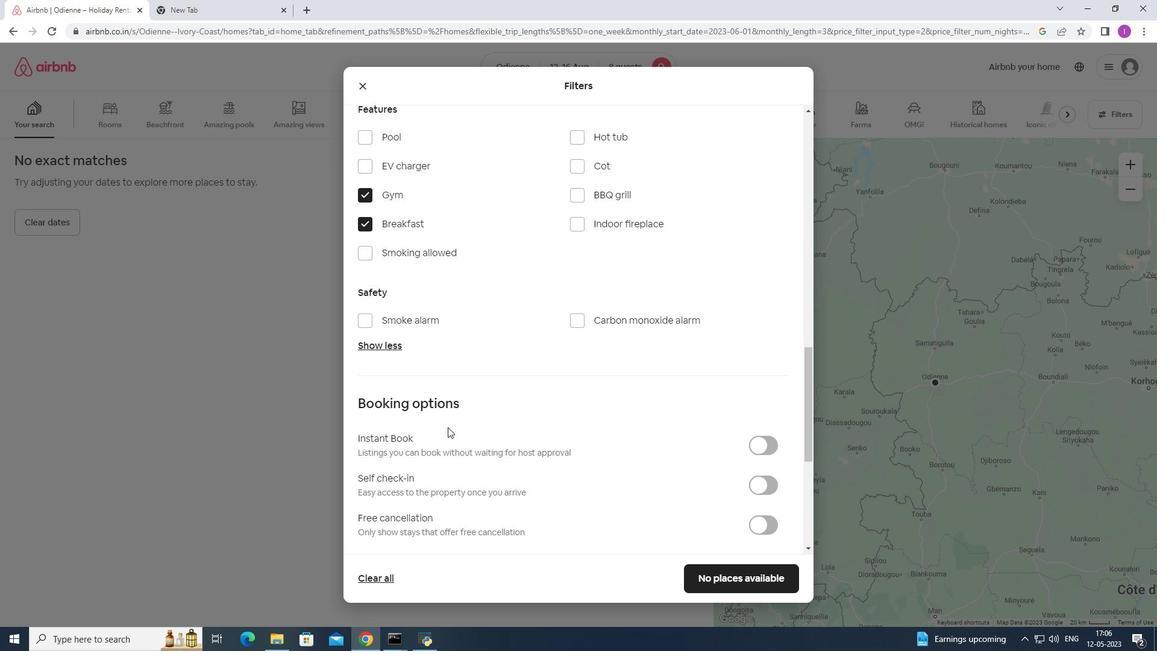 
Action: Mouse scrolled (448, 426) with delta (0, 0)
Screenshot: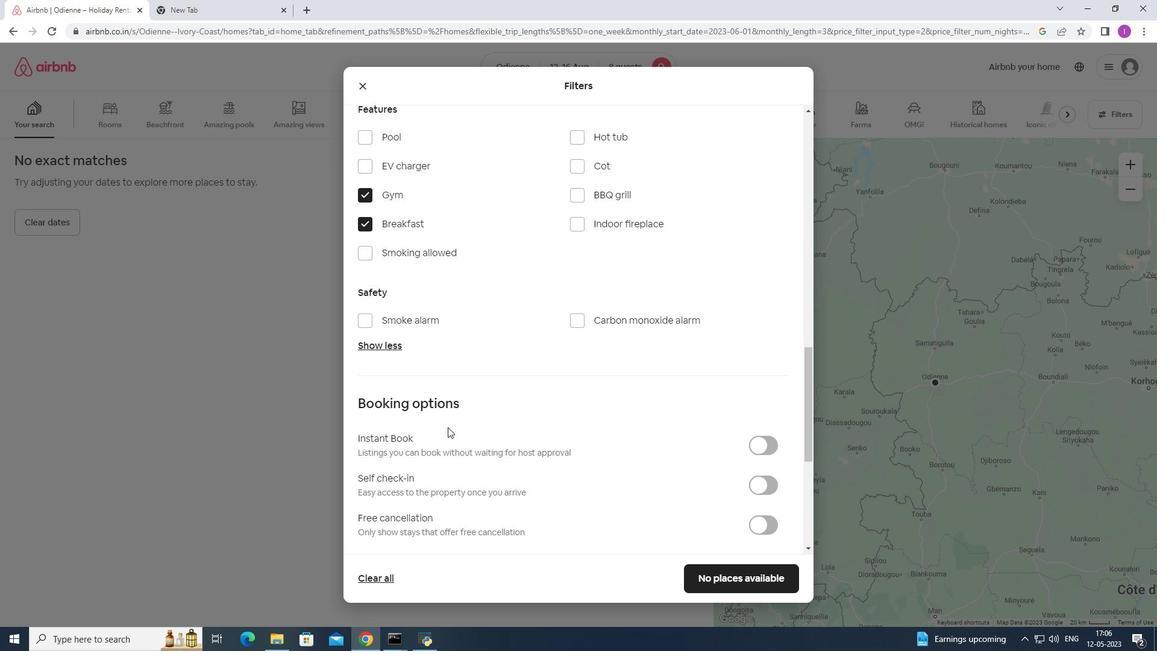 
Action: Mouse moved to (449, 427)
Screenshot: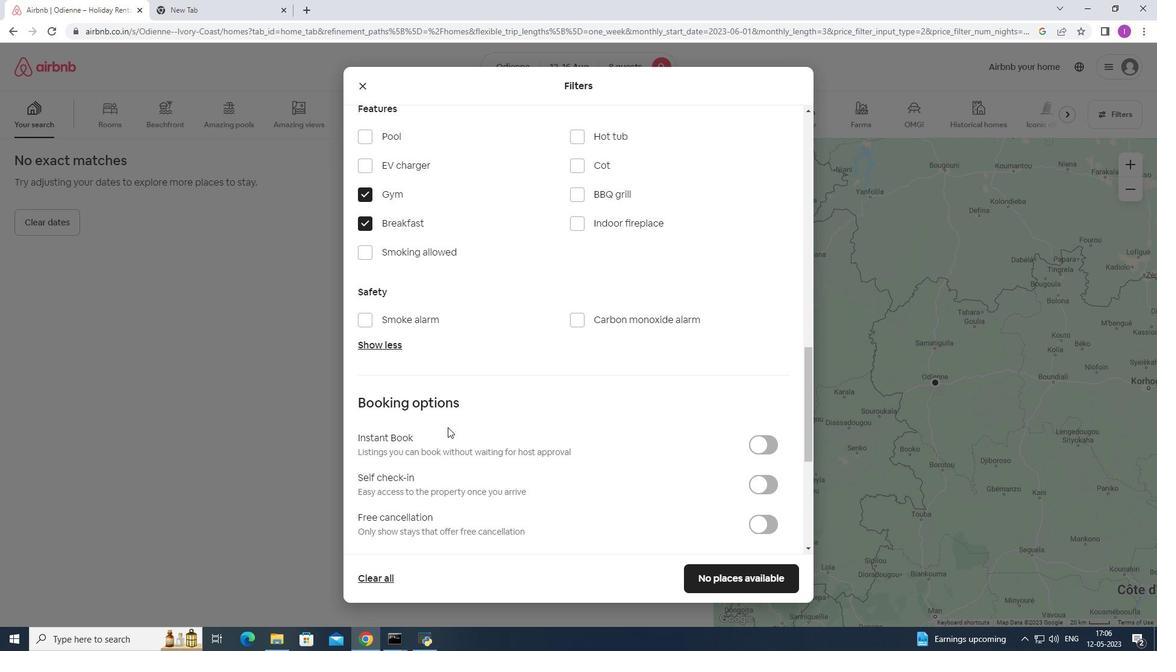 
Action: Mouse scrolled (449, 426) with delta (0, 0)
Screenshot: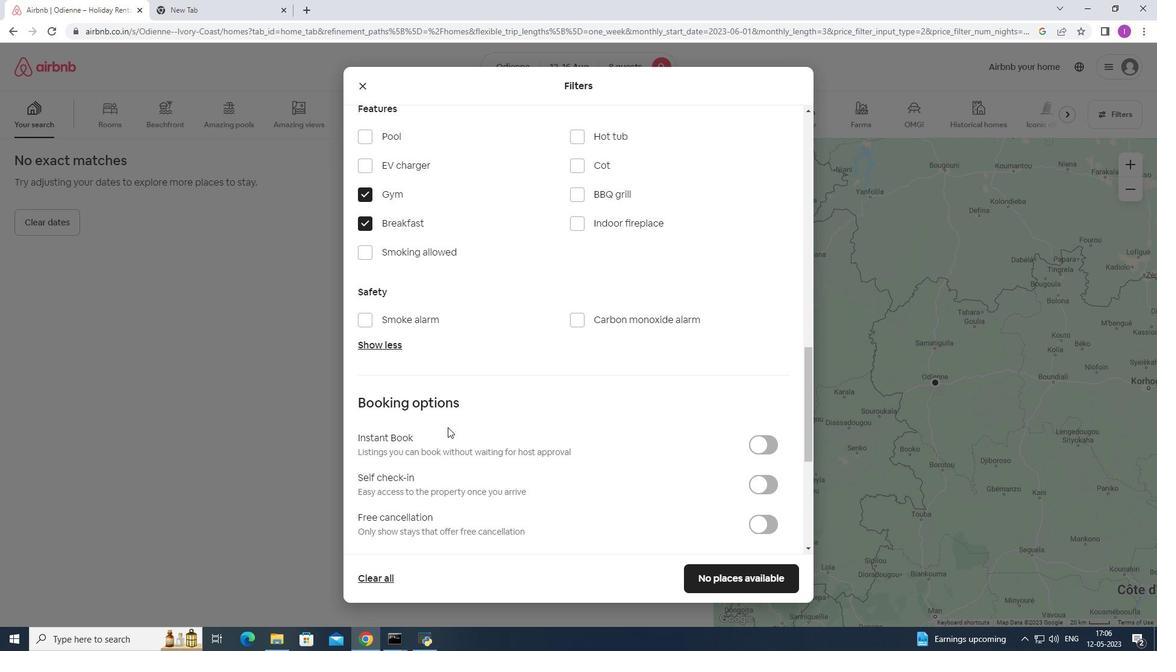 
Action: Mouse moved to (469, 425)
Screenshot: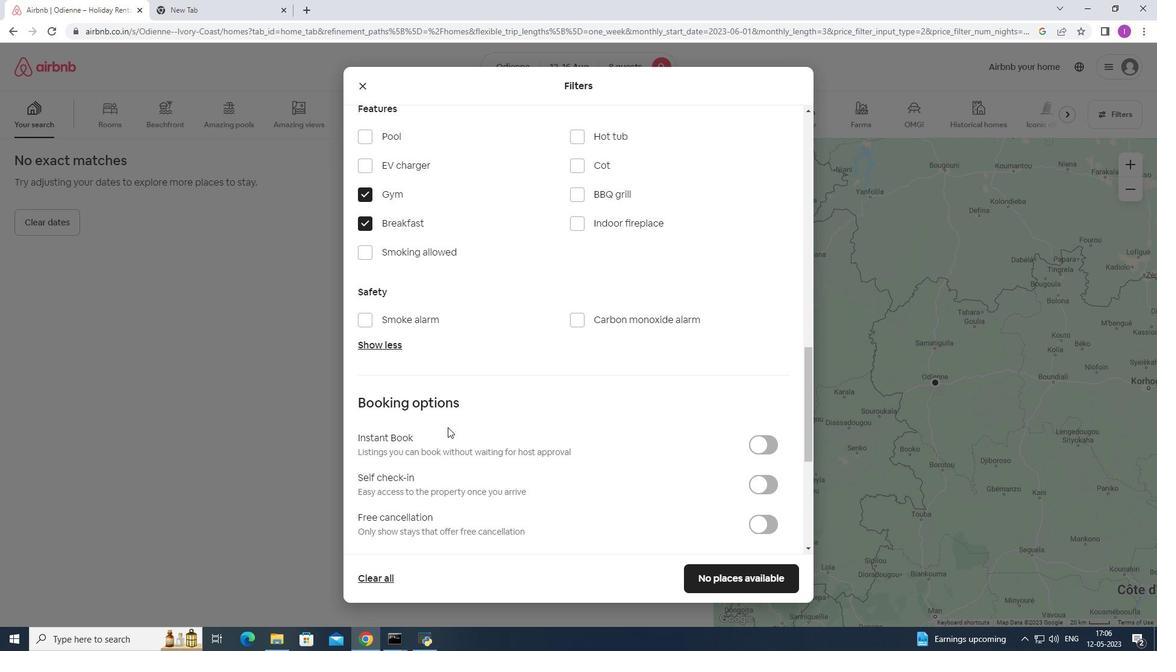 
Action: Mouse scrolled (465, 425) with delta (0, 0)
Screenshot: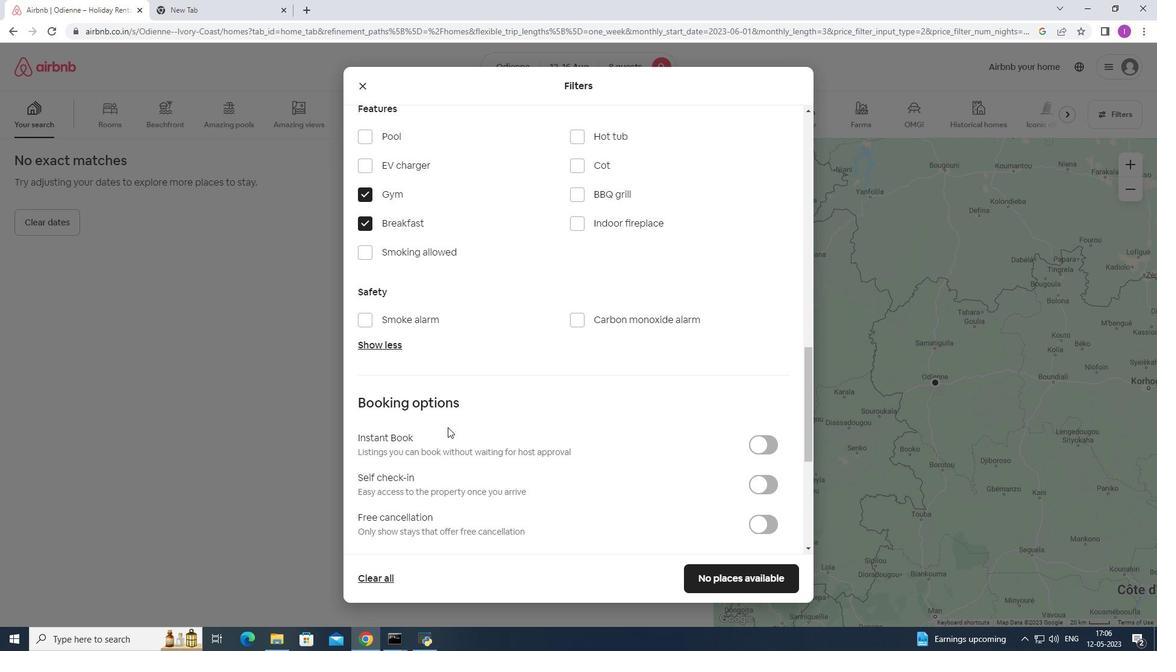 
Action: Mouse moved to (771, 245)
Screenshot: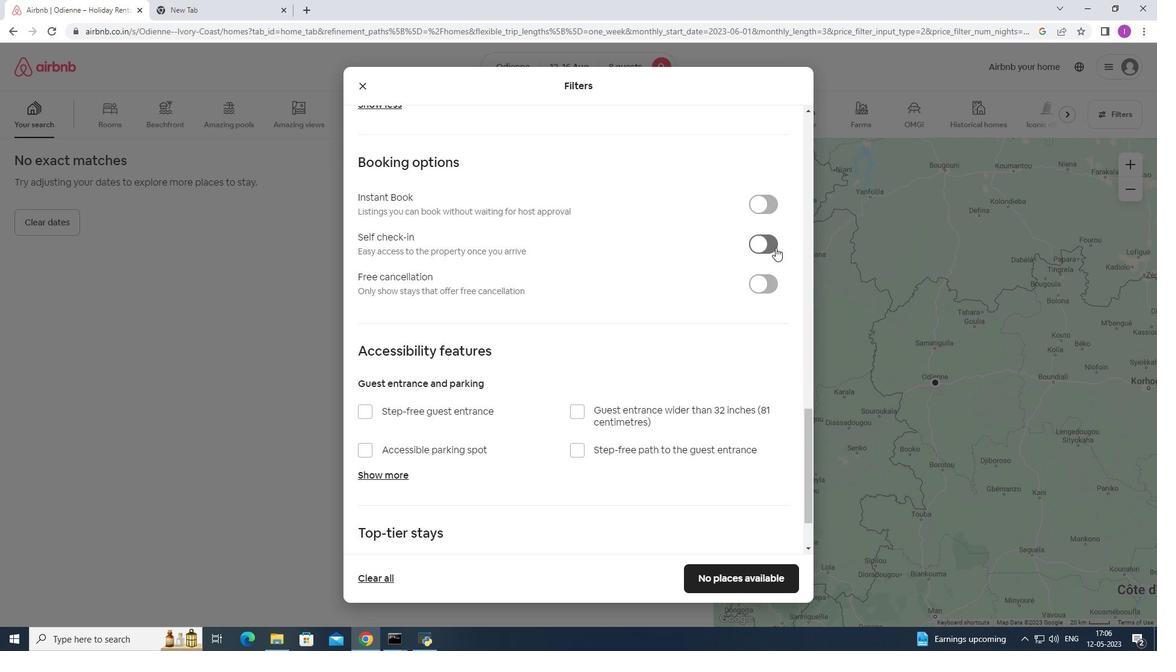 
Action: Mouse pressed left at (771, 245)
Screenshot: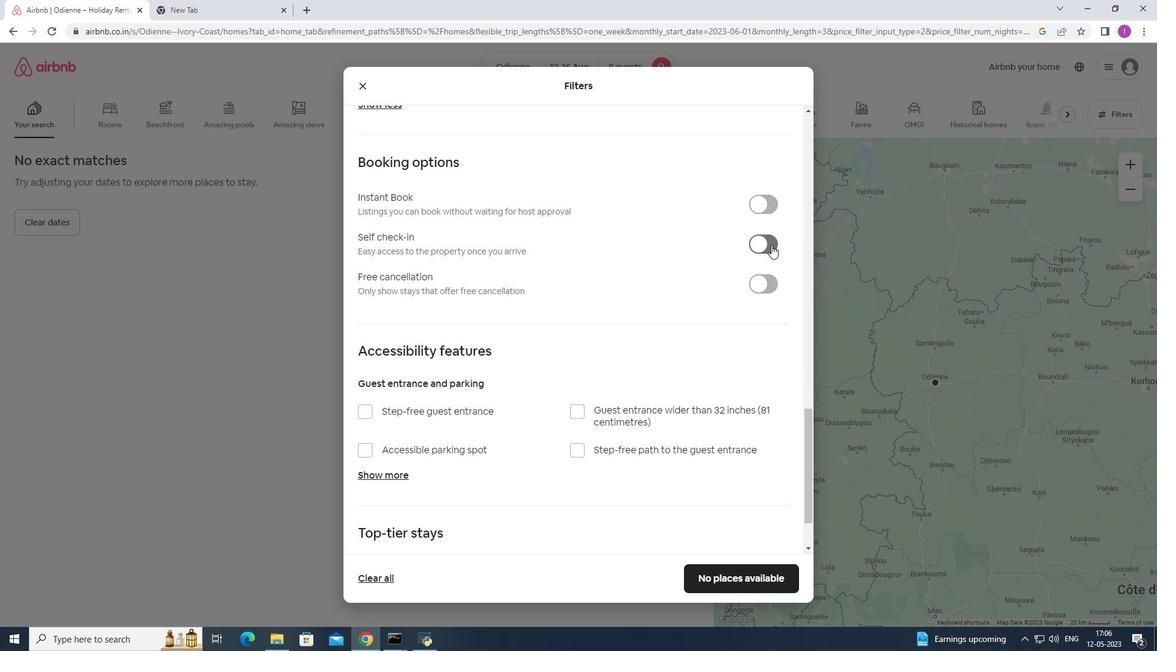 
Action: Mouse moved to (662, 434)
Screenshot: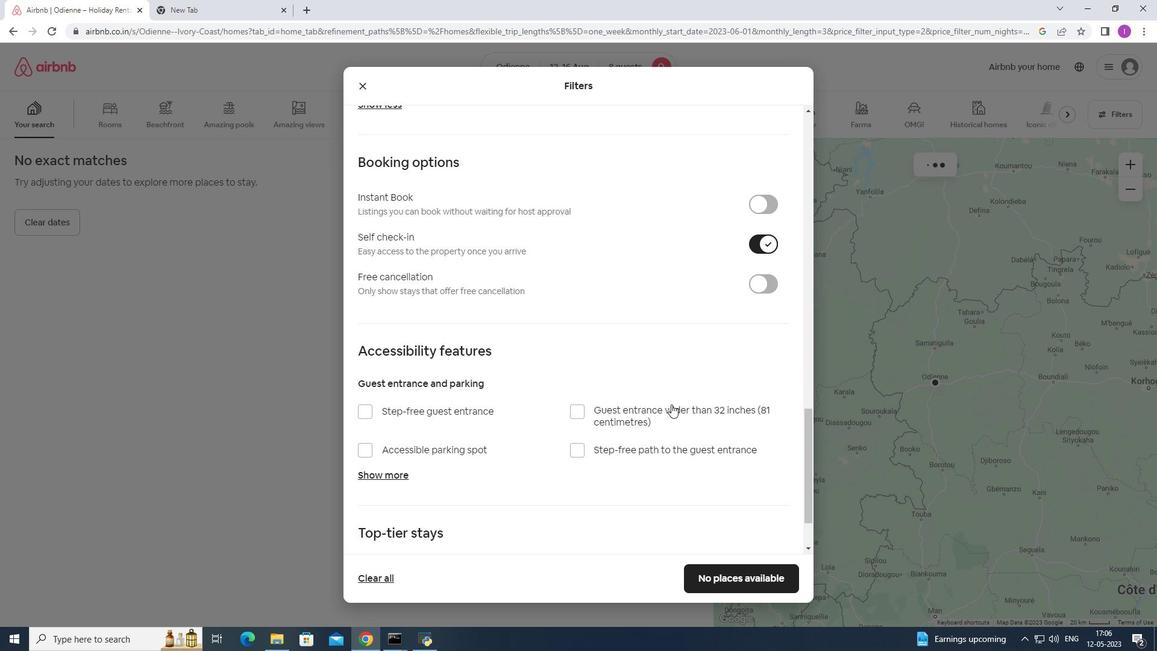 
Action: Mouse scrolled (662, 433) with delta (0, 0)
Screenshot: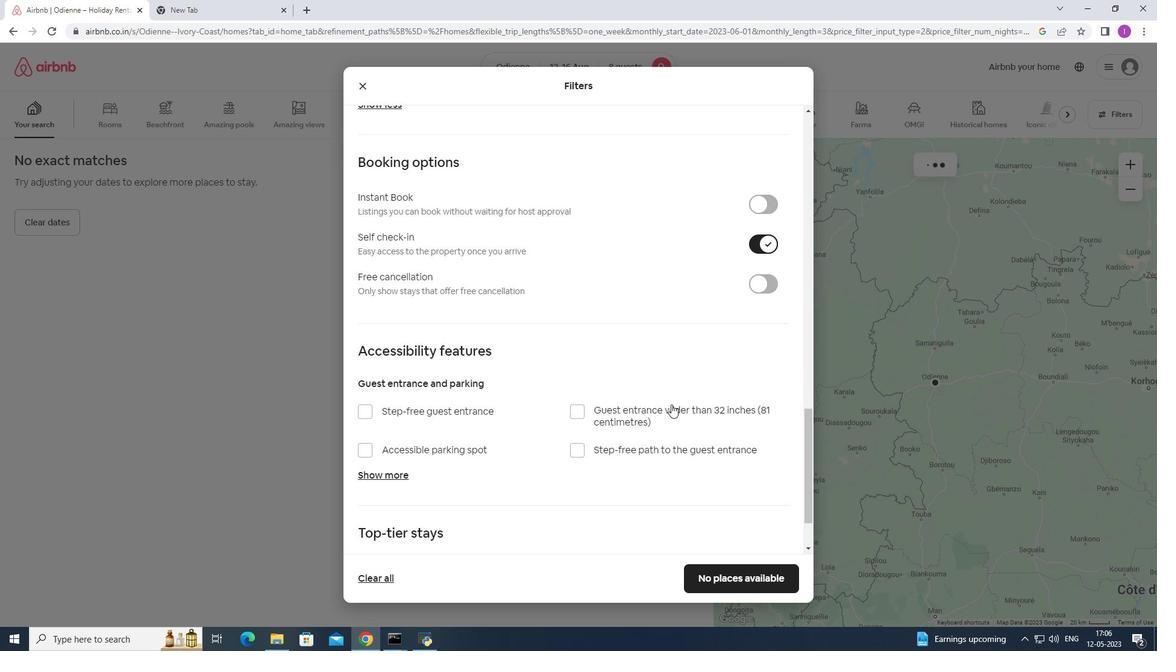 
Action: Mouse moved to (662, 441)
Screenshot: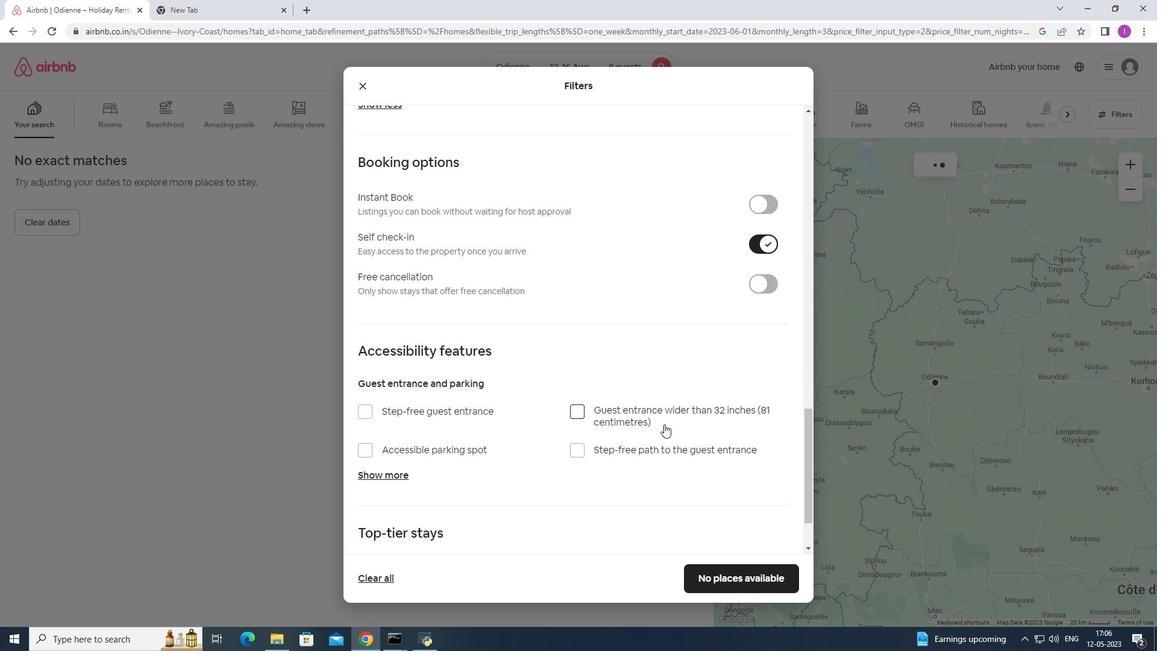 
Action: Mouse scrolled (662, 440) with delta (0, 0)
Screenshot: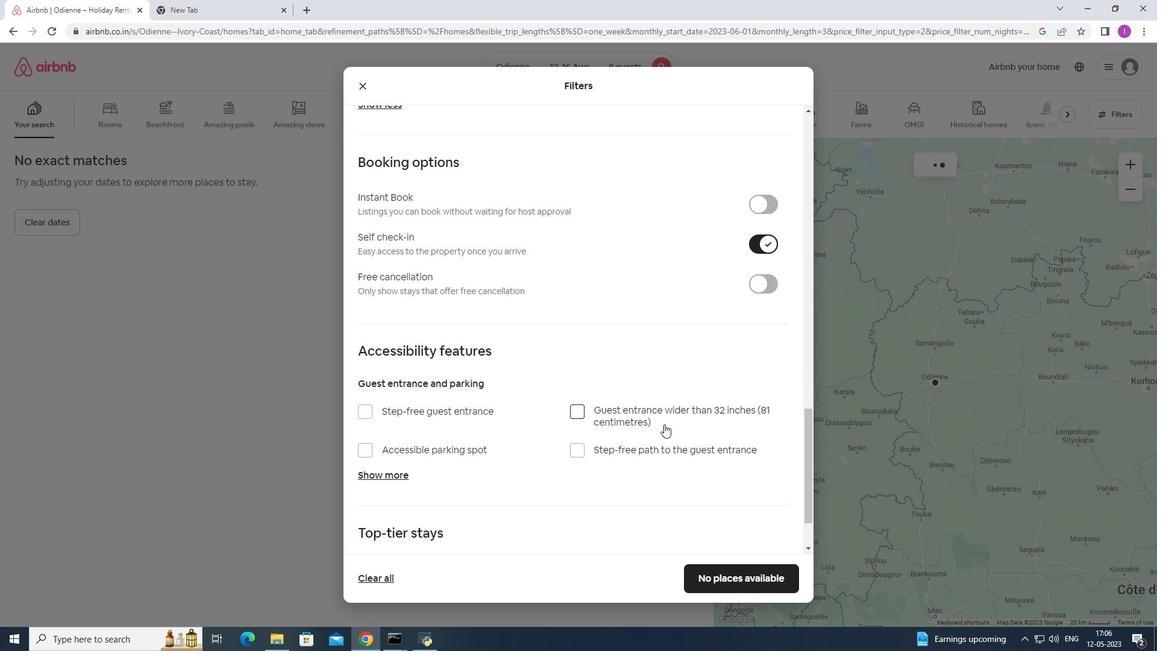 
Action: Mouse moved to (662, 446)
Screenshot: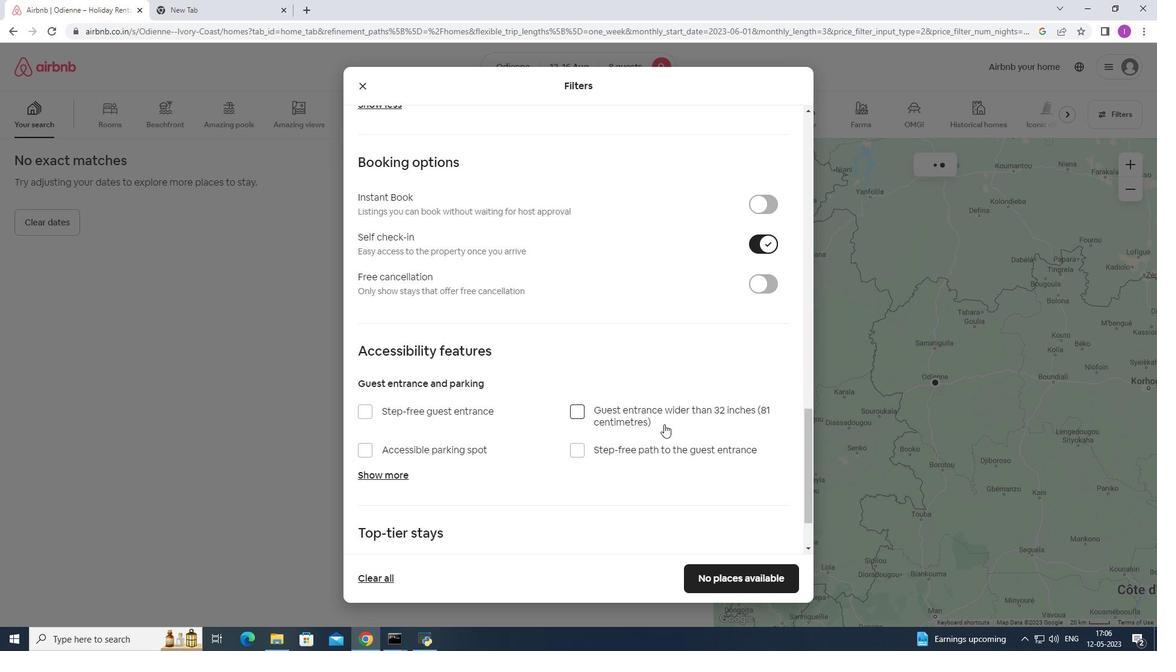 
Action: Mouse scrolled (662, 445) with delta (0, 0)
Screenshot: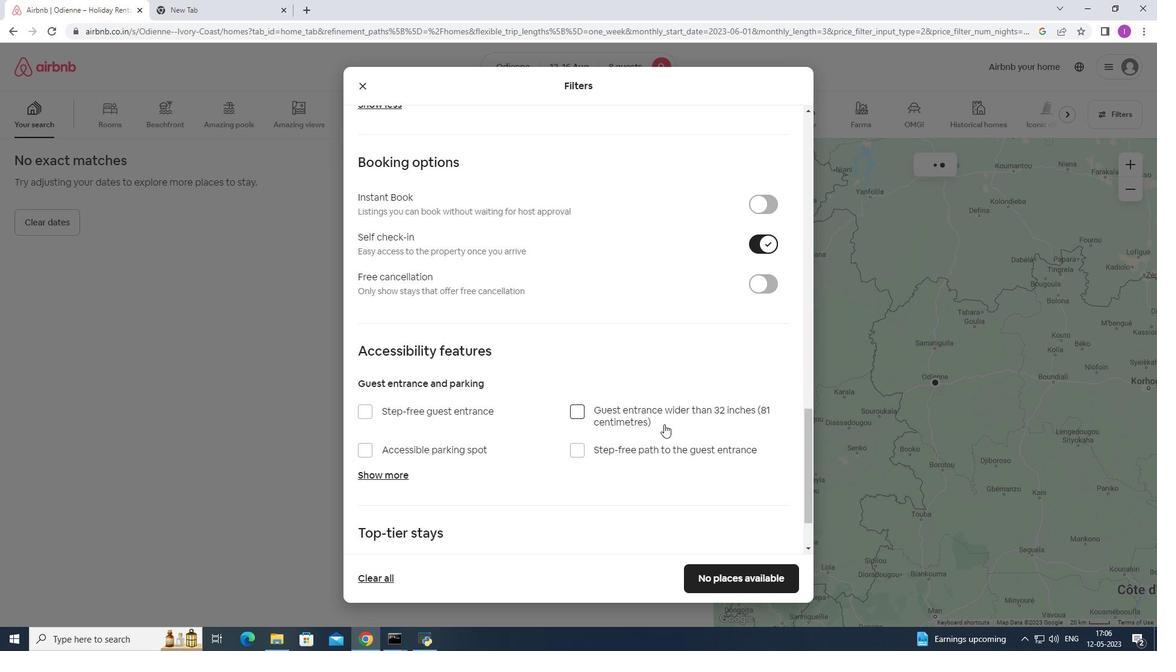 
Action: Mouse moved to (661, 446)
Screenshot: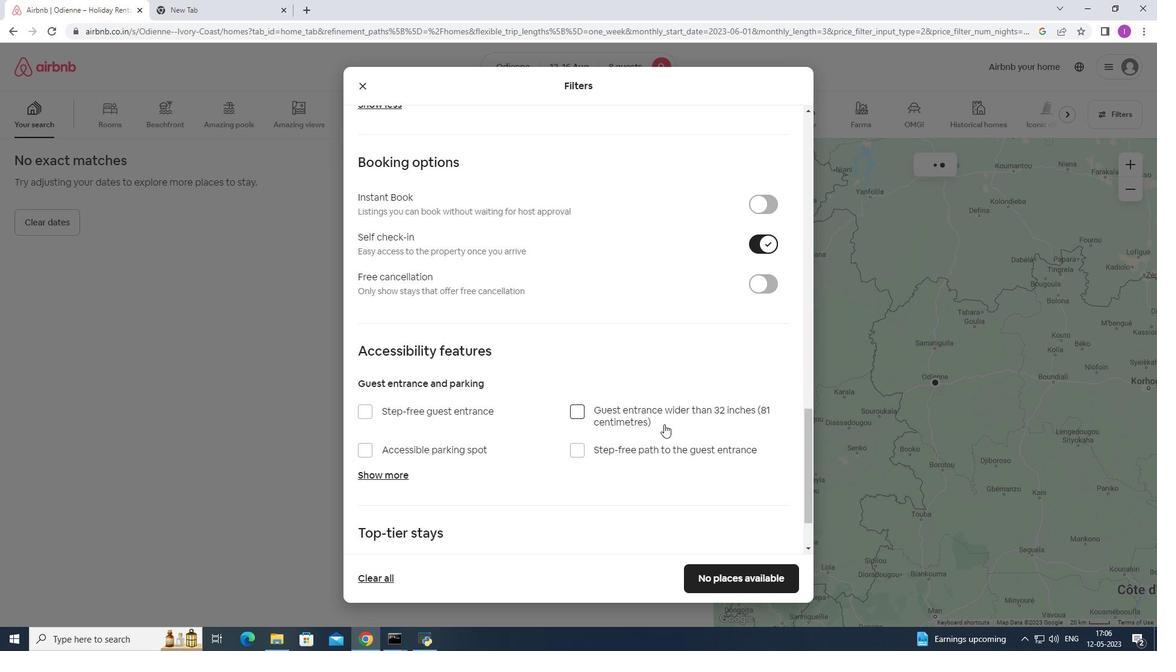 
Action: Mouse scrolled (661, 445) with delta (0, 0)
Screenshot: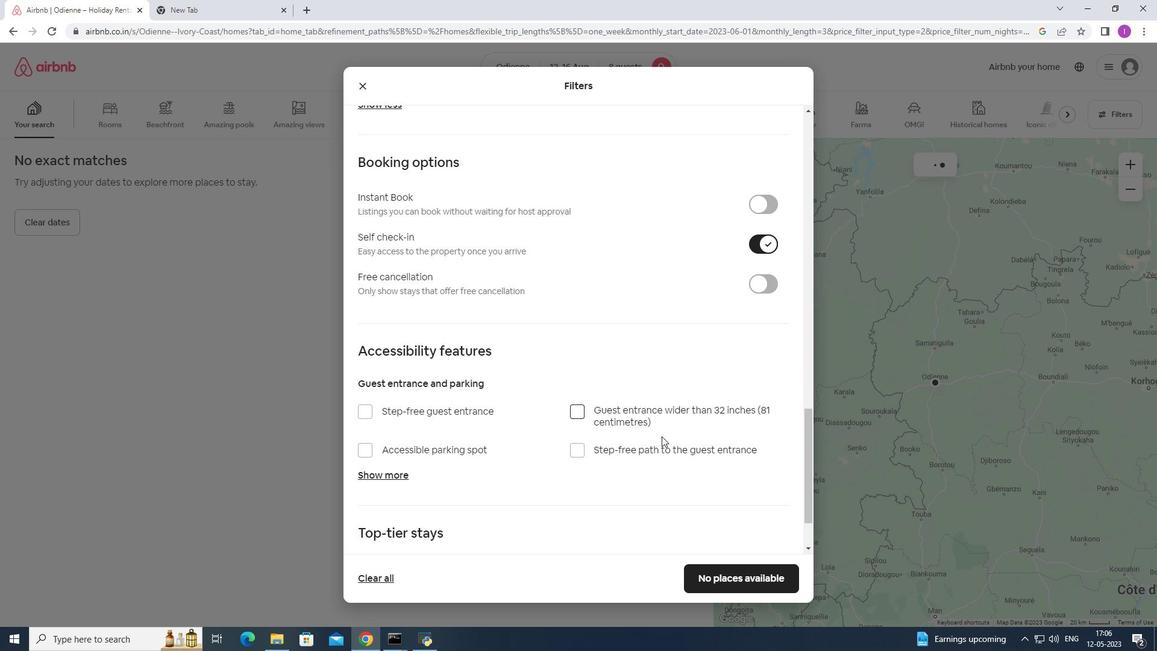 
Action: Mouse scrolled (661, 445) with delta (0, 0)
Screenshot: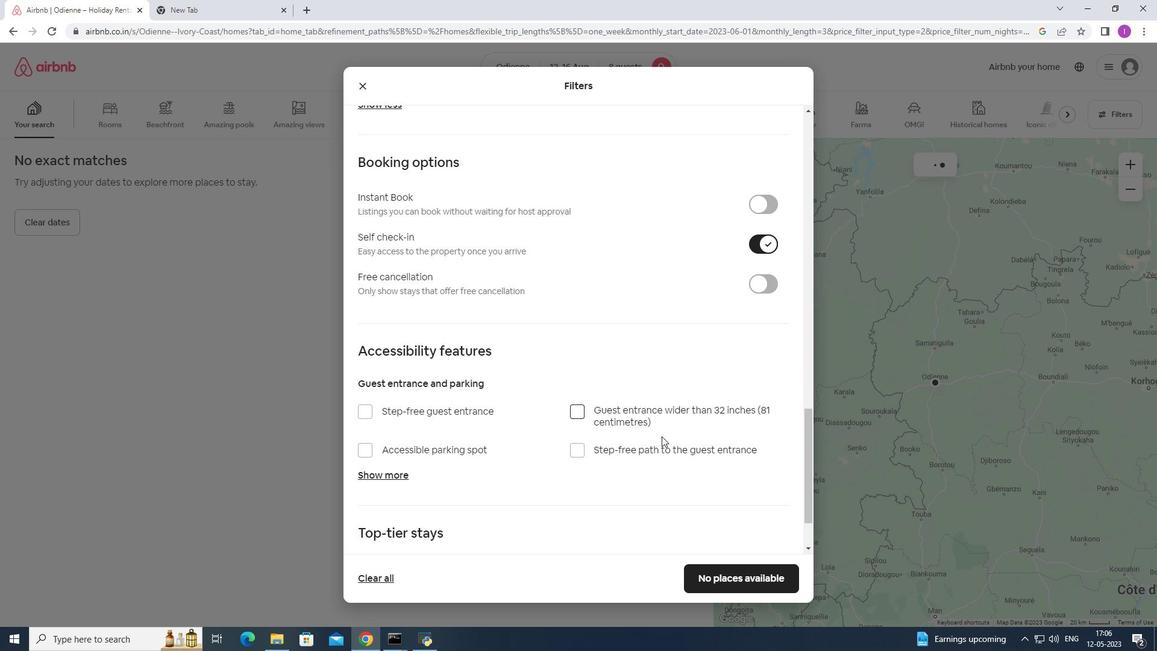 
Action: Mouse moved to (661, 448)
Screenshot: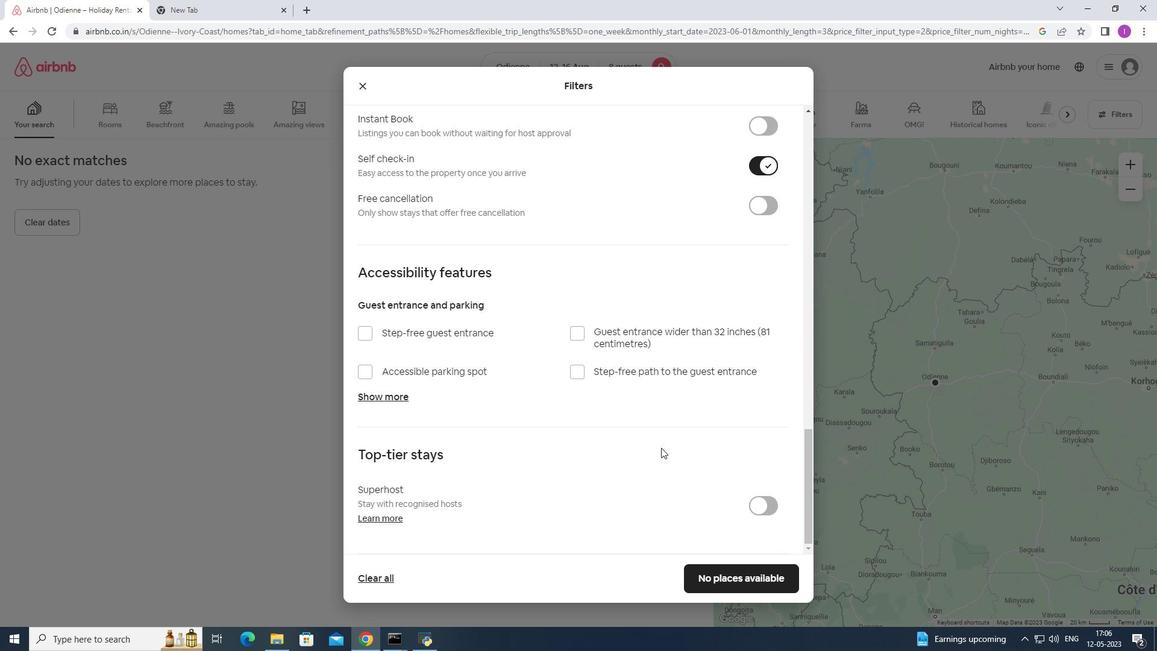 
Action: Mouse scrolled (661, 448) with delta (0, 0)
Screenshot: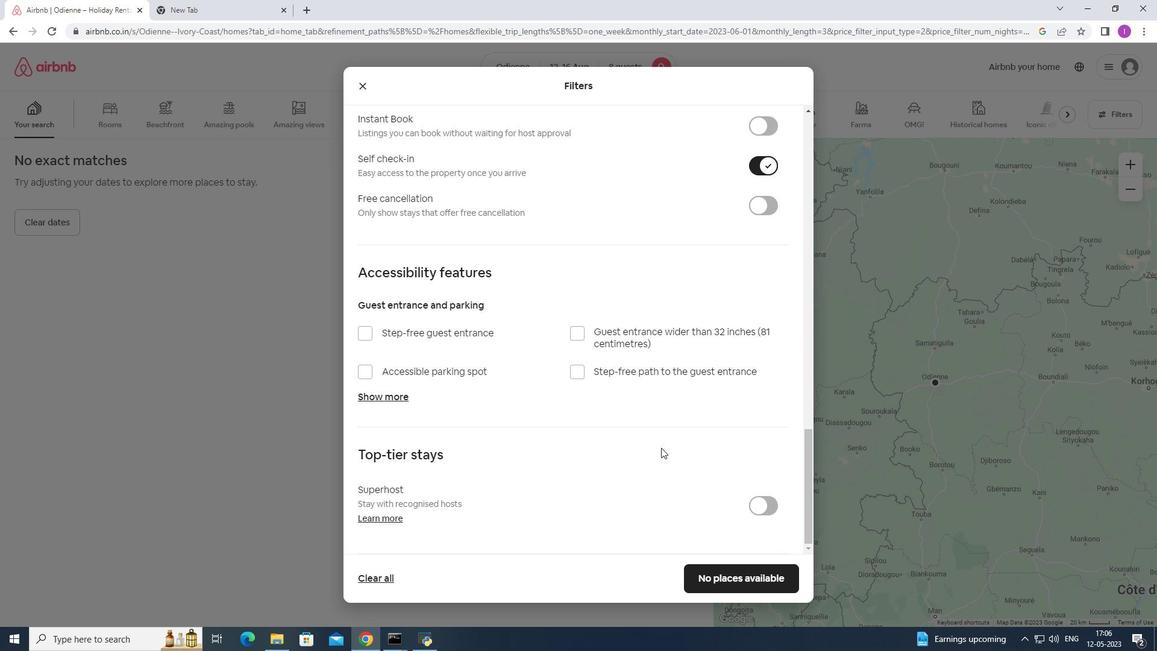 
Action: Mouse moved to (661, 449)
Screenshot: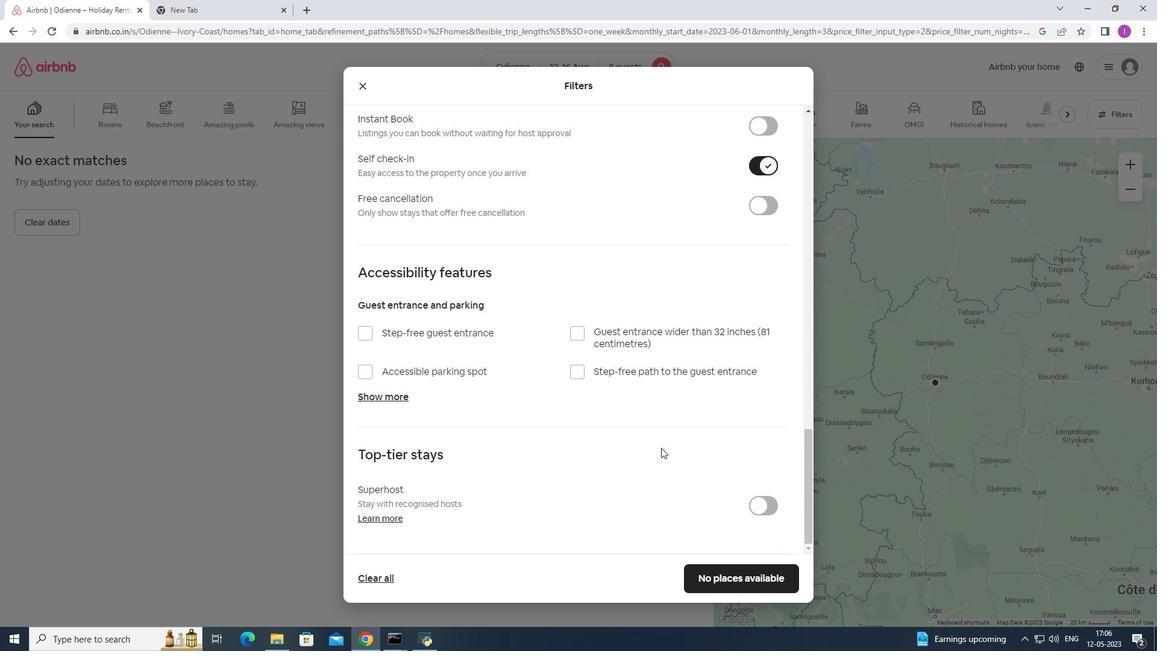 
Action: Mouse scrolled (661, 448) with delta (0, 0)
Screenshot: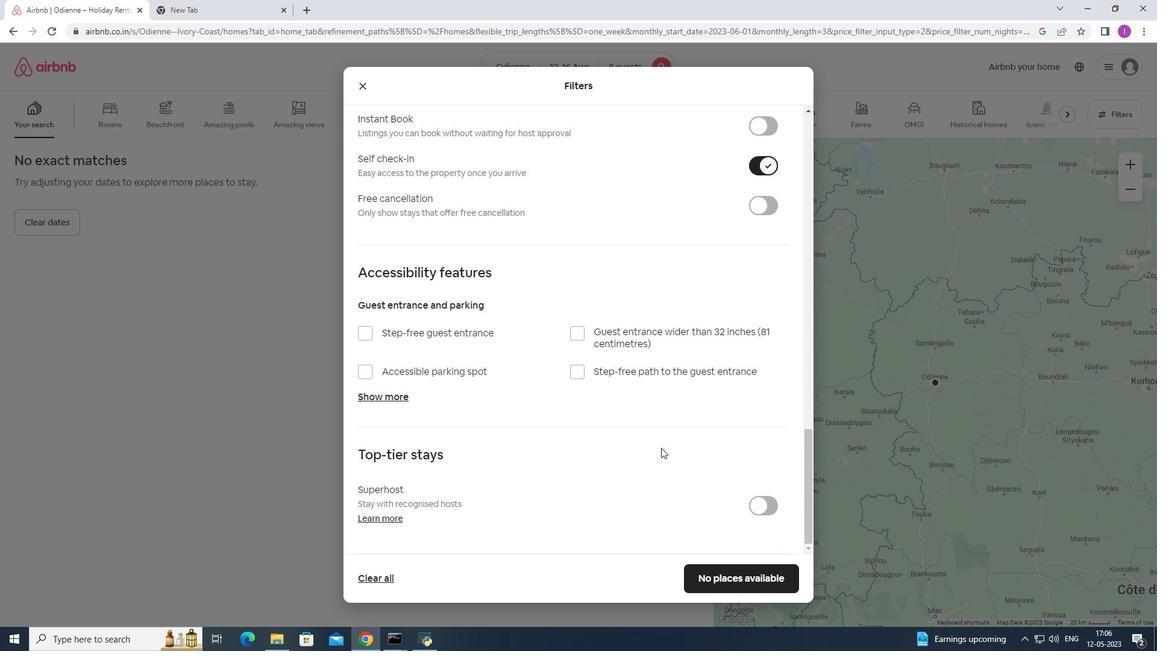 
Action: Mouse moved to (661, 449)
Screenshot: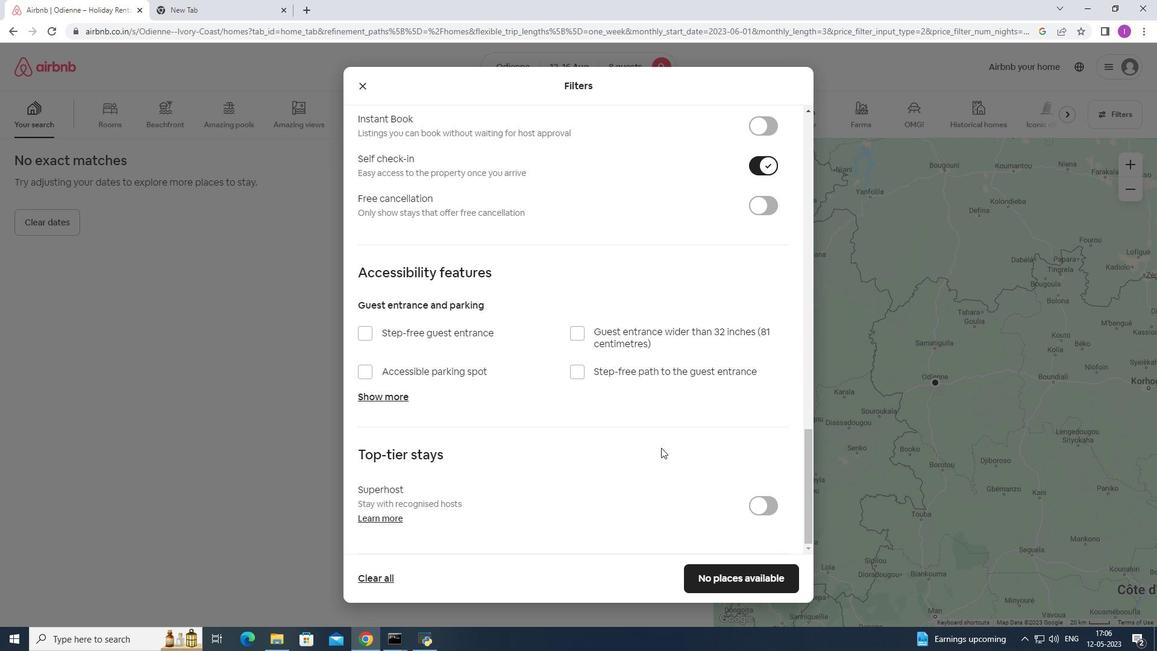
Action: Mouse scrolled (661, 449) with delta (0, 0)
Screenshot: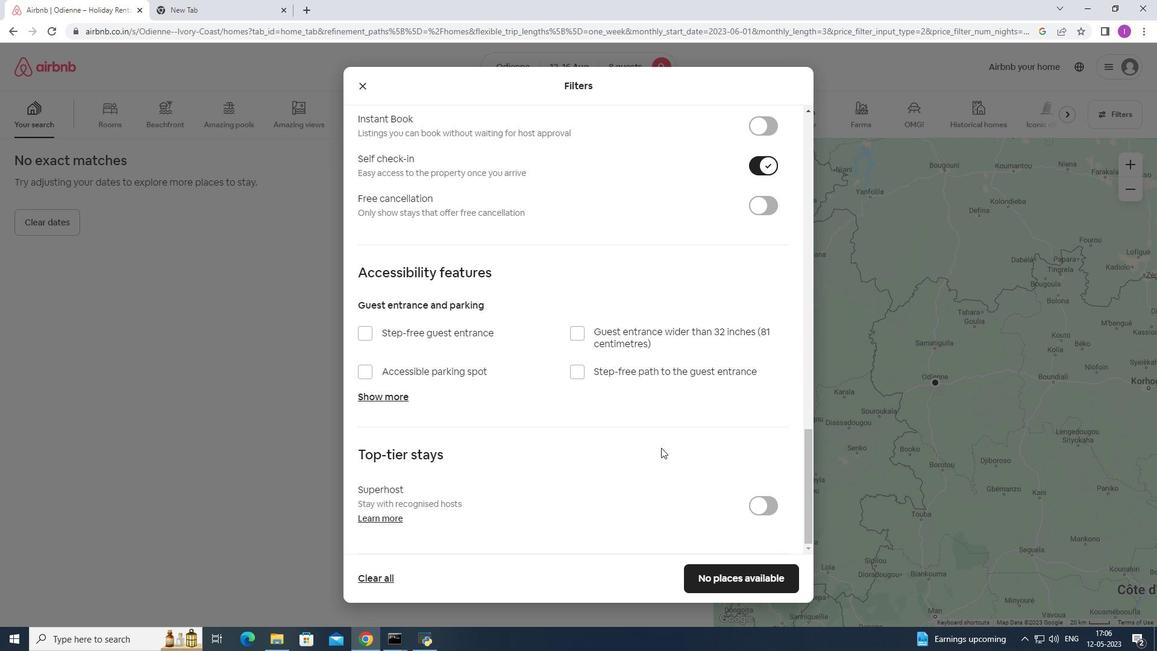 
Action: Mouse scrolled (661, 449) with delta (0, 0)
Screenshot: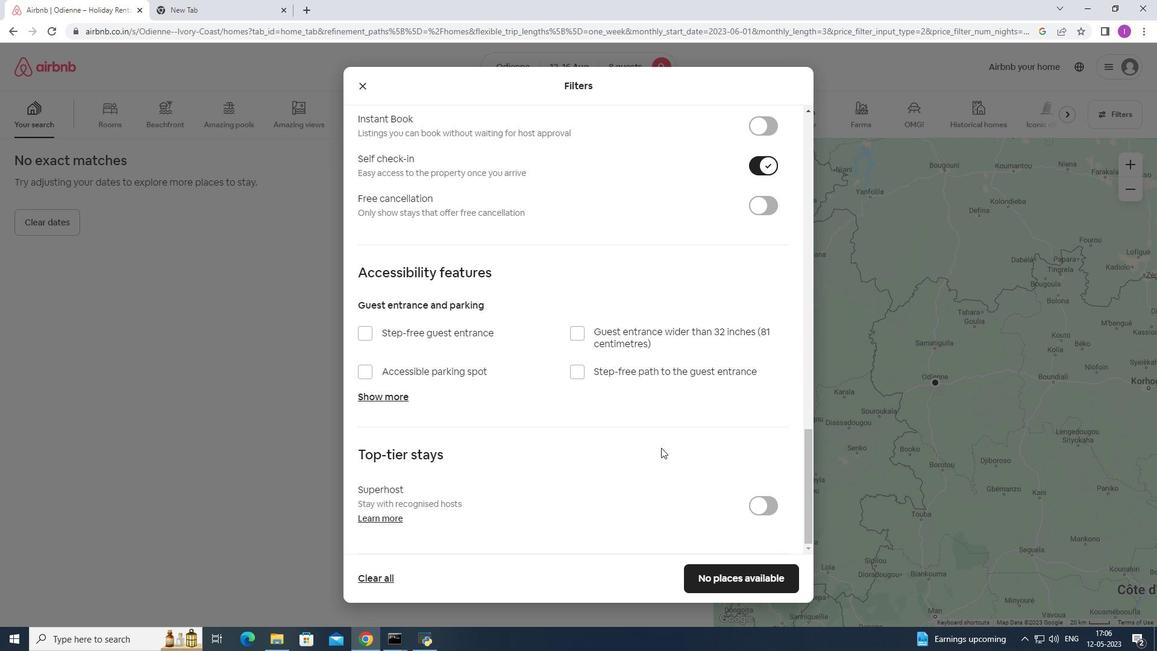 
Action: Mouse scrolled (661, 449) with delta (0, 0)
Screenshot: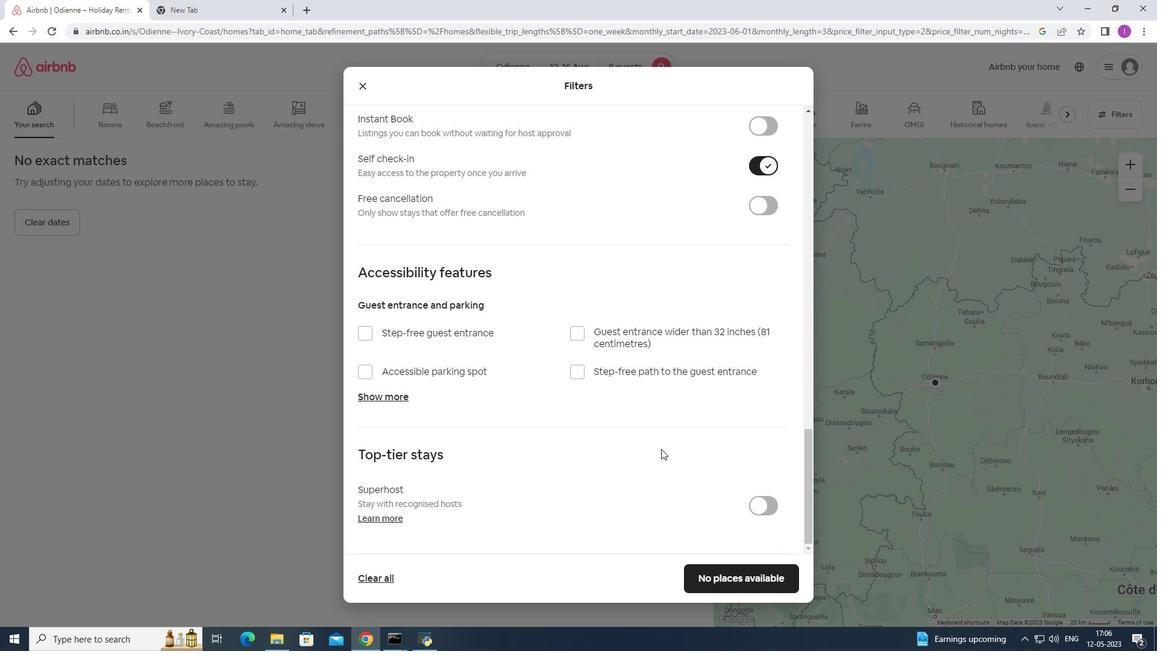 
Action: Mouse moved to (748, 588)
Screenshot: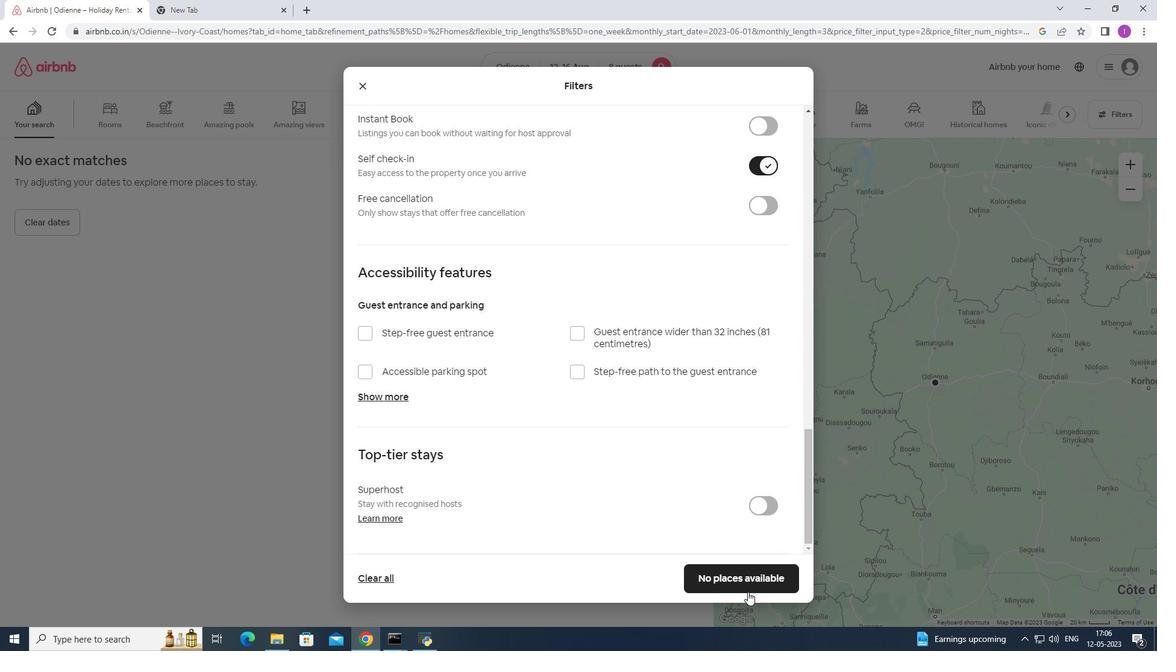 
Action: Mouse pressed left at (748, 588)
Screenshot: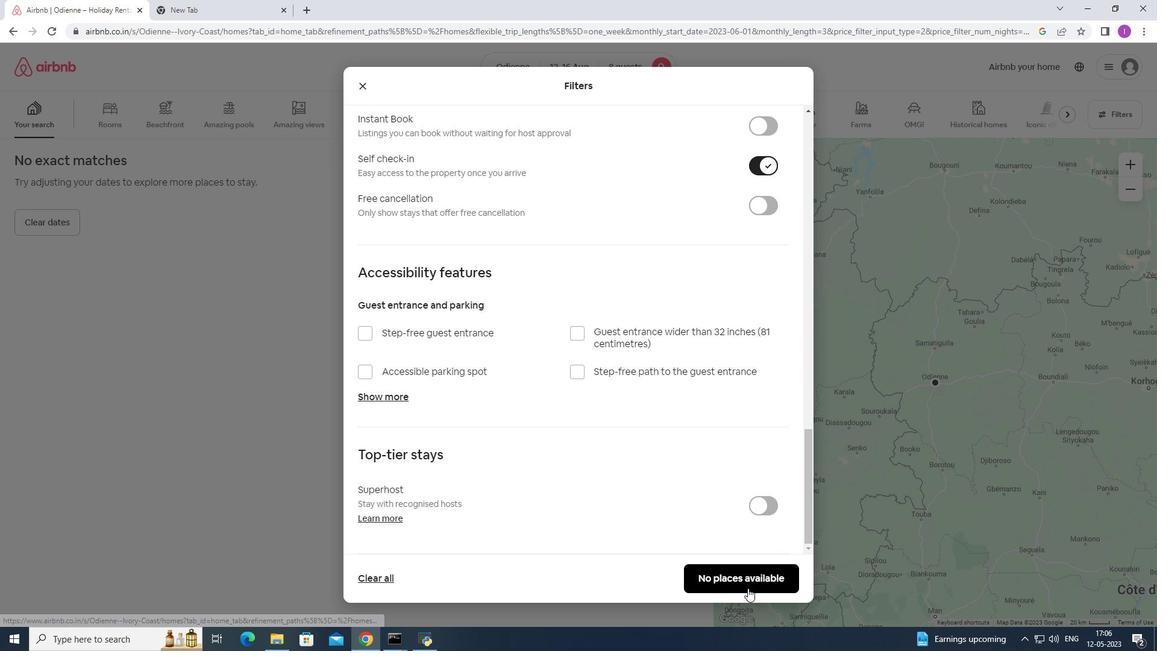 
Action: Mouse moved to (701, 589)
Screenshot: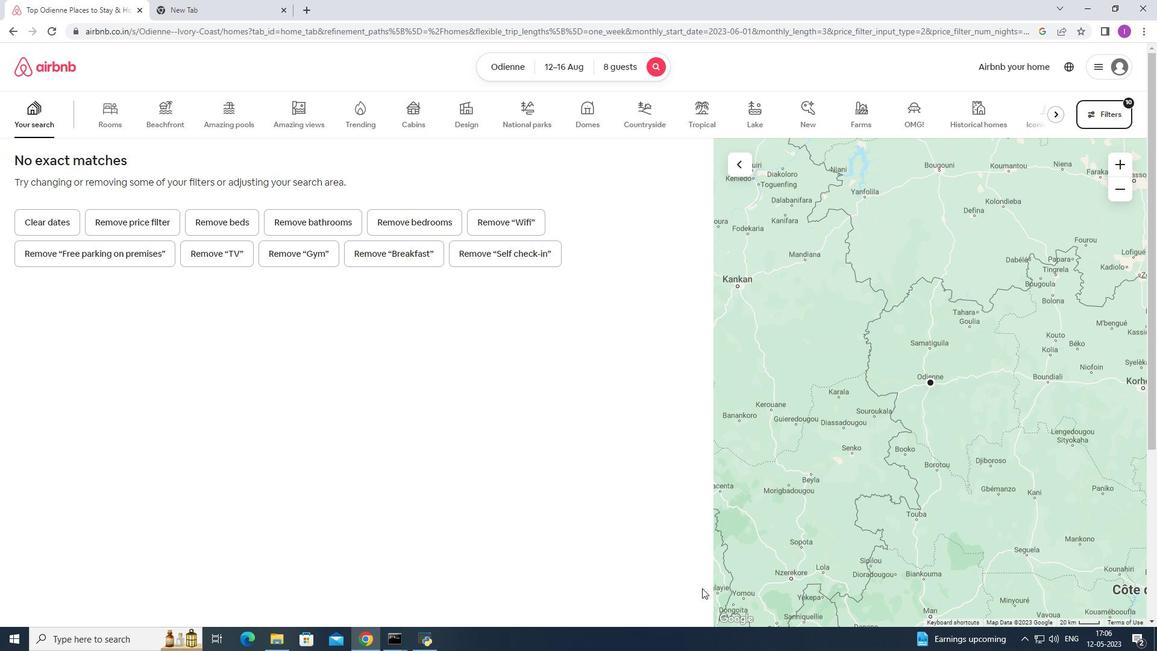
